 Task: Find connections with filter location Hövelhof with filter topic #Affiliationwith filter profile language Spanish with filter current company SUGAR Cosmetics with filter school Vidya Mandir Senior Secondary School with filter industry Nursing Homes and Residential Care Facilities with filter service category Team Building with filter keywords title Farm Worker
Action: Mouse moved to (497, 70)
Screenshot: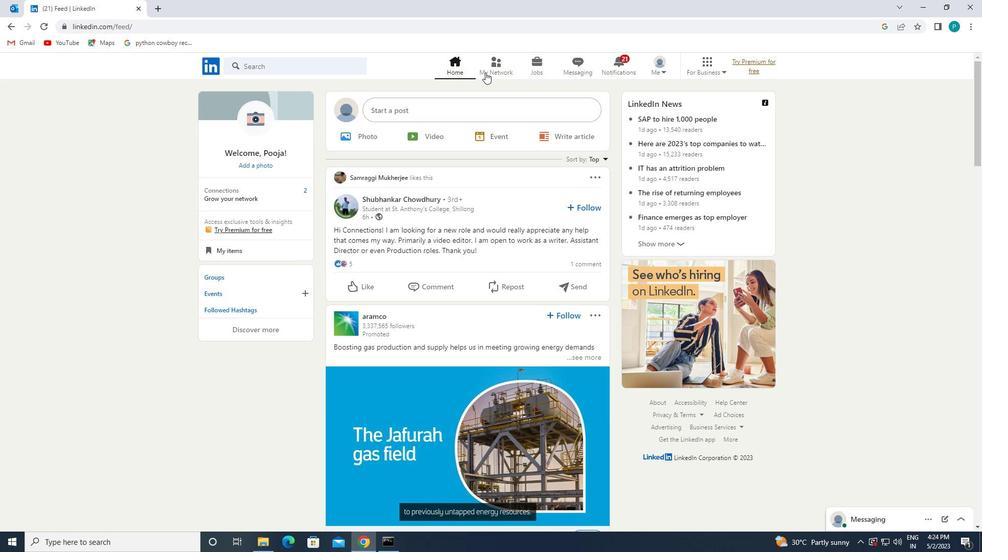 
Action: Mouse pressed left at (497, 70)
Screenshot: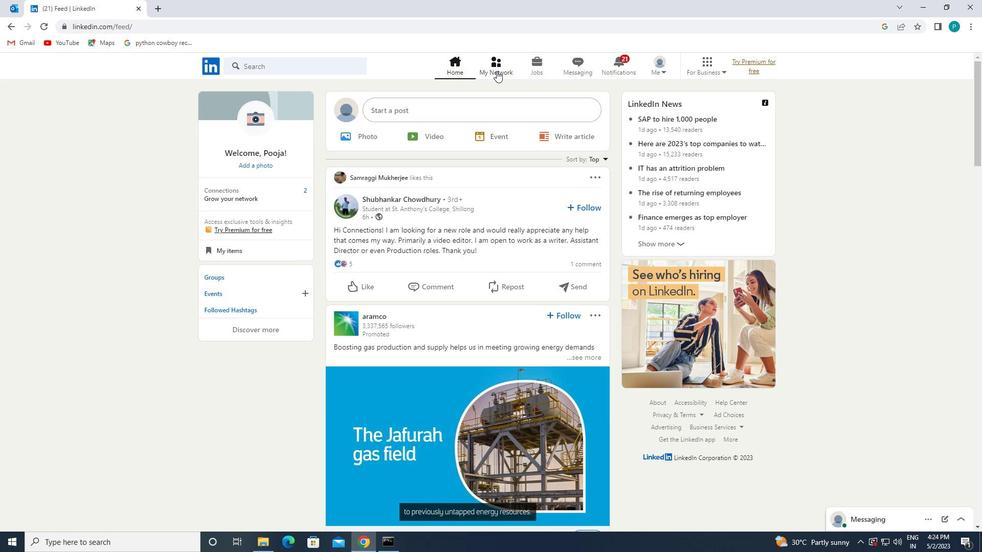 
Action: Mouse moved to (347, 113)
Screenshot: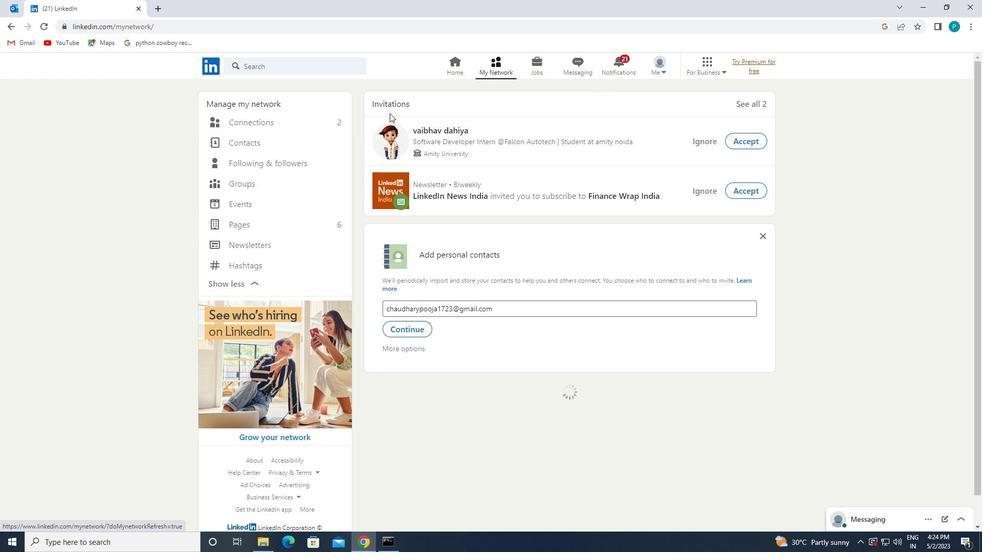 
Action: Mouse pressed left at (347, 113)
Screenshot: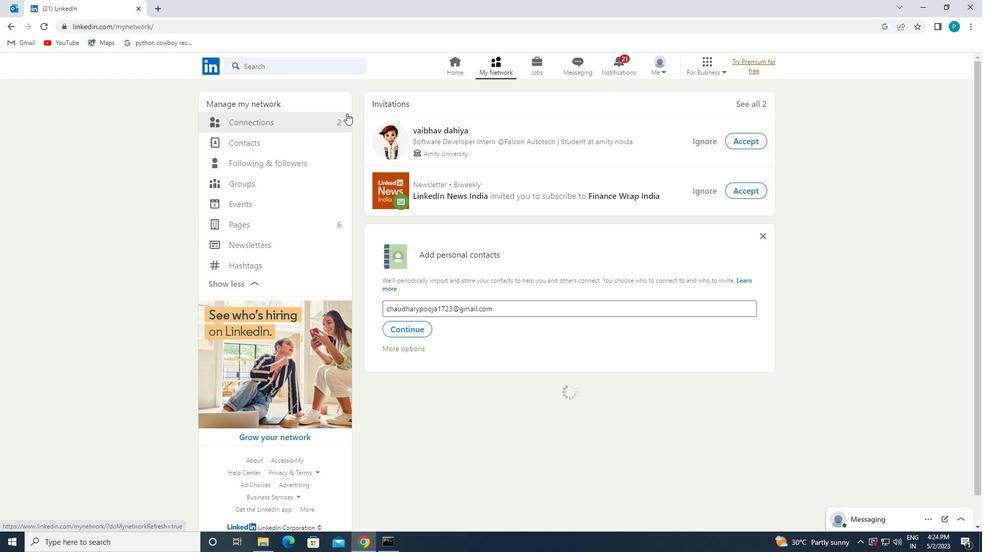 
Action: Mouse moved to (303, 120)
Screenshot: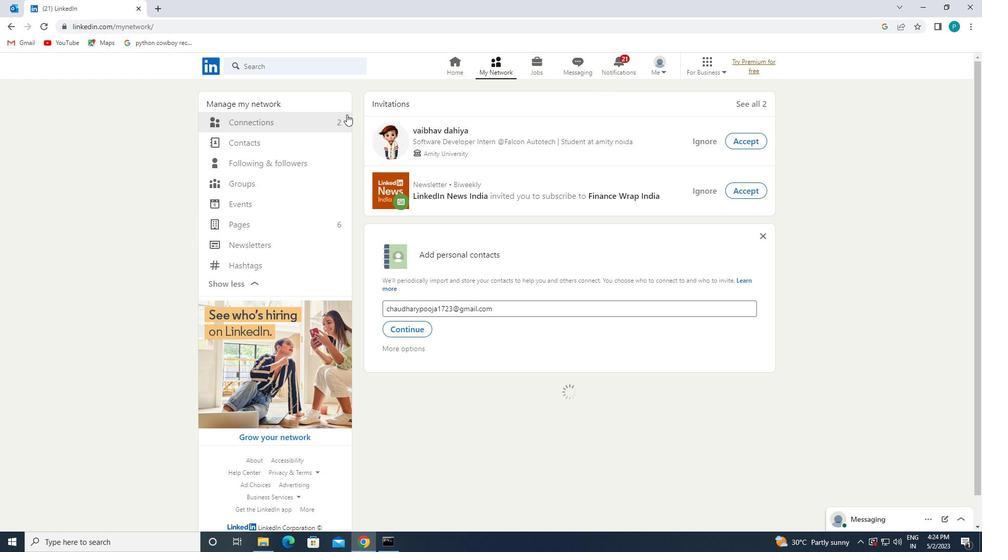 
Action: Mouse pressed left at (303, 120)
Screenshot: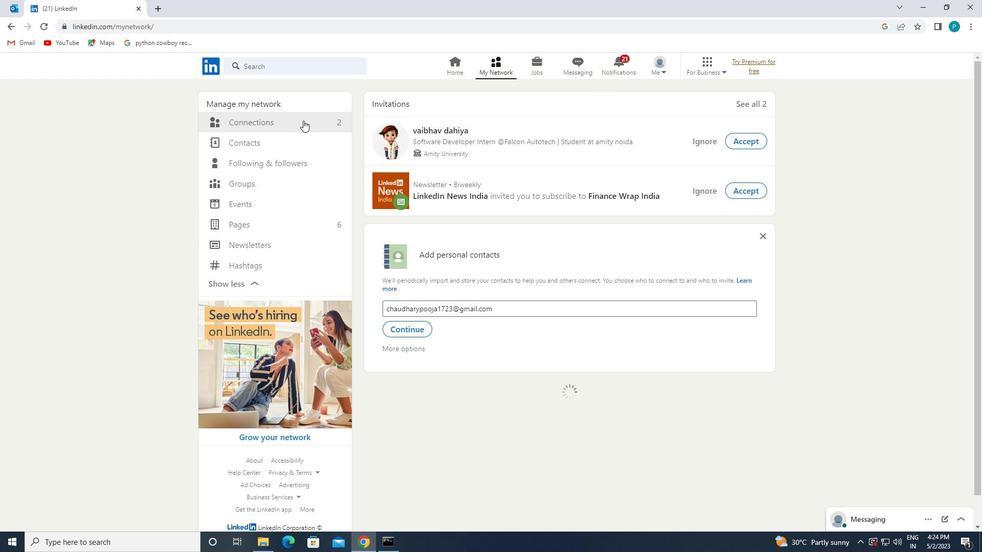 
Action: Mouse pressed left at (303, 120)
Screenshot: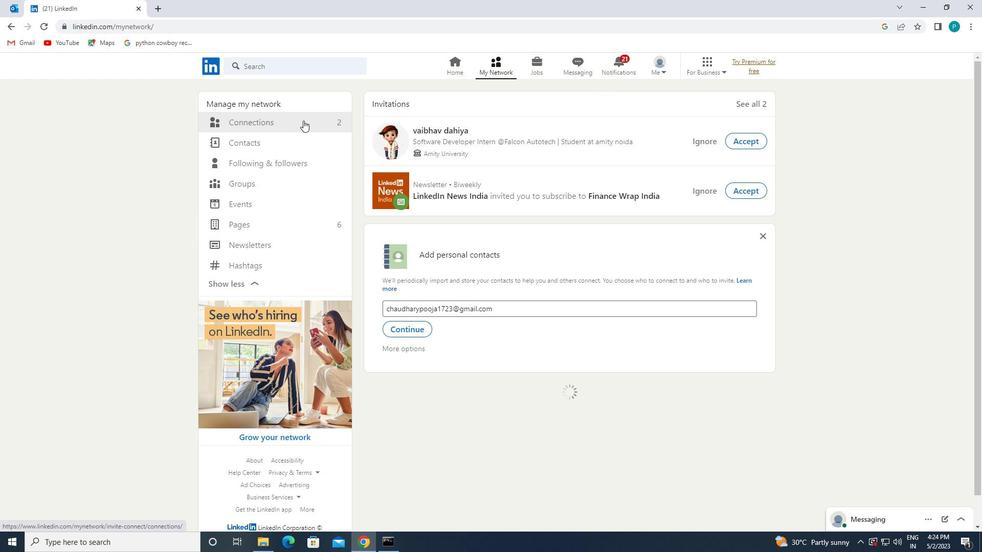 
Action: Mouse moved to (304, 121)
Screenshot: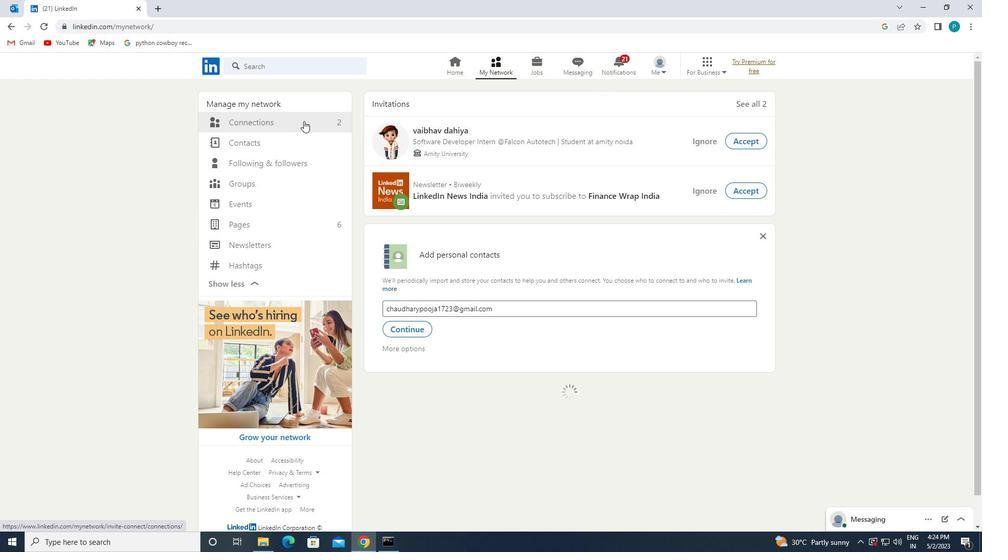 
Action: Mouse pressed left at (304, 121)
Screenshot: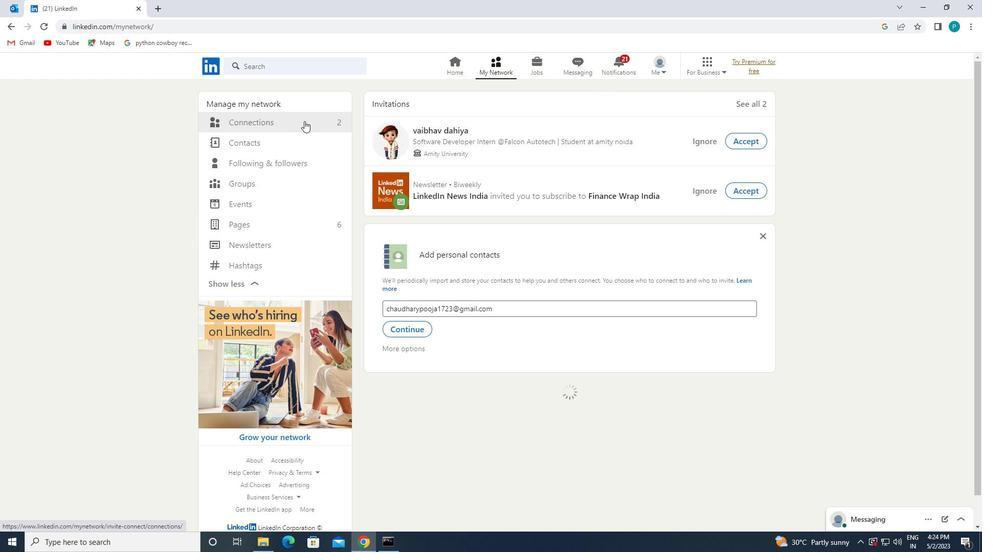 
Action: Mouse pressed left at (304, 121)
Screenshot: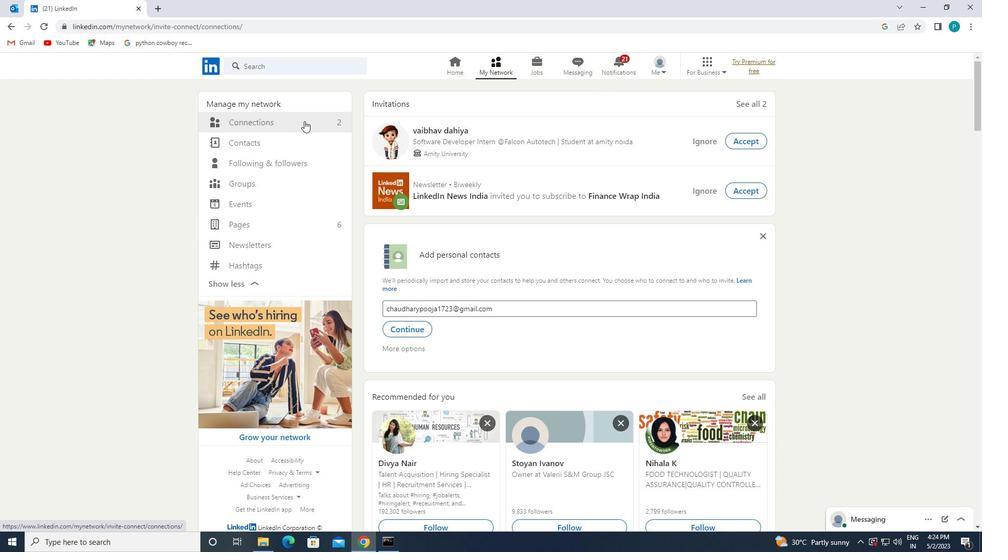 
Action: Mouse moved to (321, 126)
Screenshot: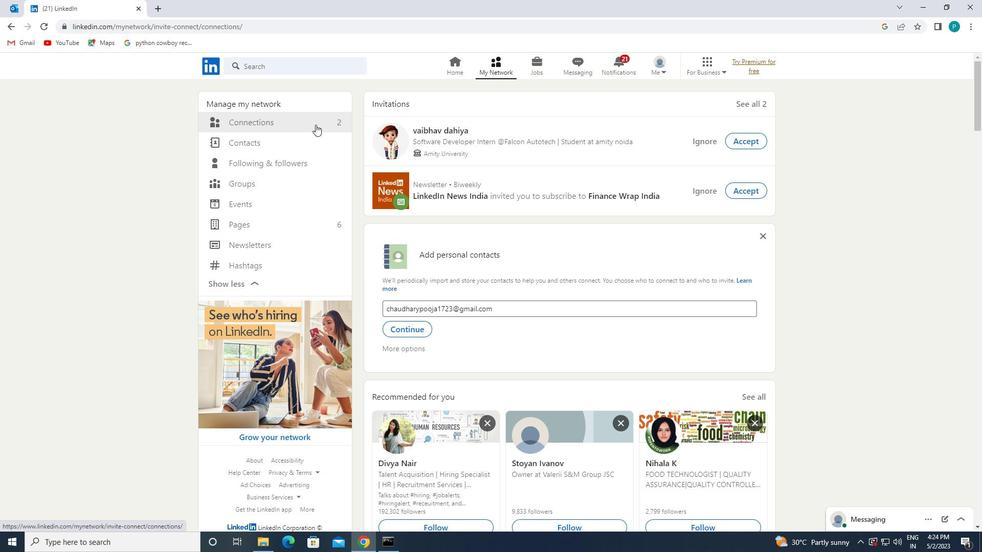 
Action: Mouse pressed left at (321, 126)
Screenshot: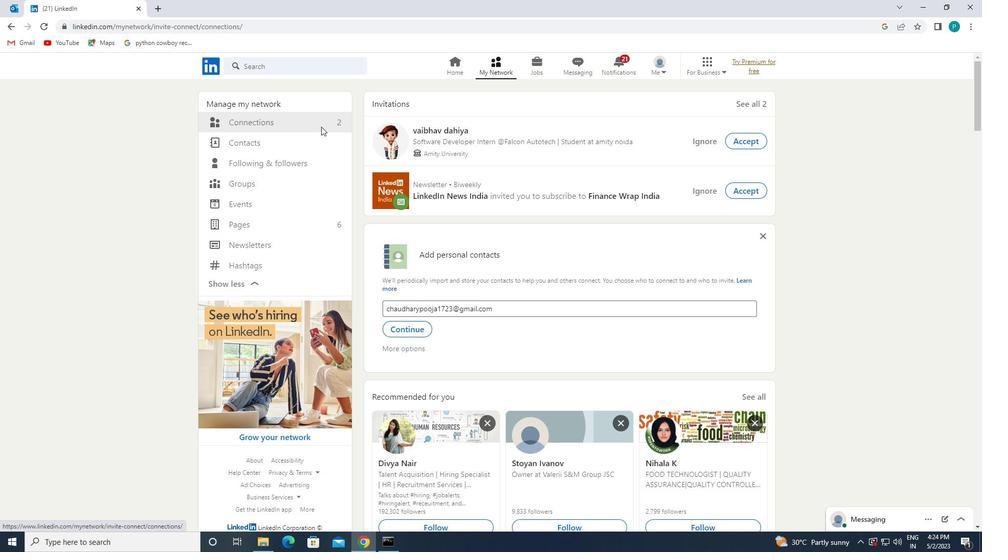 
Action: Mouse moved to (561, 129)
Screenshot: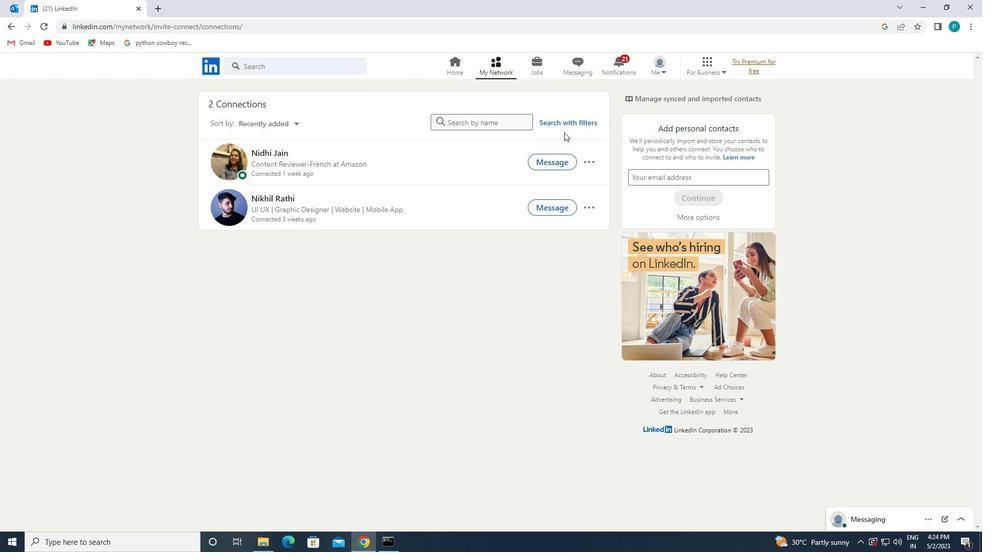 
Action: Mouse pressed left at (561, 129)
Screenshot: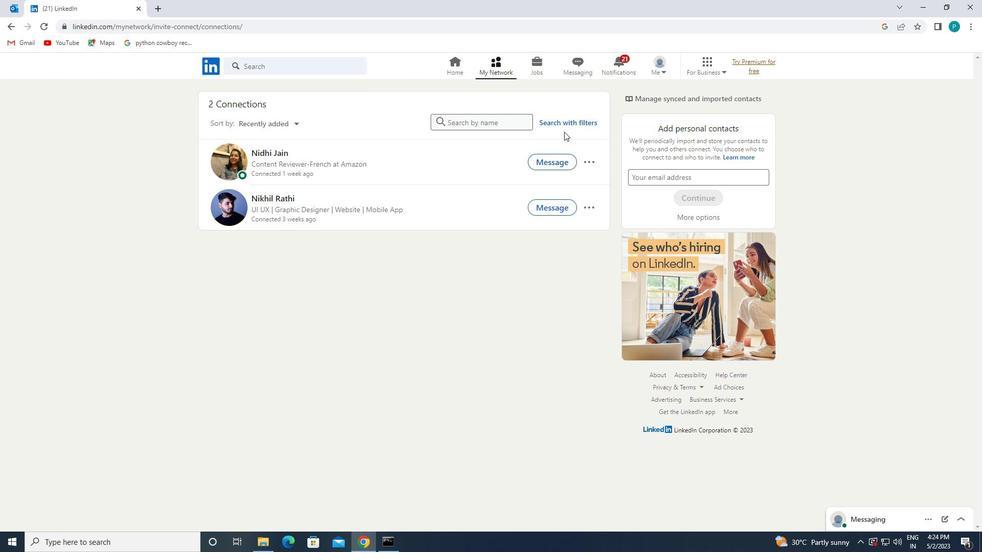 
Action: Mouse moved to (550, 121)
Screenshot: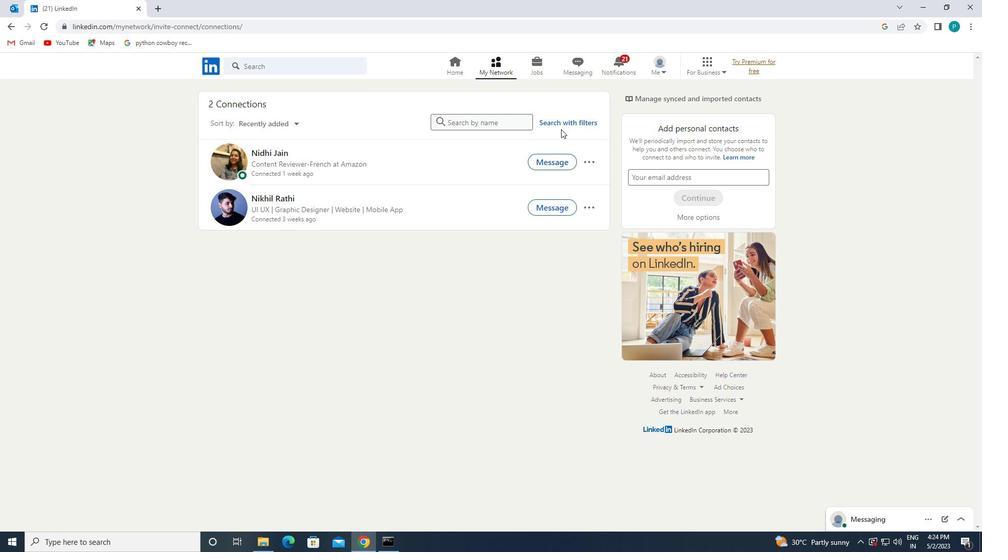 
Action: Mouse pressed left at (550, 121)
Screenshot: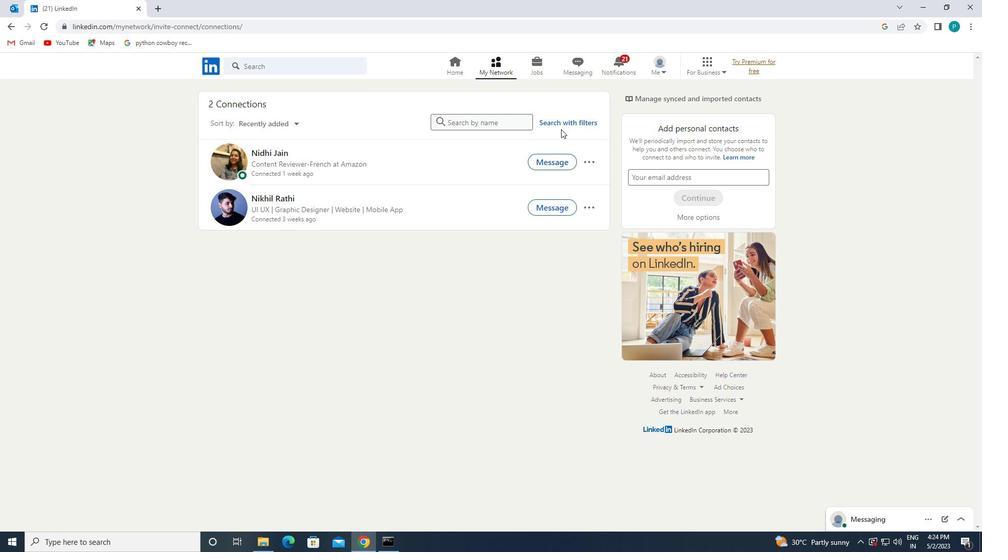 
Action: Mouse moved to (524, 96)
Screenshot: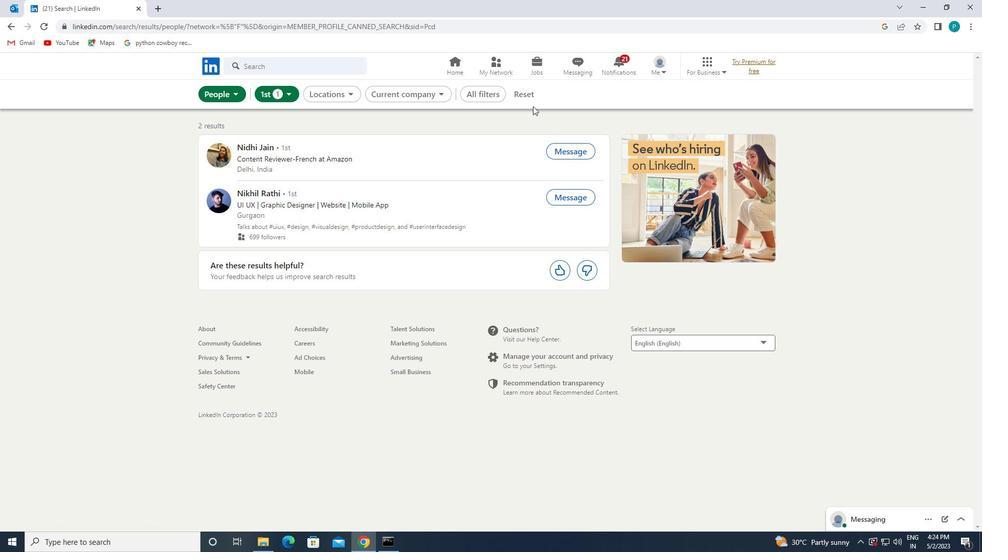 
Action: Mouse pressed left at (524, 96)
Screenshot: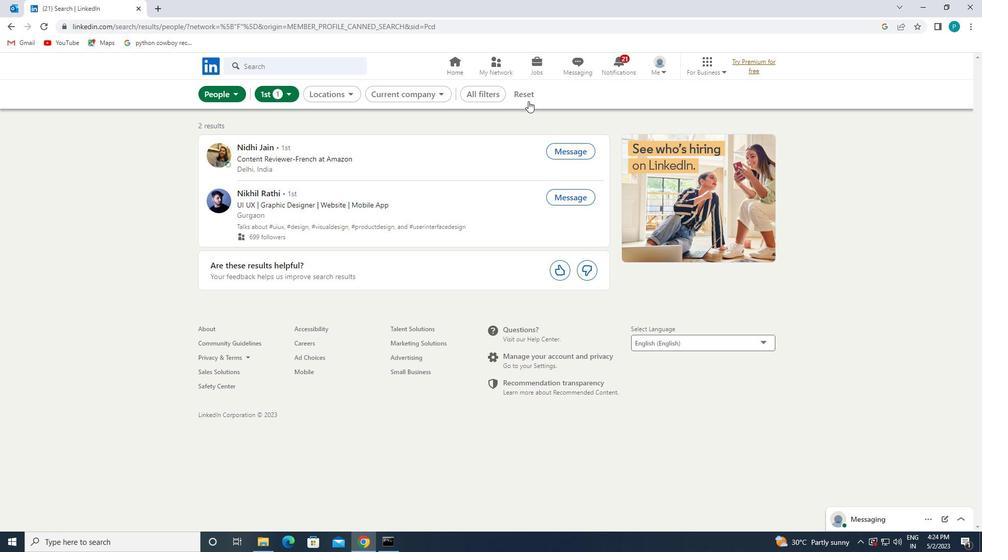 
Action: Mouse moved to (510, 90)
Screenshot: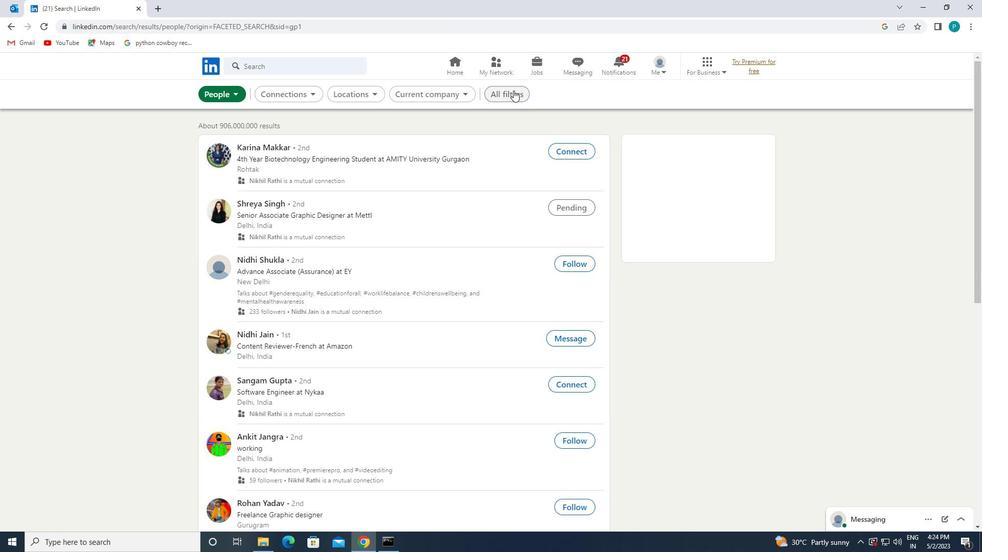 
Action: Mouse pressed left at (510, 90)
Screenshot: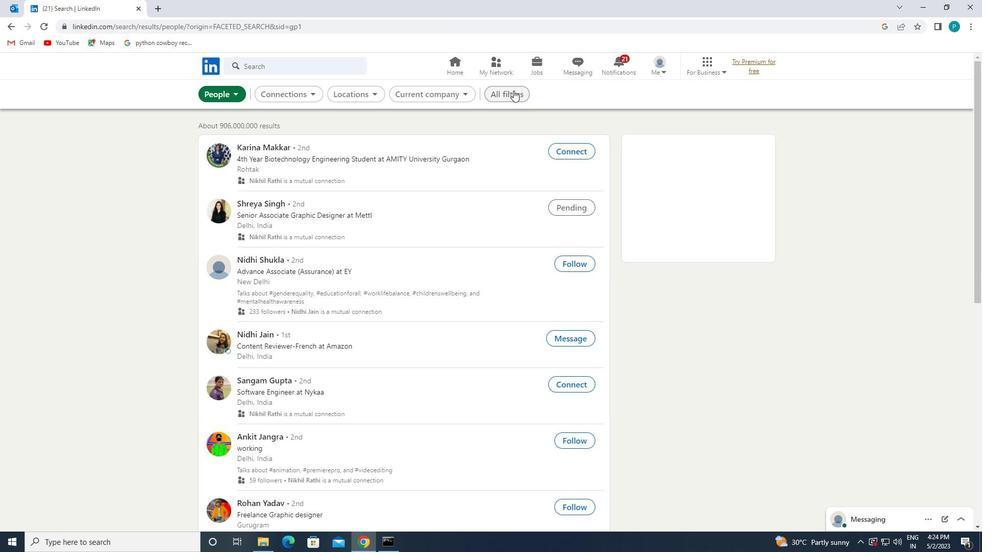 
Action: Mouse moved to (721, 211)
Screenshot: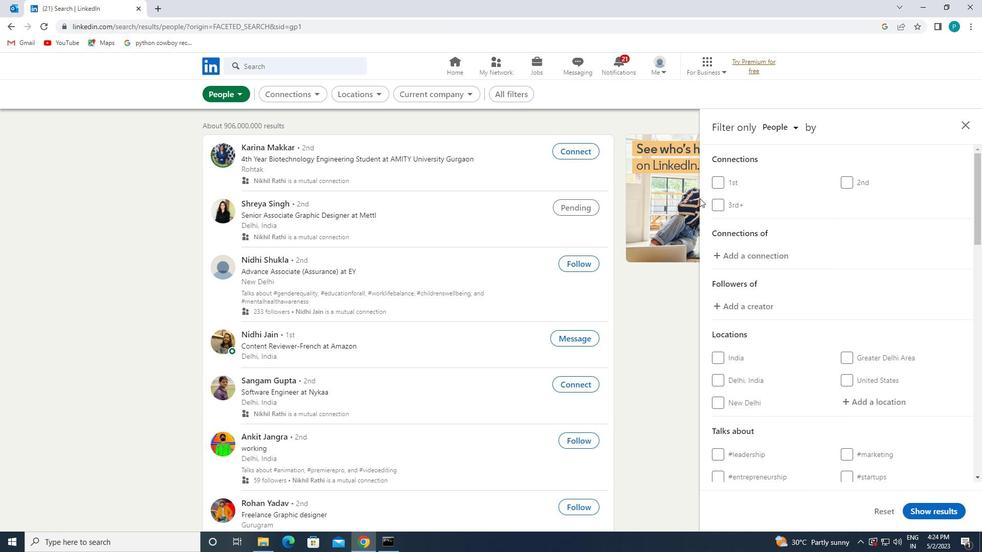 
Action: Mouse scrolled (721, 211) with delta (0, 0)
Screenshot: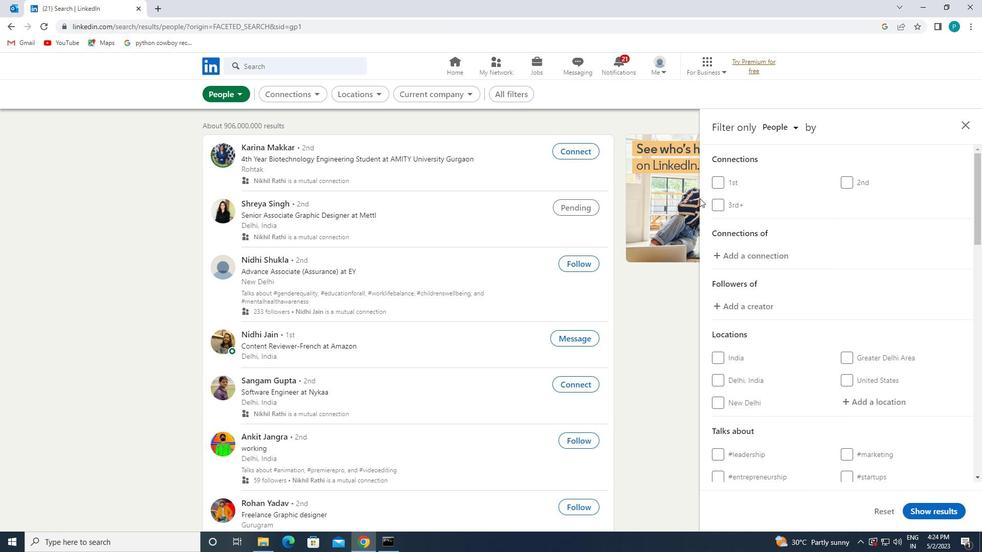 
Action: Mouse moved to (725, 214)
Screenshot: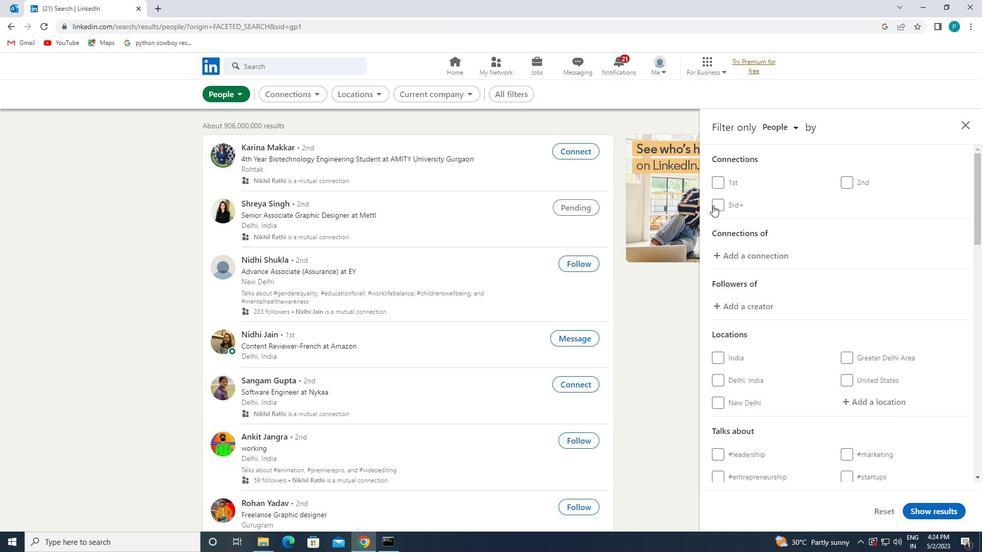 
Action: Mouse scrolled (725, 214) with delta (0, 0)
Screenshot: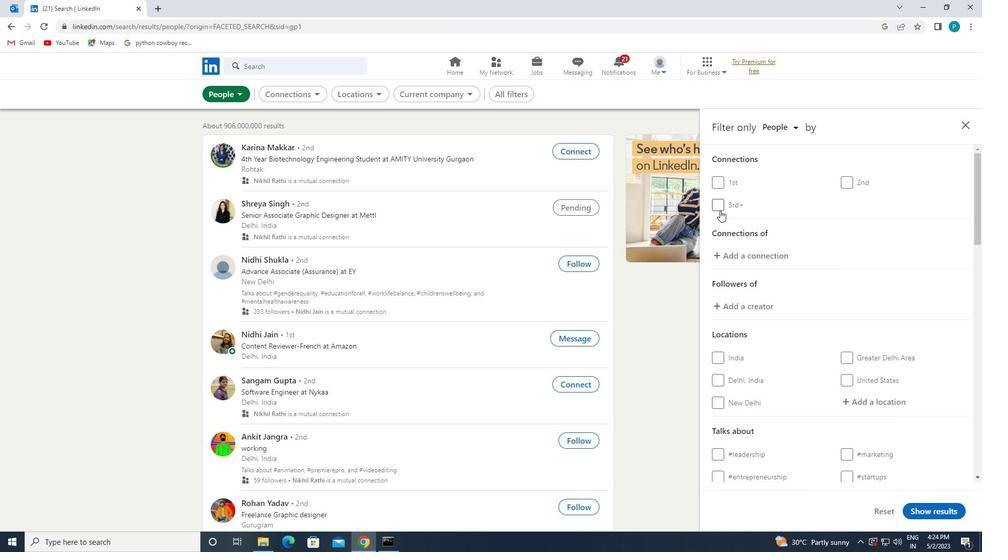 
Action: Mouse moved to (887, 300)
Screenshot: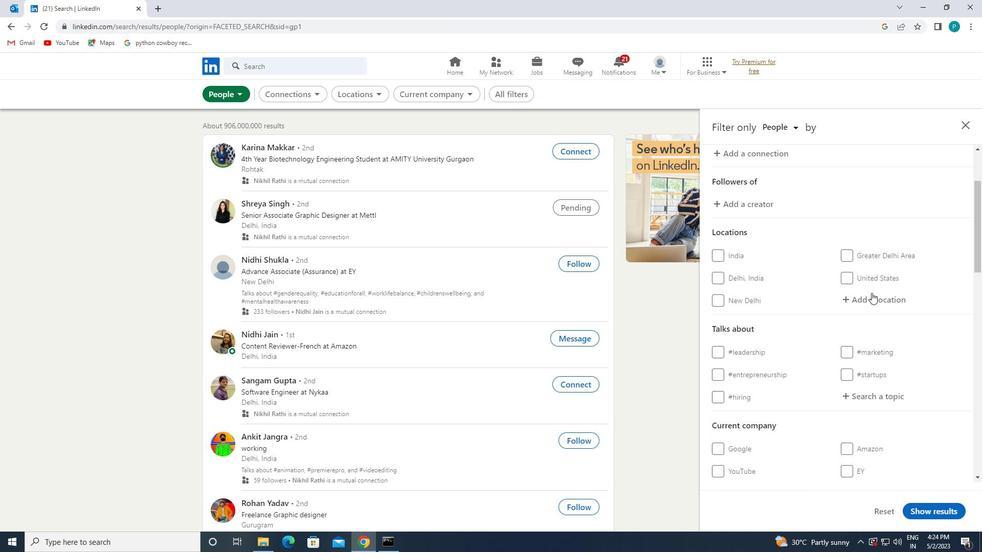 
Action: Mouse pressed left at (887, 300)
Screenshot: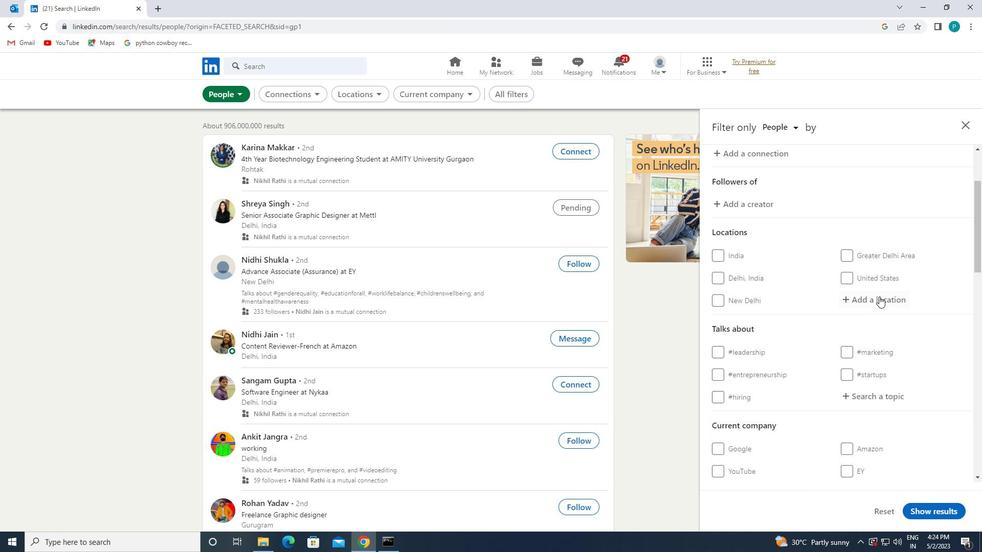 
Action: Mouse moved to (876, 293)
Screenshot: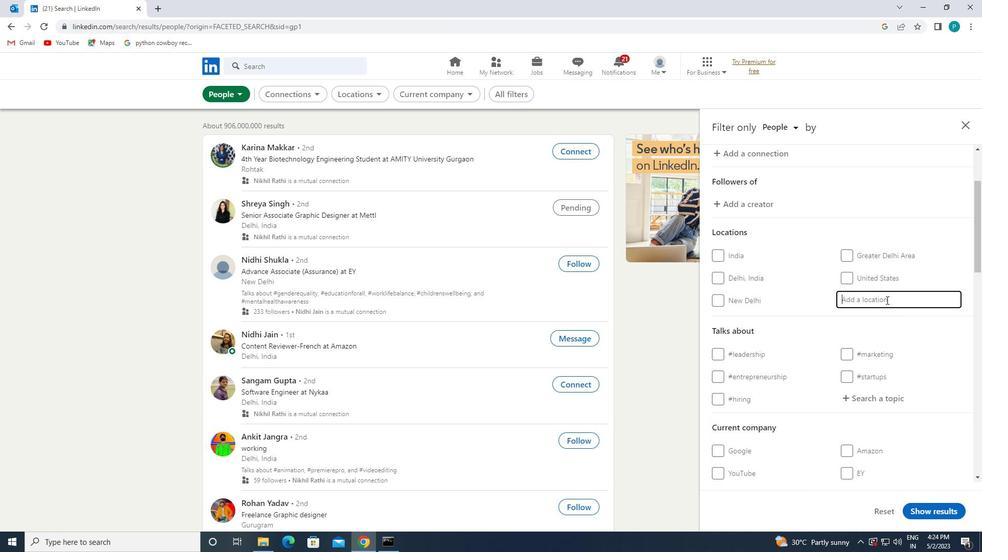 
Action: Key pressed <Key.caps_lock>h<Key.caps_lock>ovelhof
Screenshot: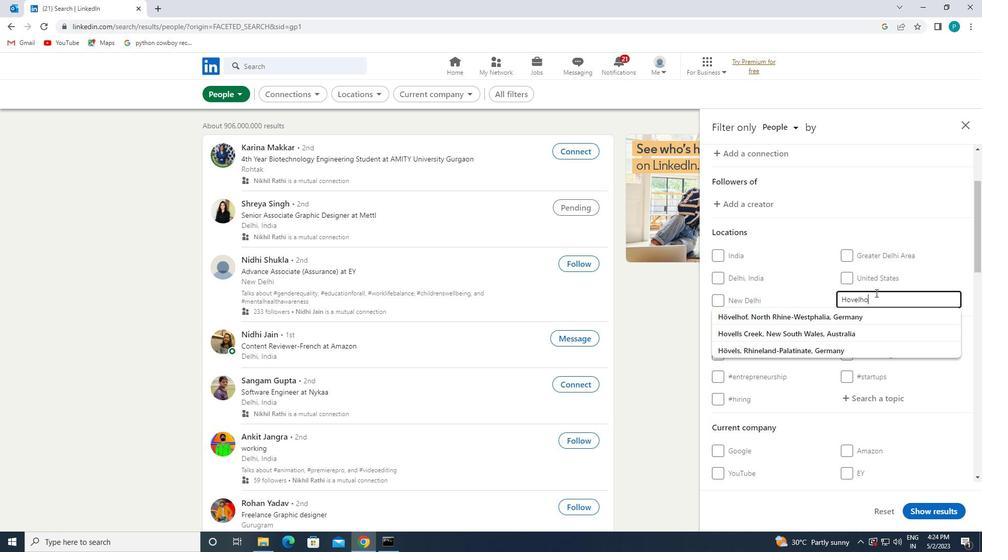 
Action: Mouse moved to (861, 315)
Screenshot: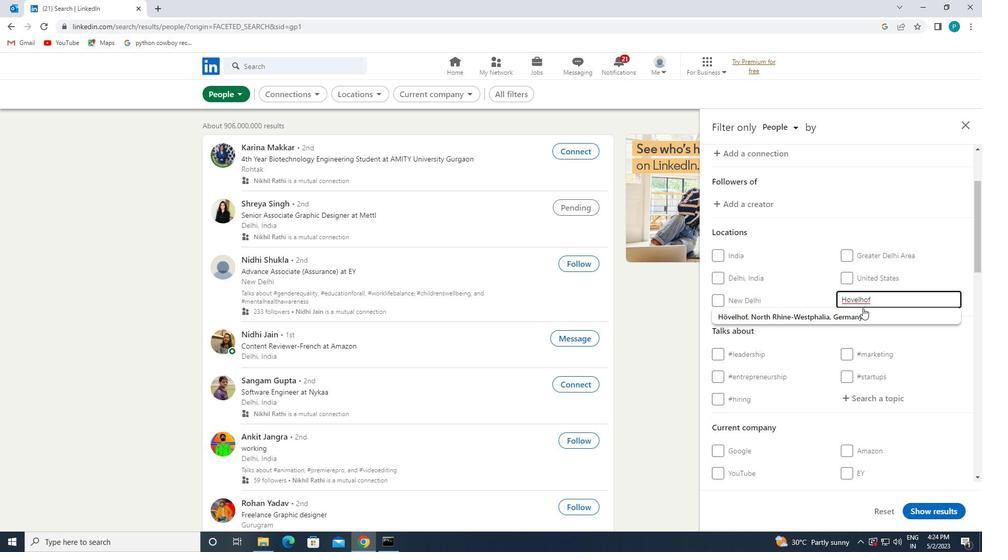 
Action: Mouse pressed left at (861, 315)
Screenshot: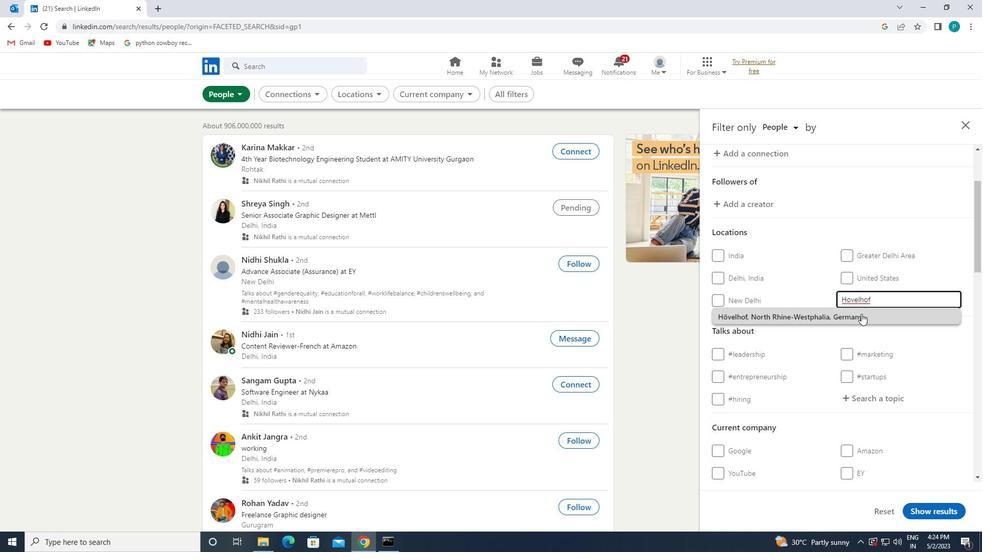 
Action: Mouse moved to (861, 315)
Screenshot: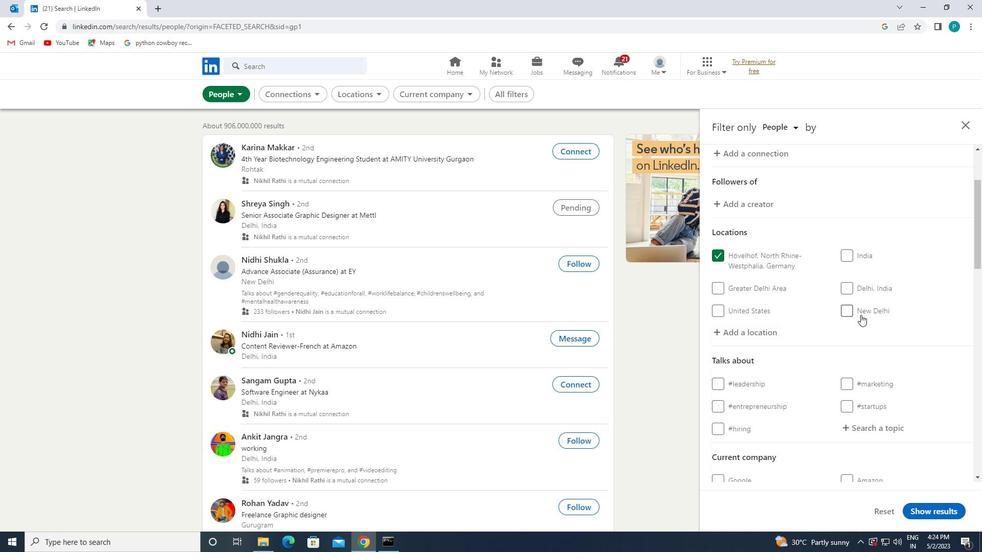 
Action: Mouse scrolled (861, 314) with delta (0, 0)
Screenshot: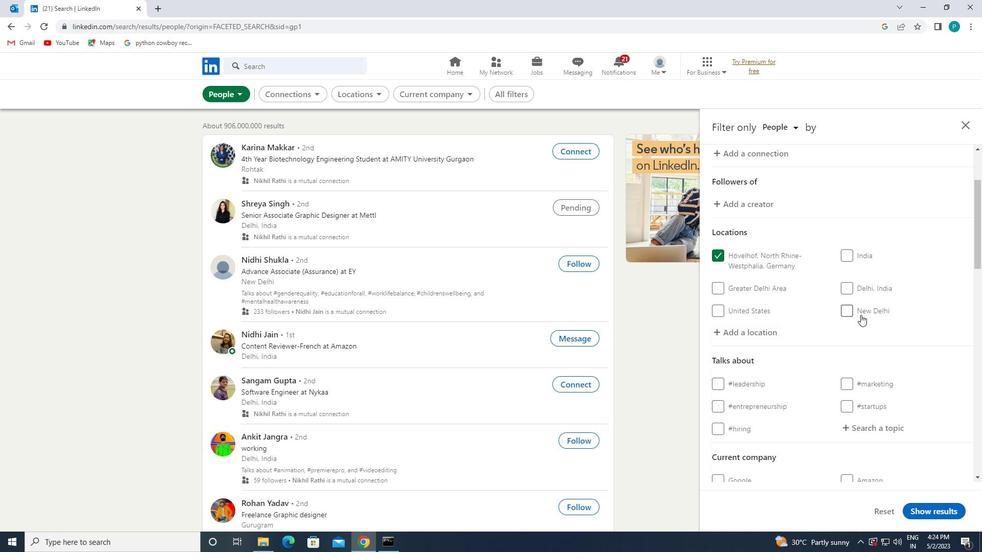 
Action: Mouse moved to (861, 316)
Screenshot: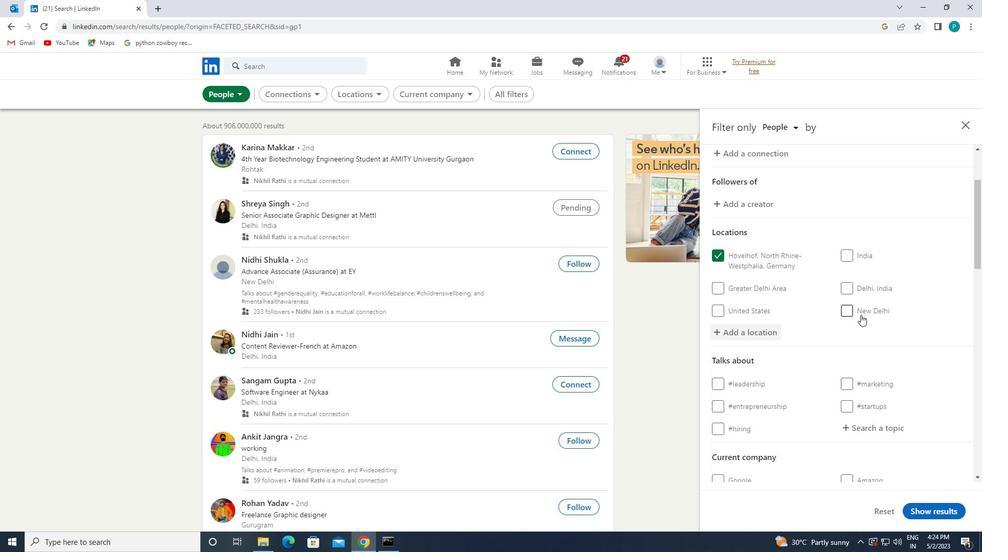 
Action: Mouse scrolled (861, 316) with delta (0, 0)
Screenshot: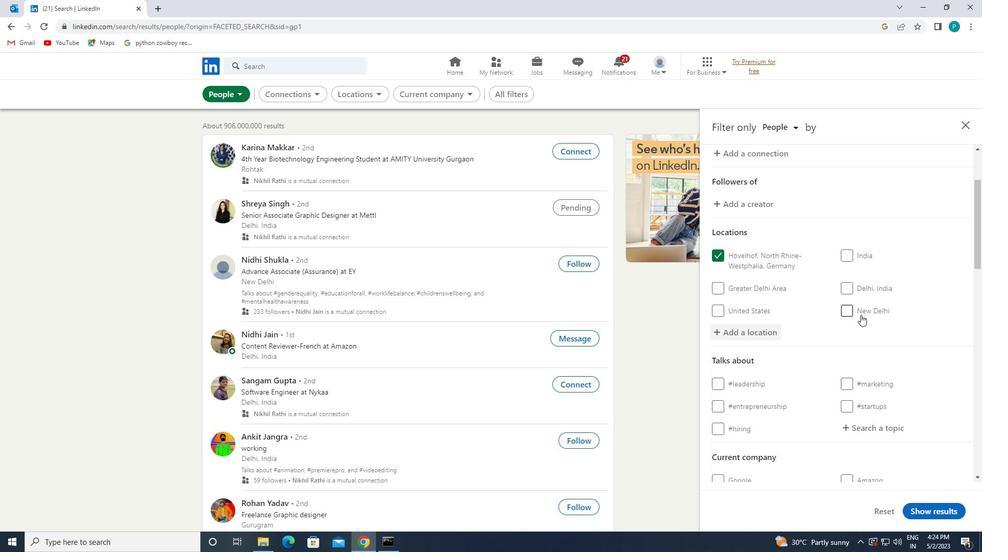 
Action: Mouse moved to (861, 318)
Screenshot: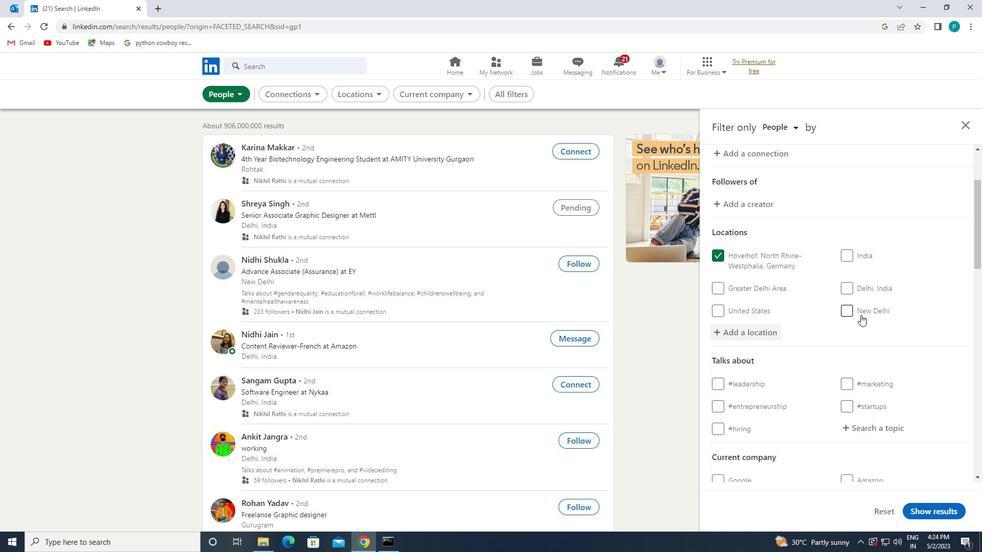 
Action: Mouse scrolled (861, 318) with delta (0, 0)
Screenshot: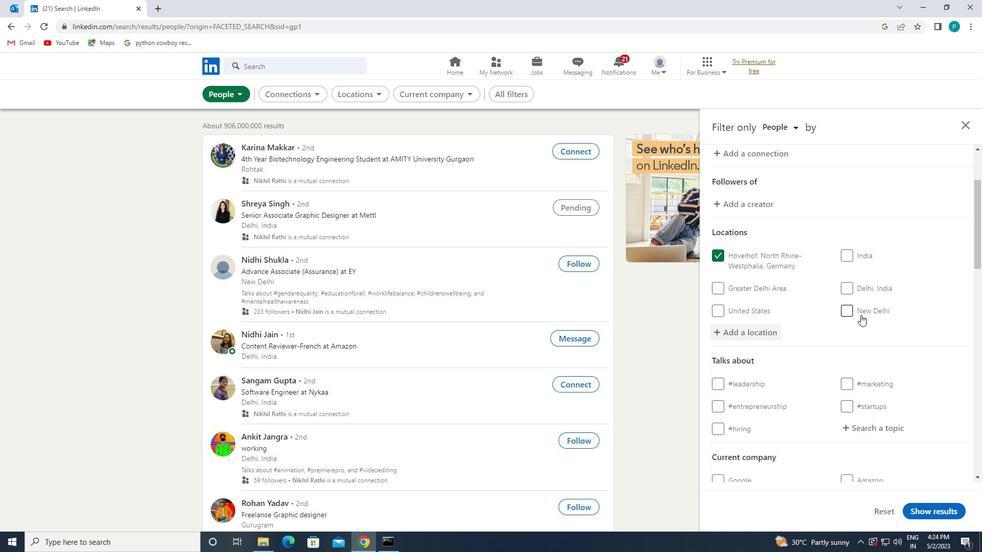 
Action: Mouse moved to (860, 278)
Screenshot: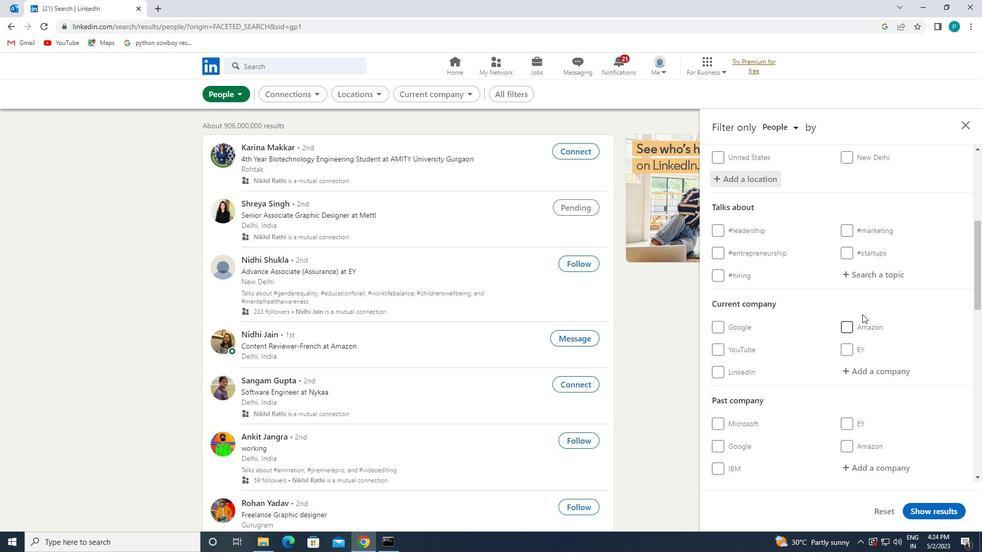 
Action: Mouse pressed left at (860, 278)
Screenshot: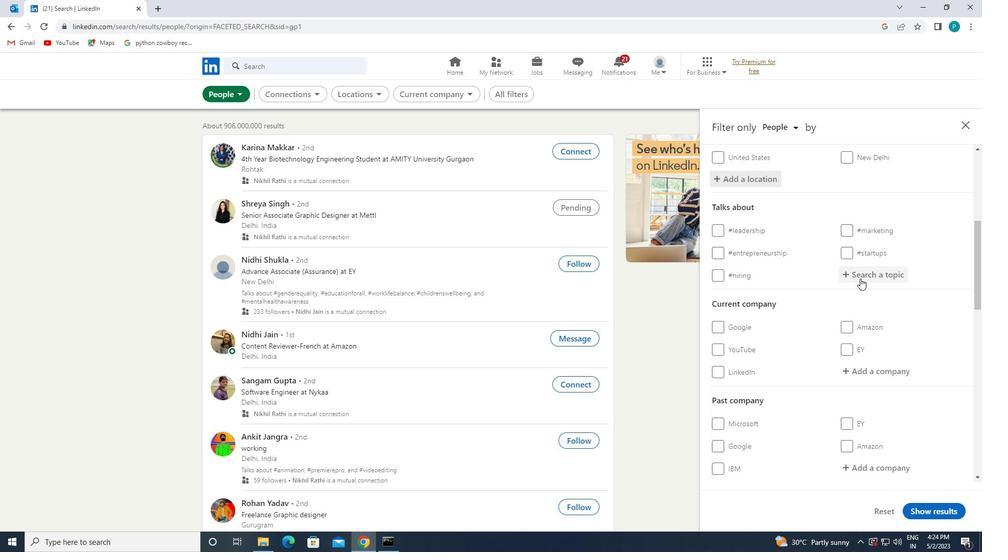 
Action: Key pressed <Key.shift><Key.shift>#<Key.caps_lock>A<Key.caps_lock>L<Key.backspace>FFILIATION
Screenshot: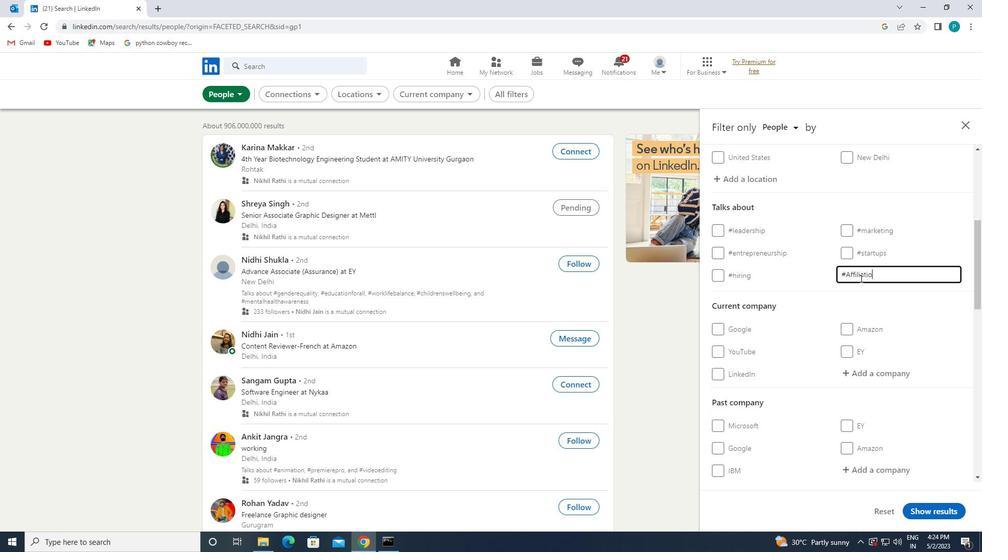 
Action: Mouse moved to (848, 327)
Screenshot: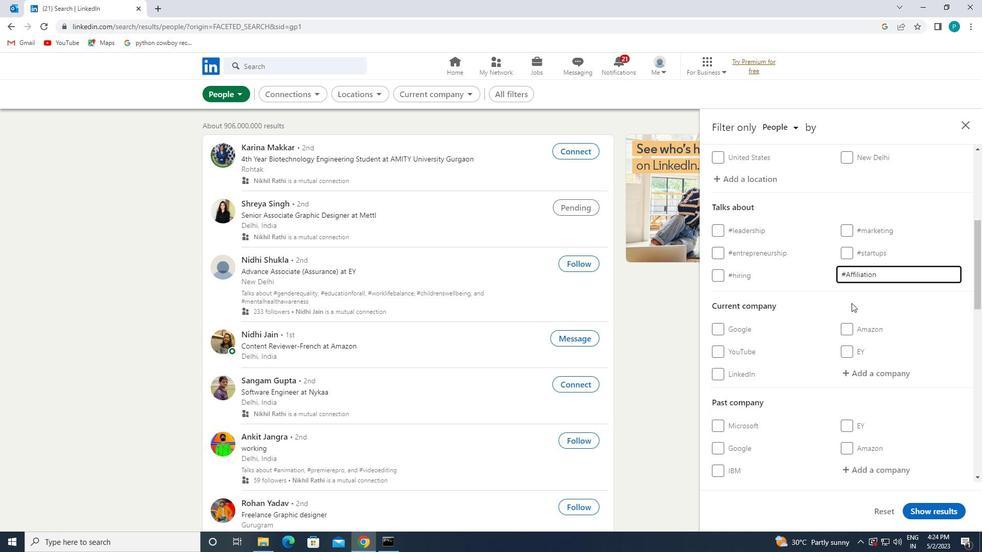 
Action: Mouse scrolled (848, 326) with delta (0, 0)
Screenshot: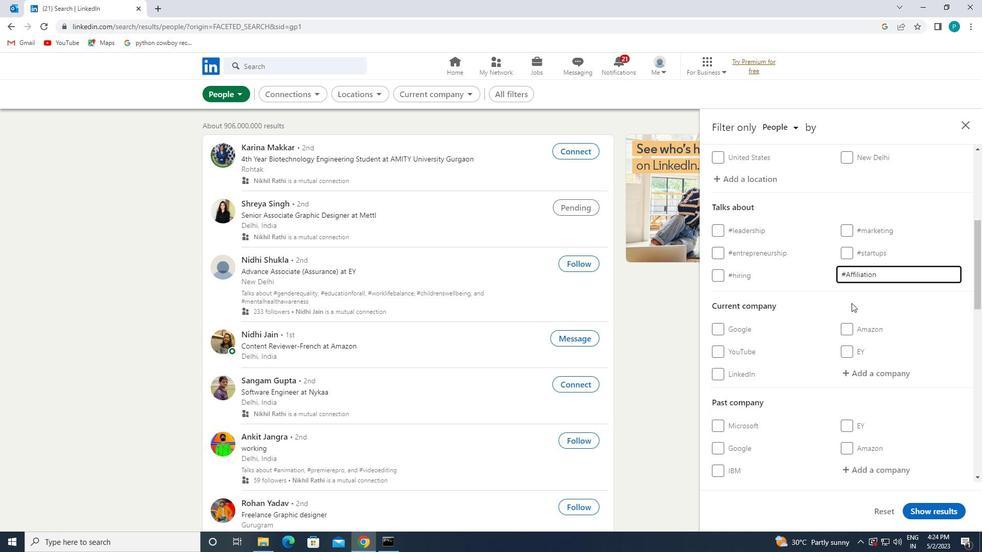 
Action: Mouse moved to (848, 328)
Screenshot: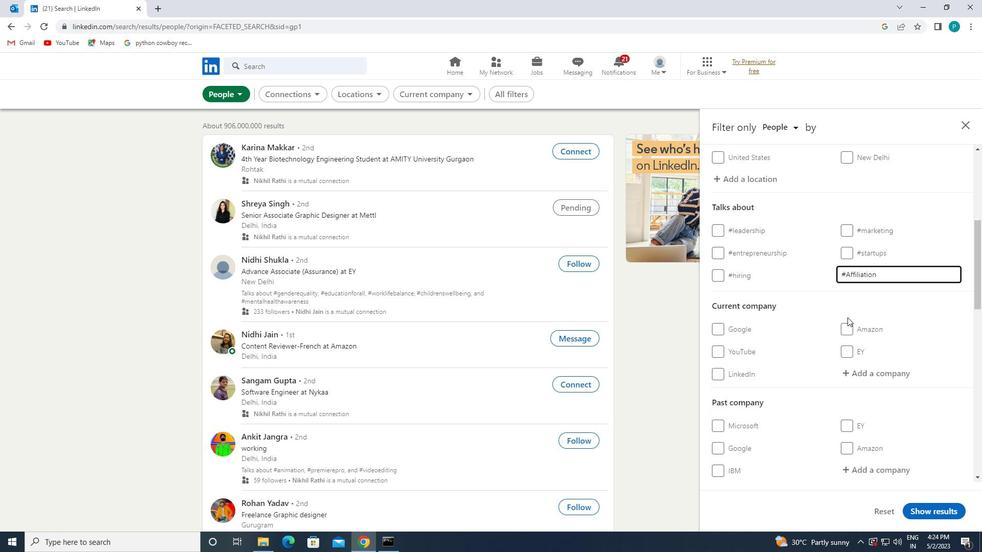 
Action: Mouse pressed left at (848, 328)
Screenshot: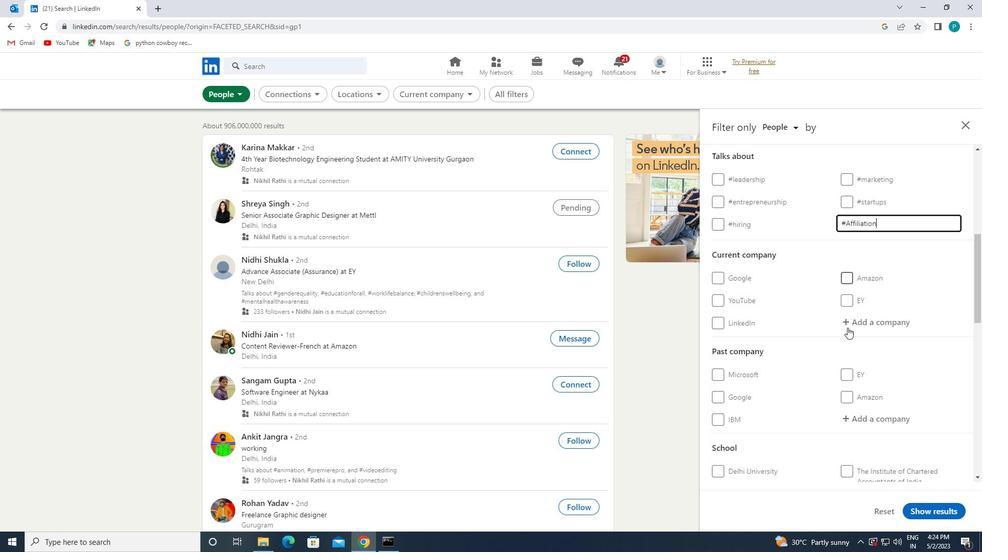 
Action: Mouse moved to (845, 327)
Screenshot: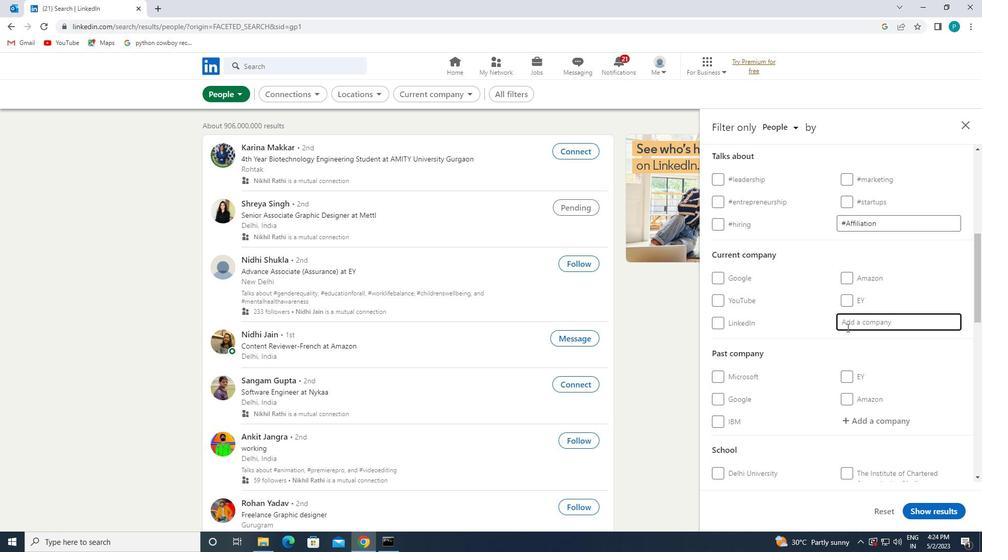
Action: Mouse scrolled (845, 327) with delta (0, 0)
Screenshot: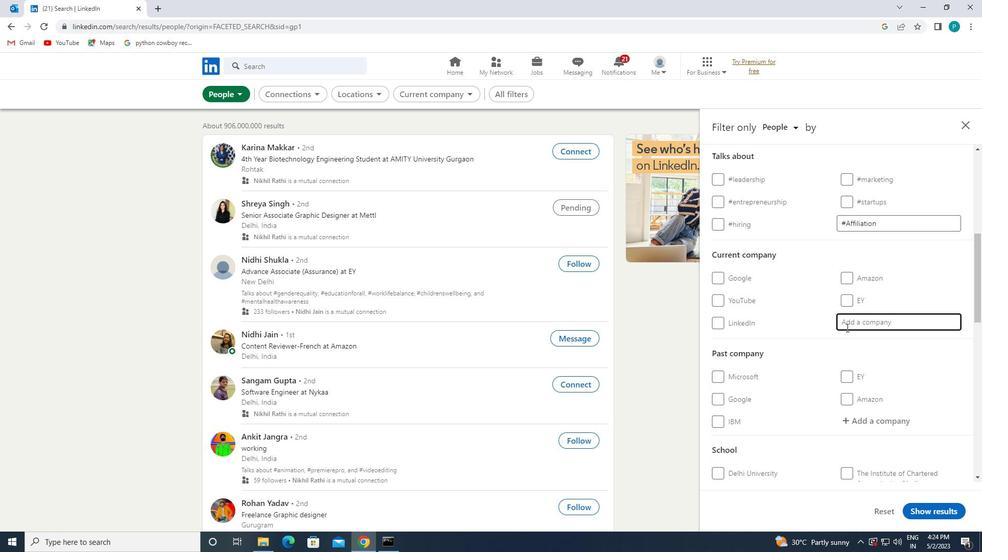
Action: Mouse scrolled (845, 327) with delta (0, 0)
Screenshot: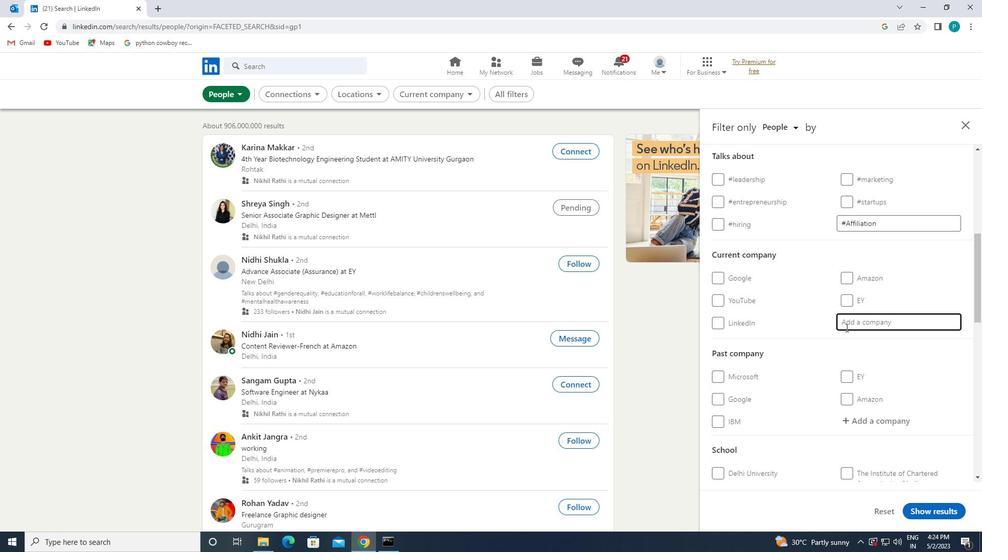
Action: Mouse scrolled (845, 327) with delta (0, 0)
Screenshot: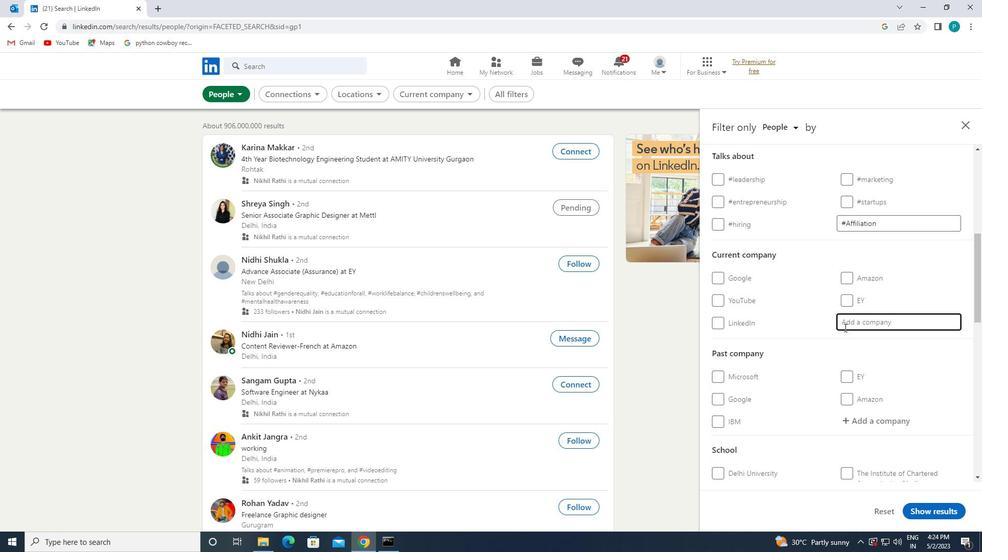 
Action: Mouse moved to (805, 367)
Screenshot: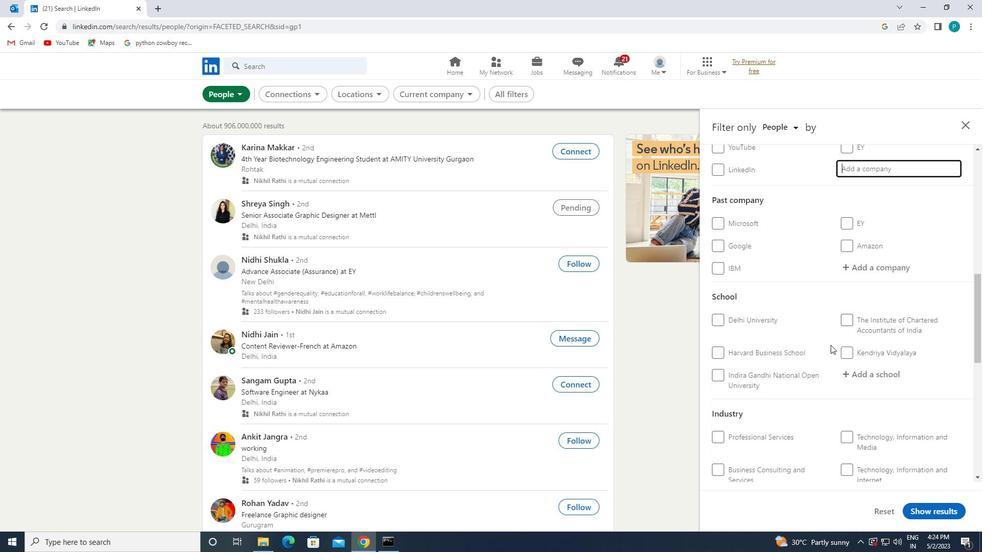 
Action: Mouse scrolled (805, 366) with delta (0, 0)
Screenshot: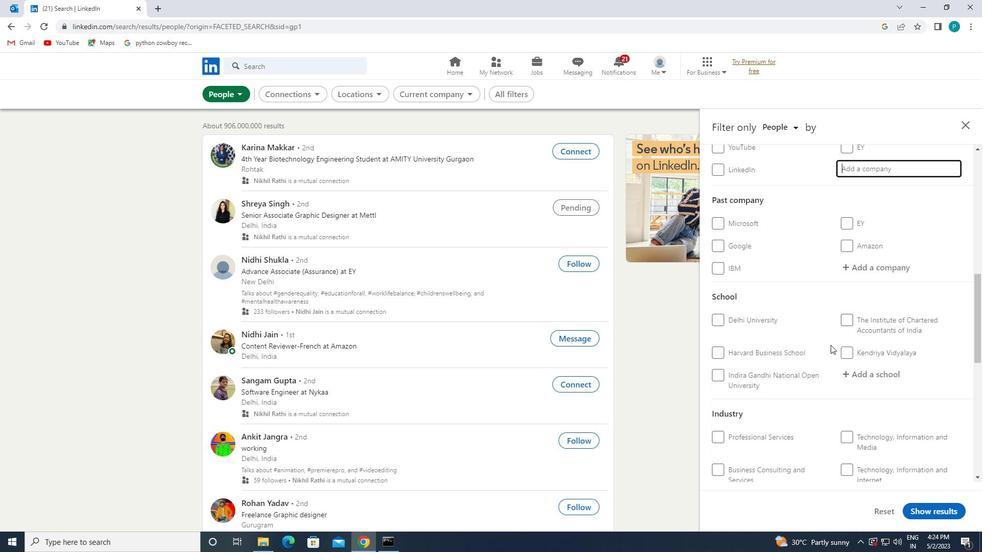 
Action: Mouse scrolled (805, 366) with delta (0, 0)
Screenshot: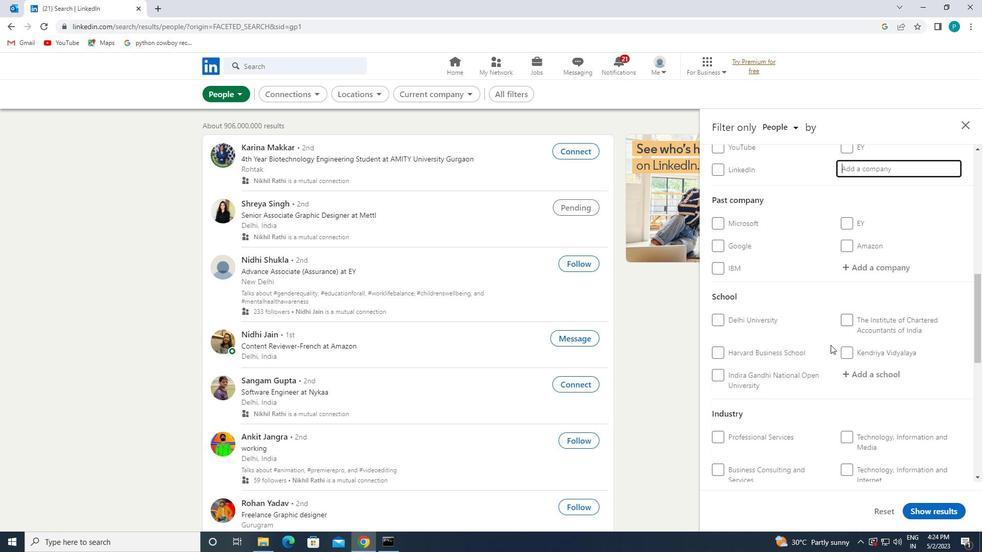 
Action: Mouse moved to (765, 385)
Screenshot: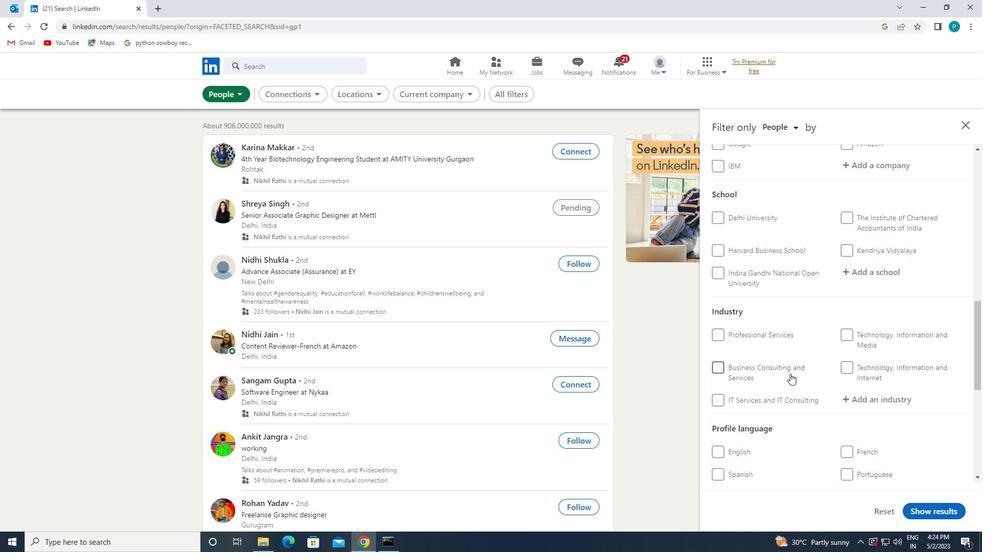 
Action: Mouse scrolled (765, 384) with delta (0, 0)
Screenshot: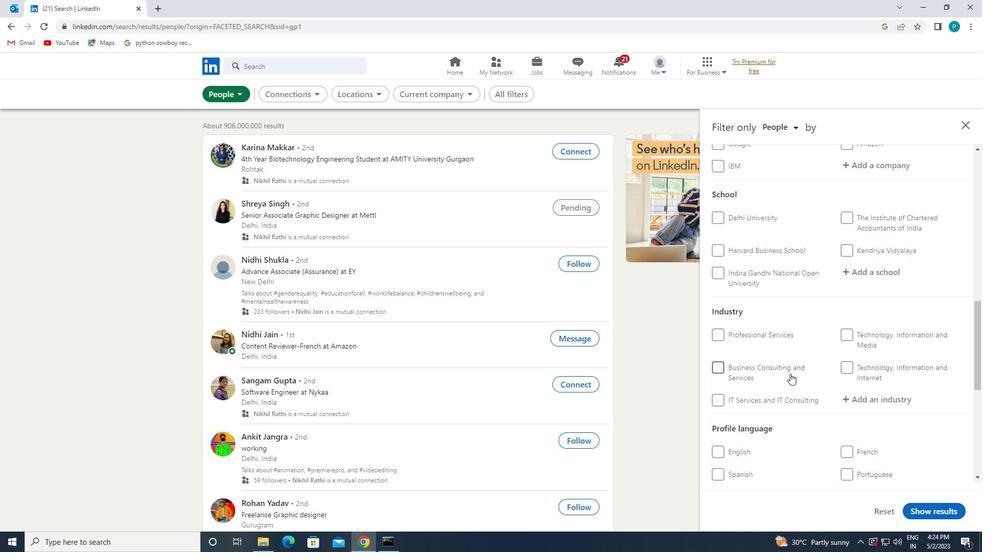 
Action: Mouse scrolled (765, 384) with delta (0, 0)
Screenshot: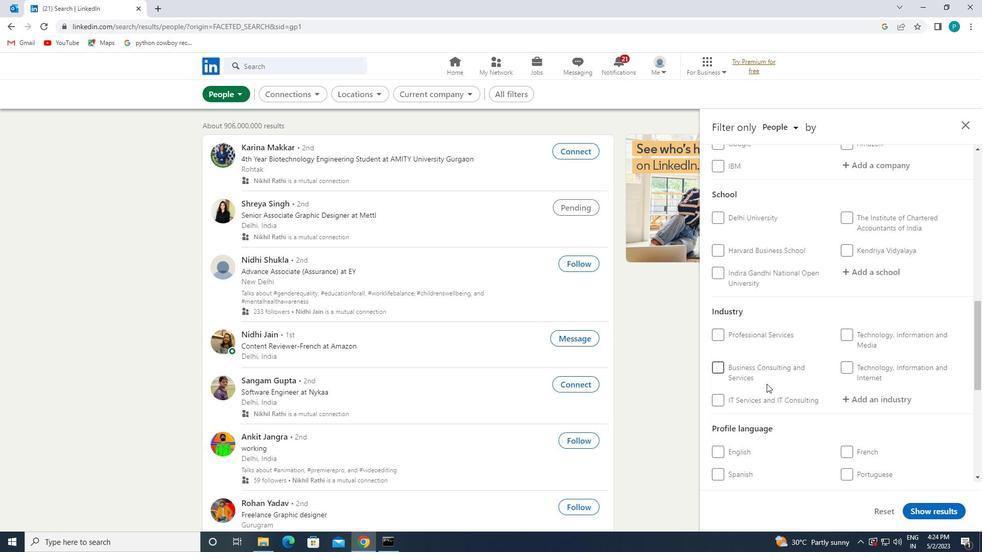 
Action: Mouse moved to (748, 374)
Screenshot: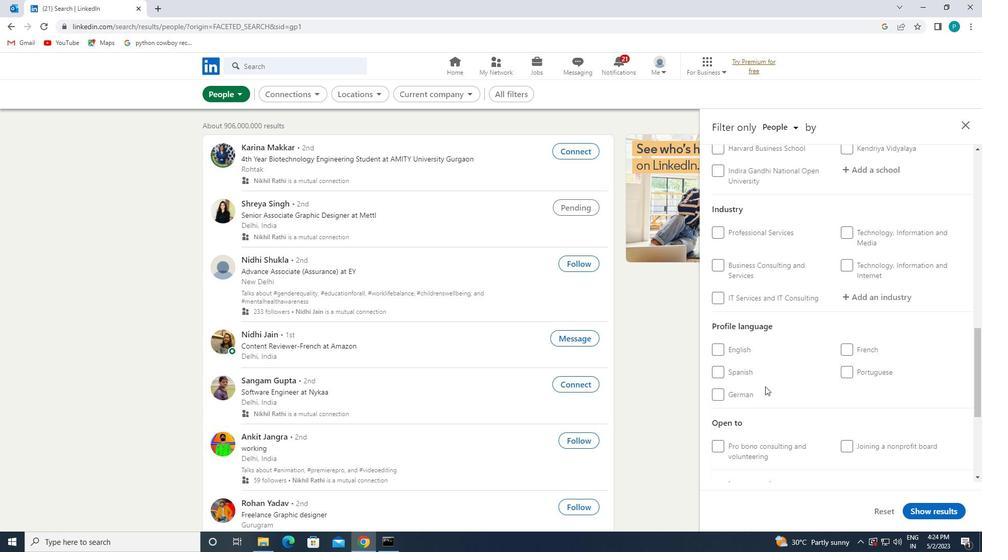 
Action: Mouse pressed left at (748, 374)
Screenshot: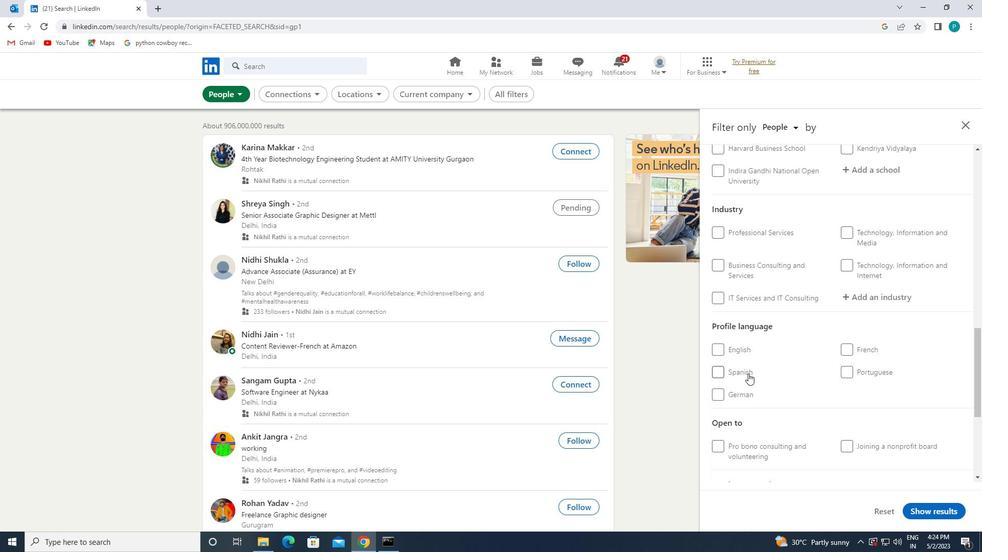 
Action: Mouse moved to (845, 369)
Screenshot: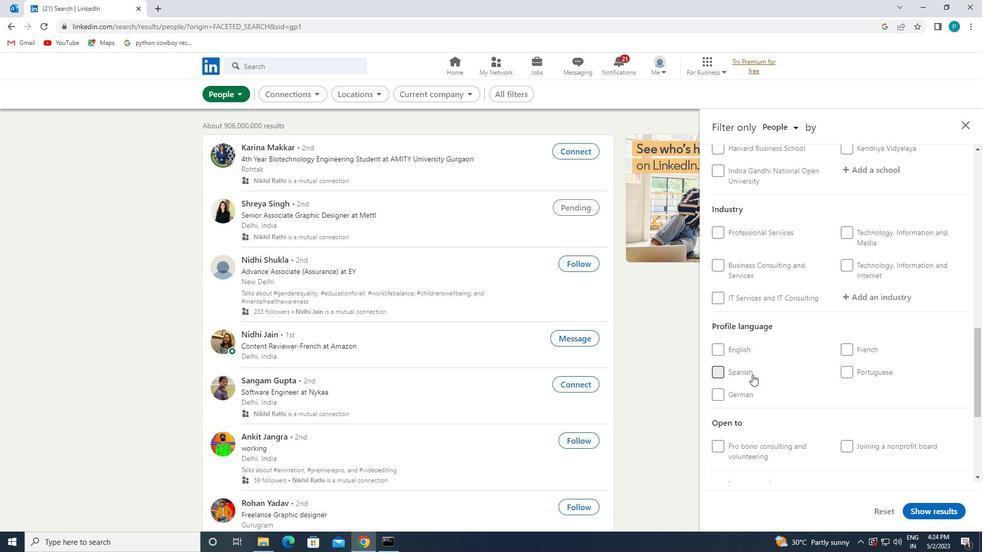 
Action: Mouse scrolled (845, 369) with delta (0, 0)
Screenshot: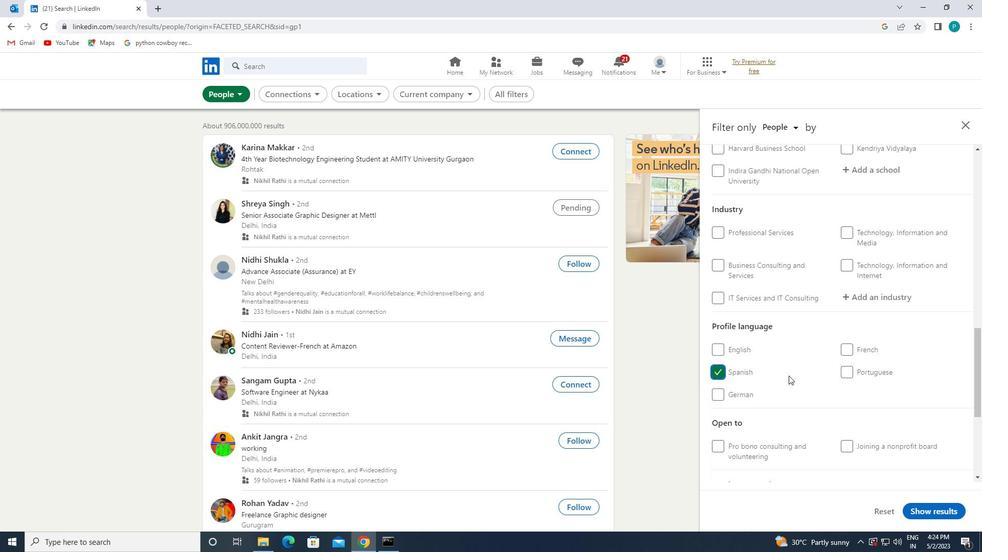 
Action: Mouse moved to (845, 369)
Screenshot: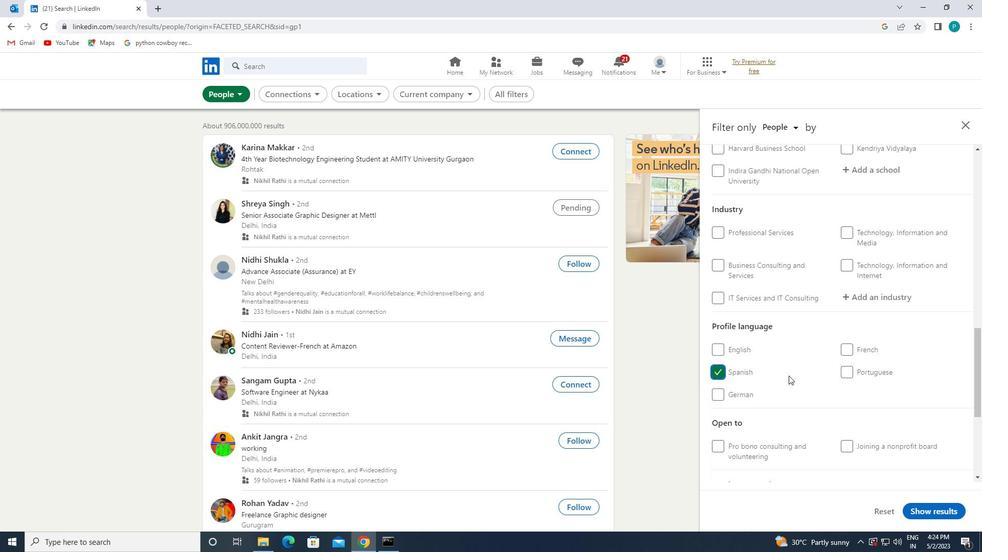 
Action: Mouse scrolled (845, 369) with delta (0, 0)
Screenshot: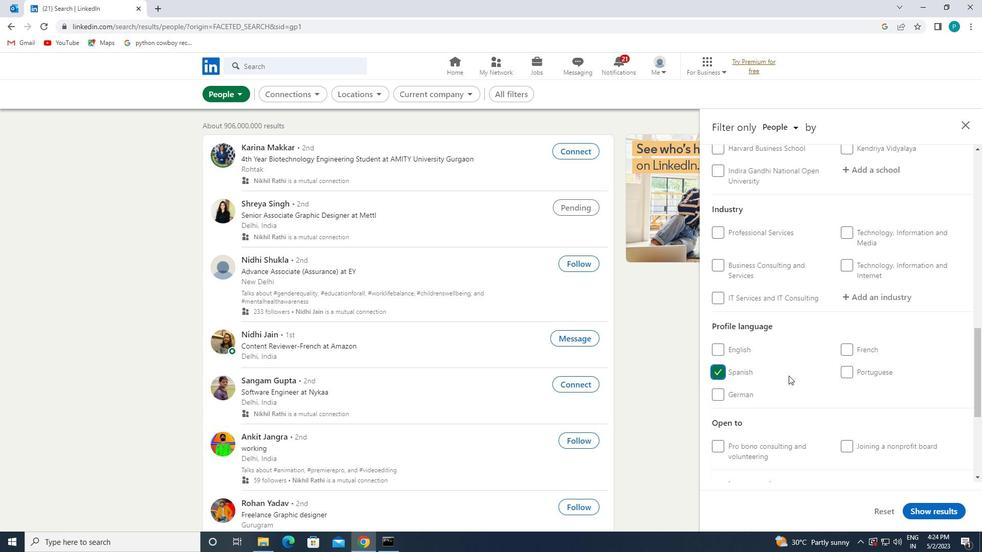 
Action: Mouse scrolled (845, 369) with delta (0, 0)
Screenshot: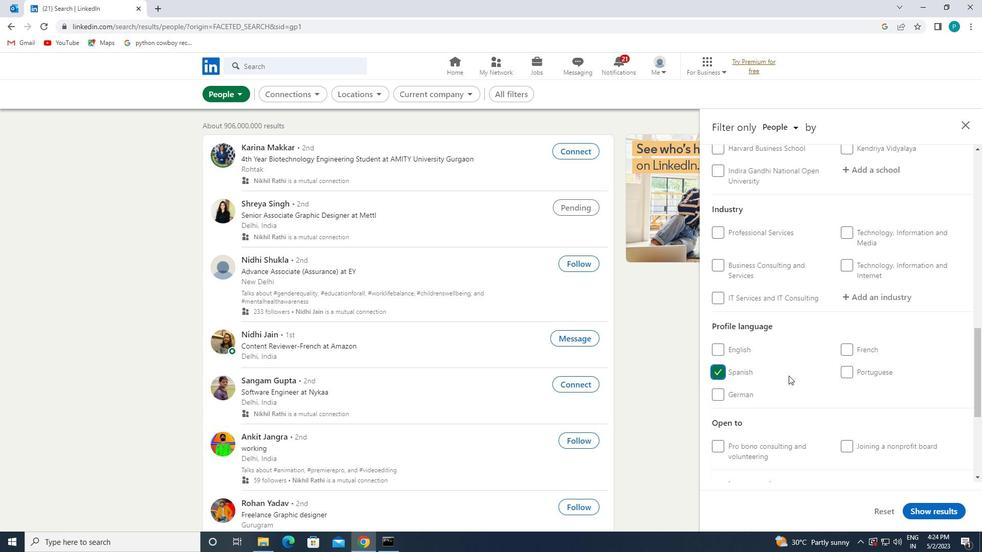 
Action: Mouse scrolled (845, 369) with delta (0, 0)
Screenshot: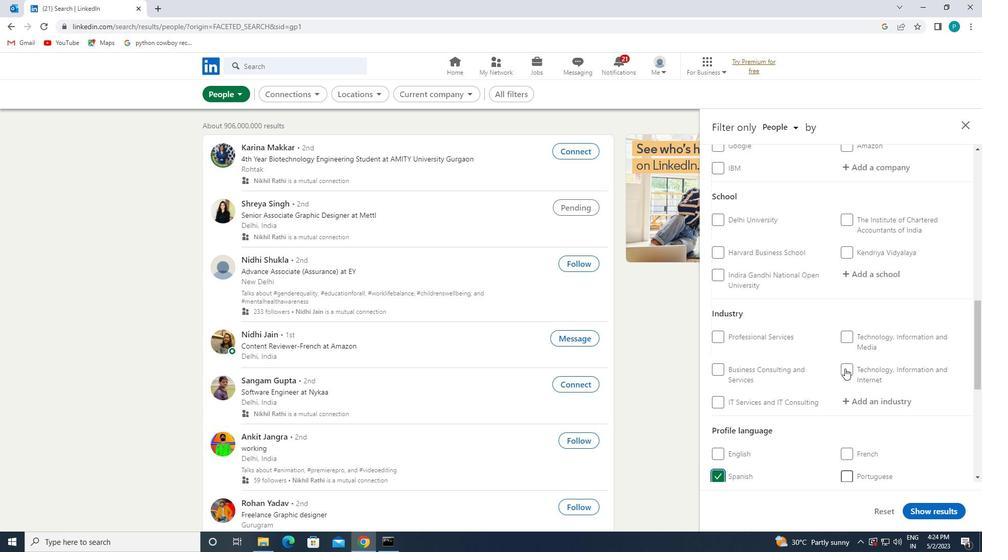 
Action: Mouse scrolled (845, 369) with delta (0, 0)
Screenshot: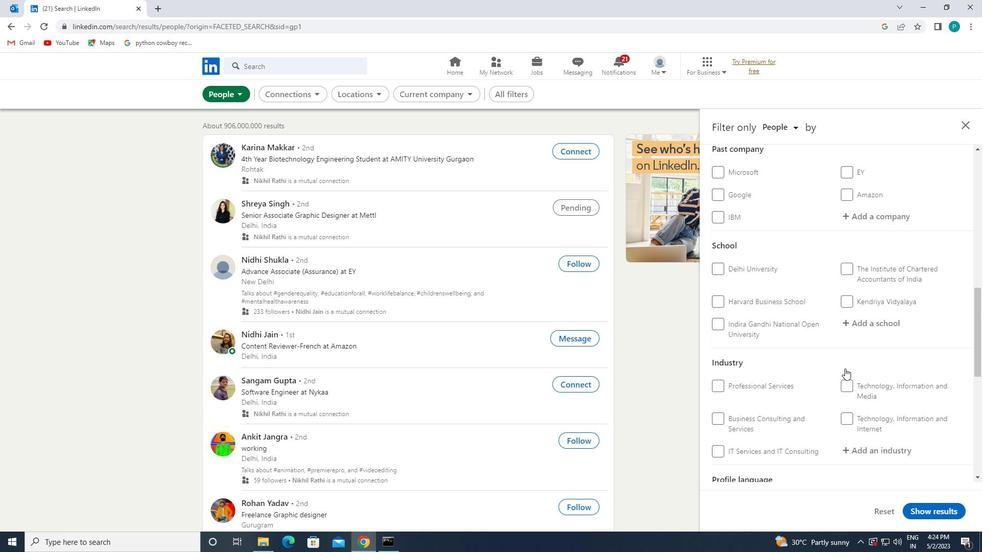 
Action: Mouse moved to (888, 211)
Screenshot: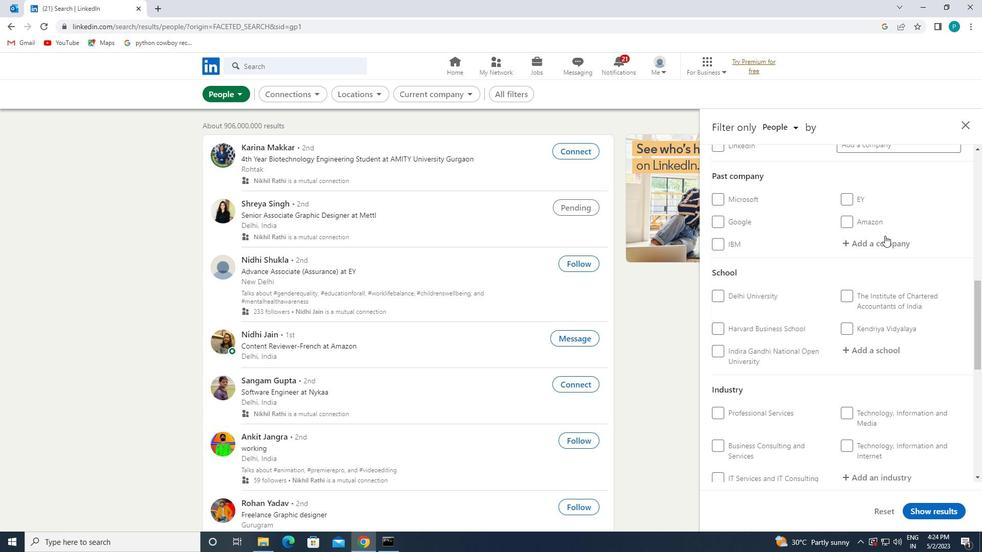 
Action: Mouse scrolled (888, 212) with delta (0, 0)
Screenshot: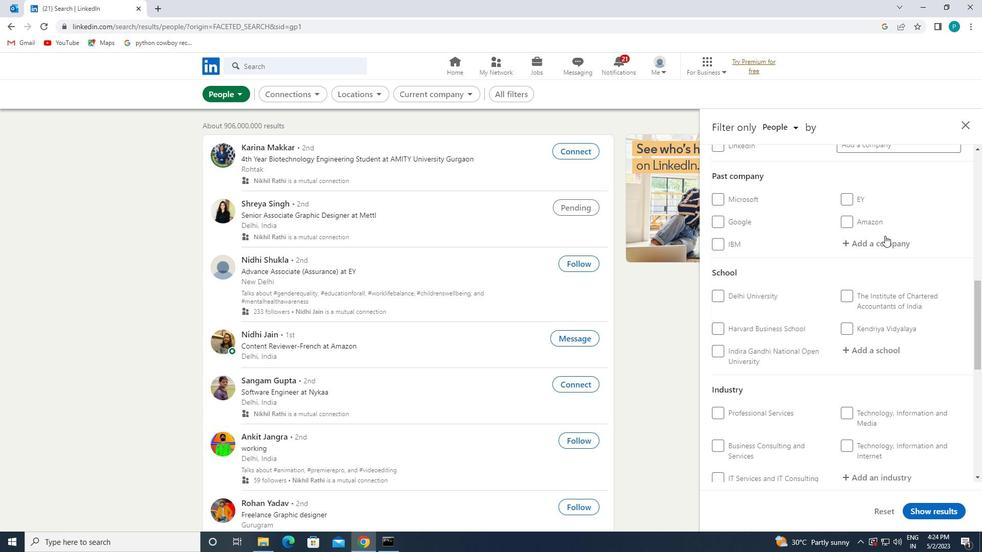 
Action: Mouse scrolled (888, 212) with delta (0, 0)
Screenshot: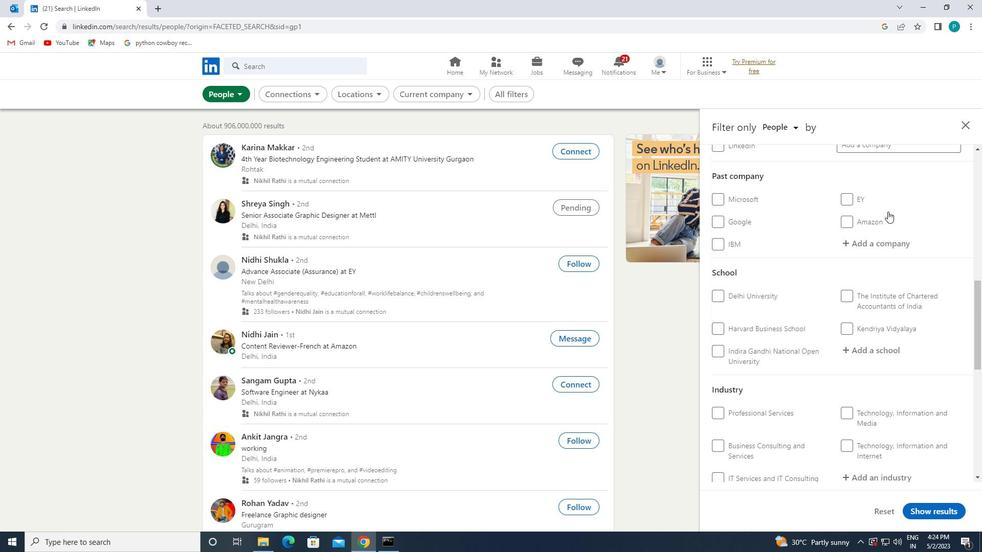 
Action: Mouse moved to (860, 323)
Screenshot: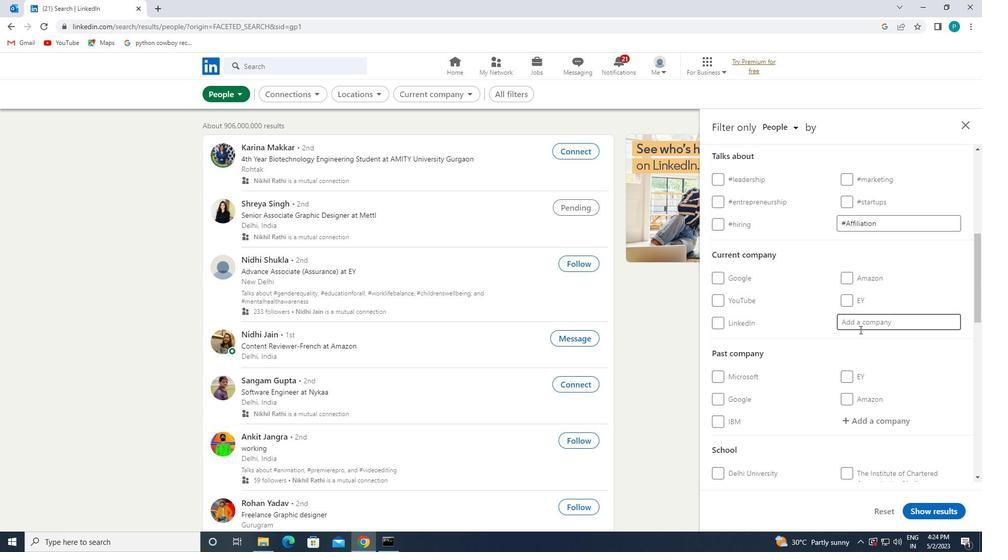 
Action: Mouse pressed left at (860, 323)
Screenshot: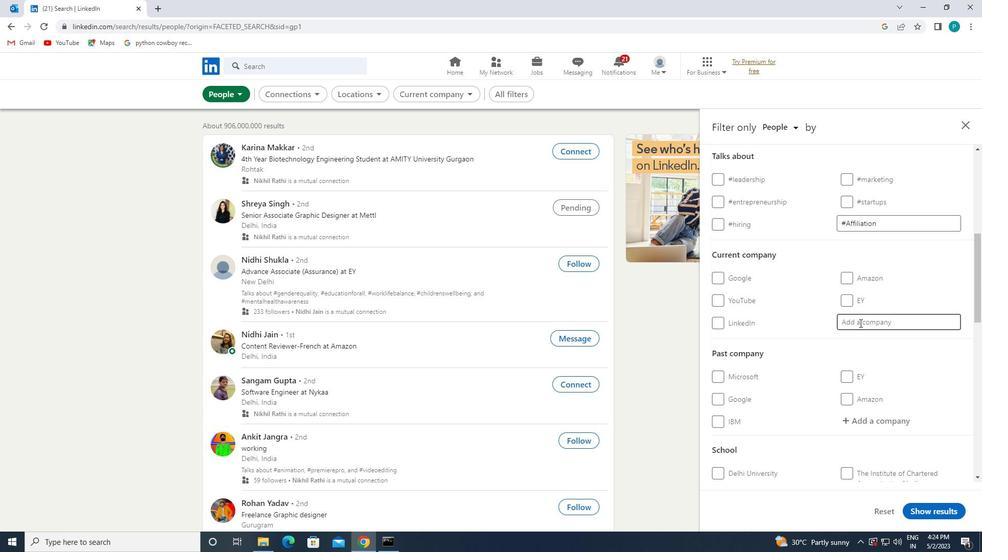 
Action: Key pressed <Key.caps_lock>SUGAR
Screenshot: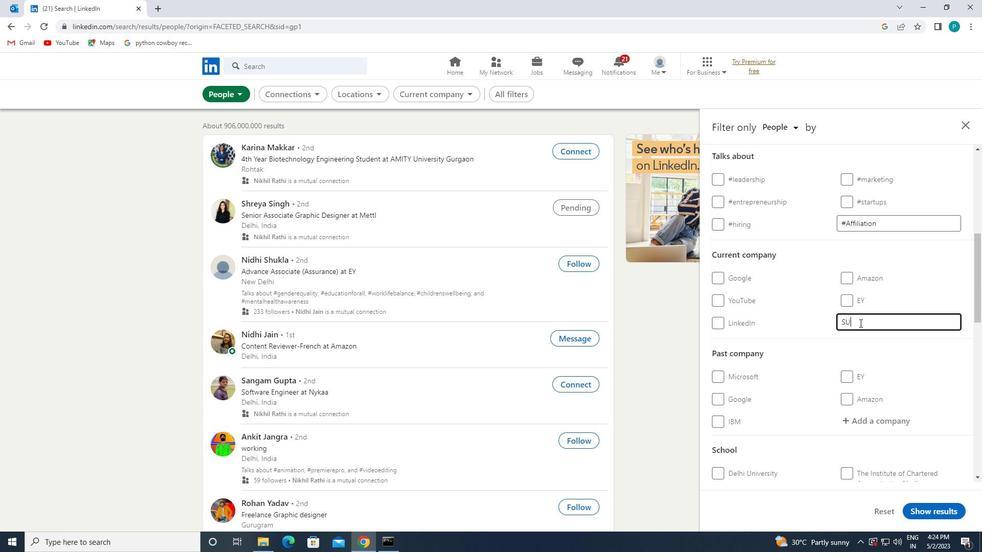
Action: Mouse moved to (846, 357)
Screenshot: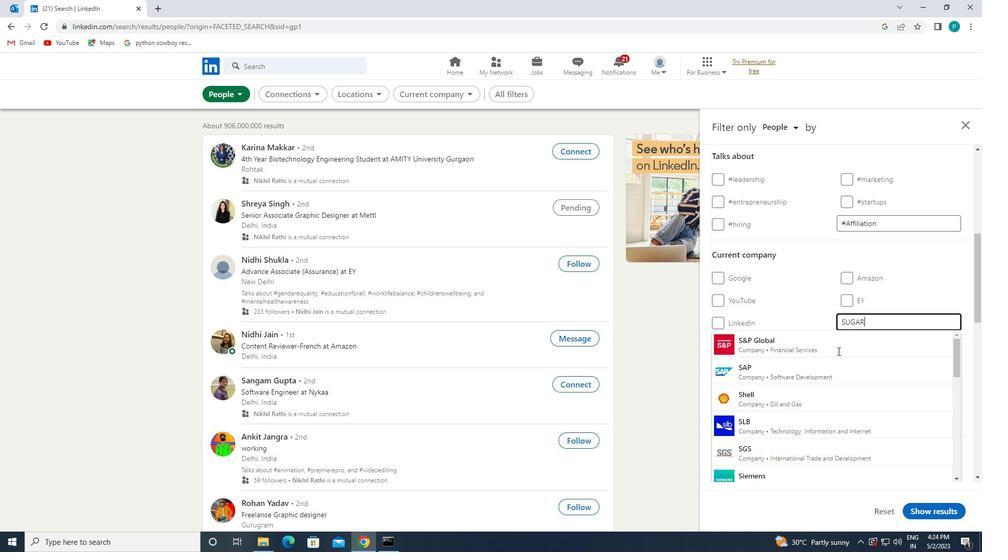 
Action: Mouse scrolled (846, 358) with delta (0, 0)
Screenshot: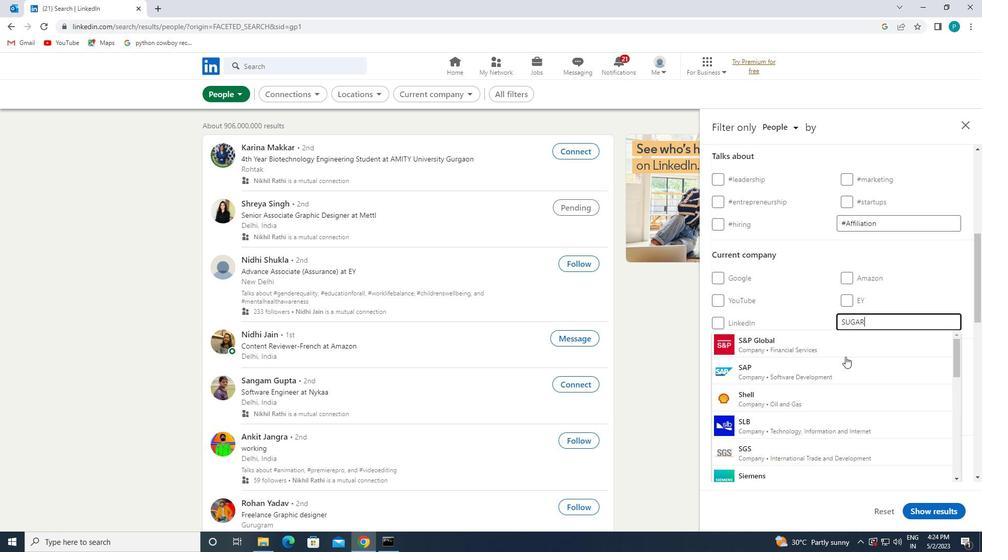 
Action: Mouse moved to (835, 401)
Screenshot: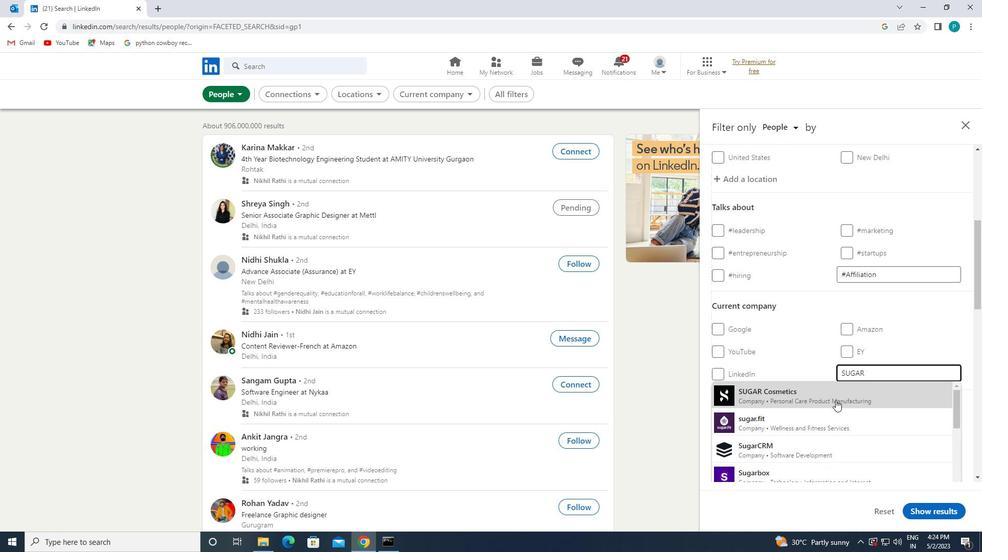 
Action: Mouse pressed left at (835, 401)
Screenshot: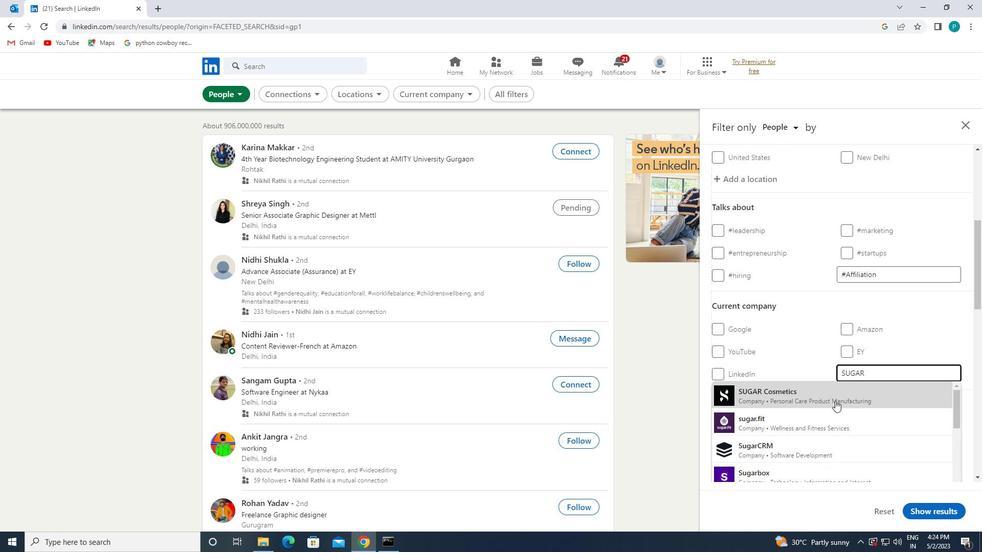 
Action: Mouse scrolled (835, 400) with delta (0, 0)
Screenshot: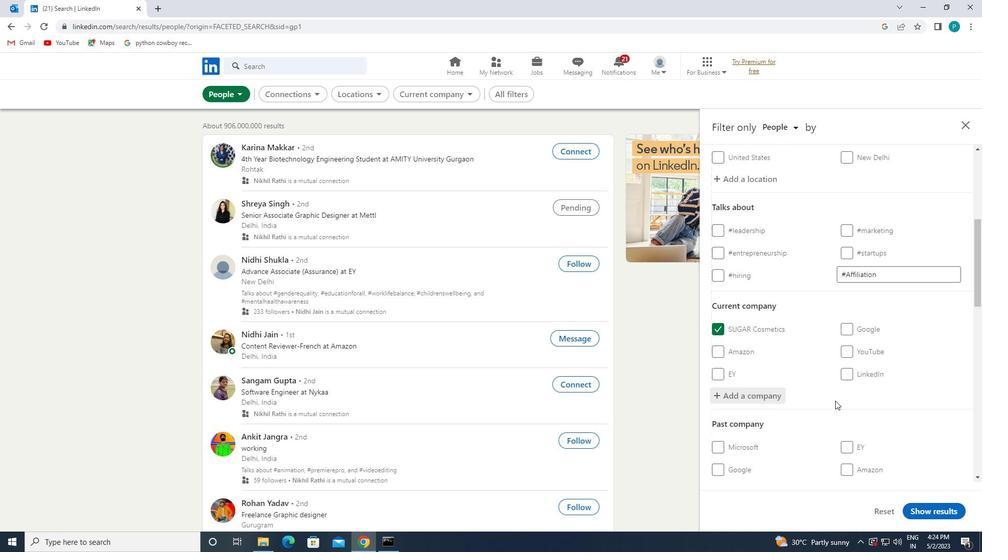 
Action: Mouse scrolled (835, 400) with delta (0, 0)
Screenshot: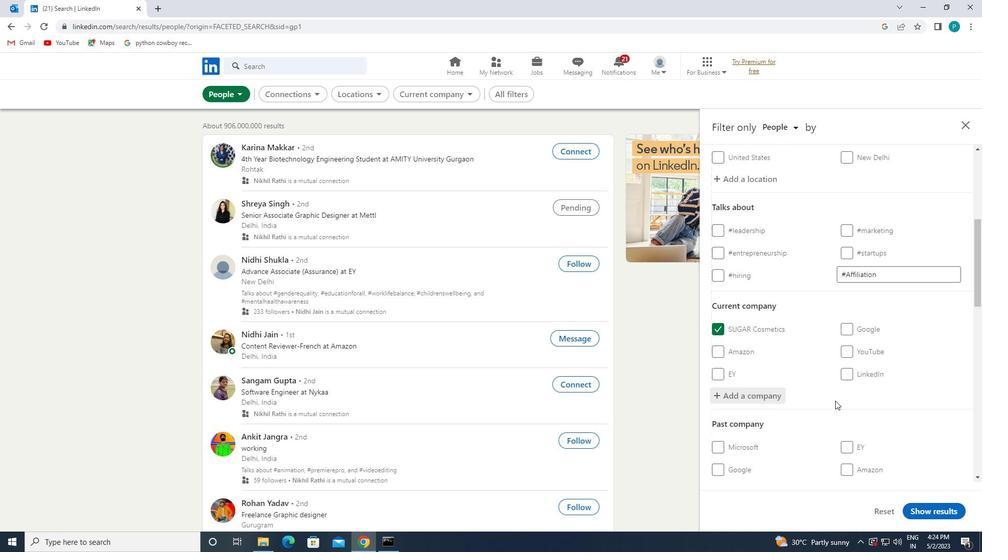 
Action: Mouse scrolled (835, 400) with delta (0, 0)
Screenshot: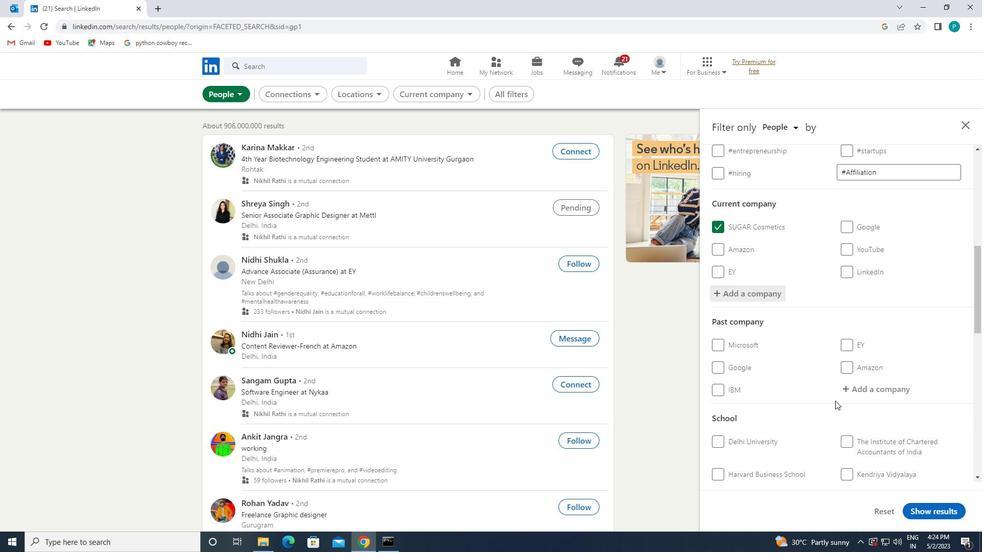 
Action: Mouse moved to (840, 404)
Screenshot: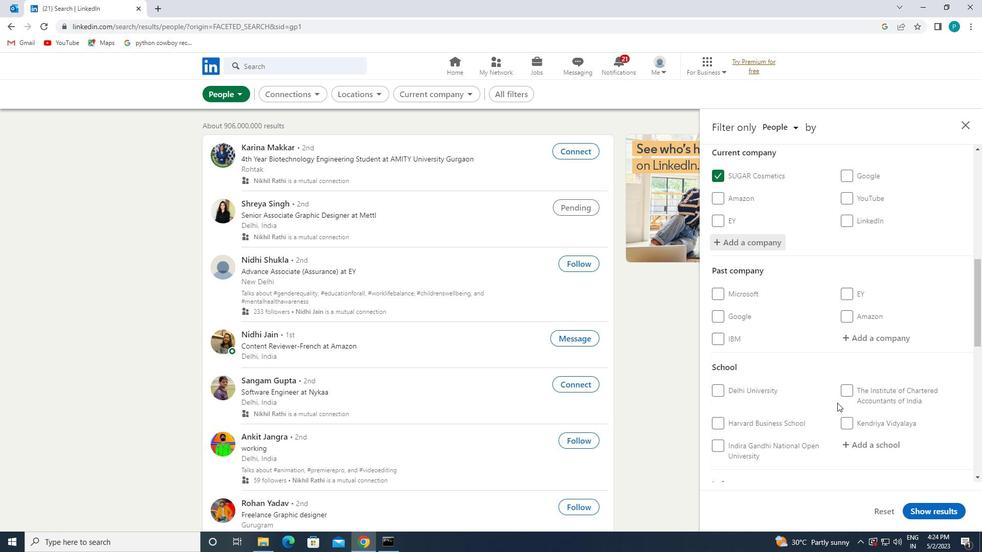 
Action: Mouse scrolled (840, 404) with delta (0, 0)
Screenshot: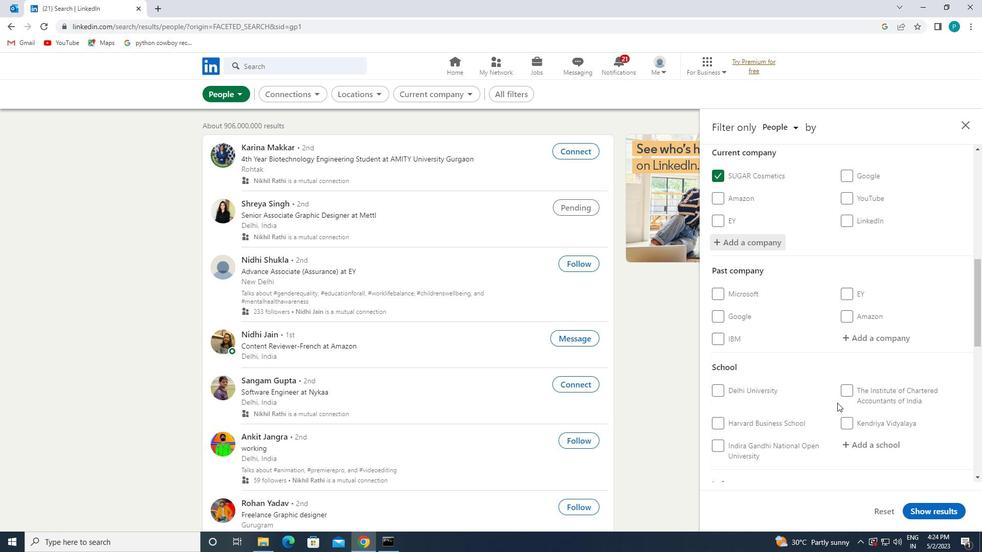 
Action: Mouse moved to (866, 388)
Screenshot: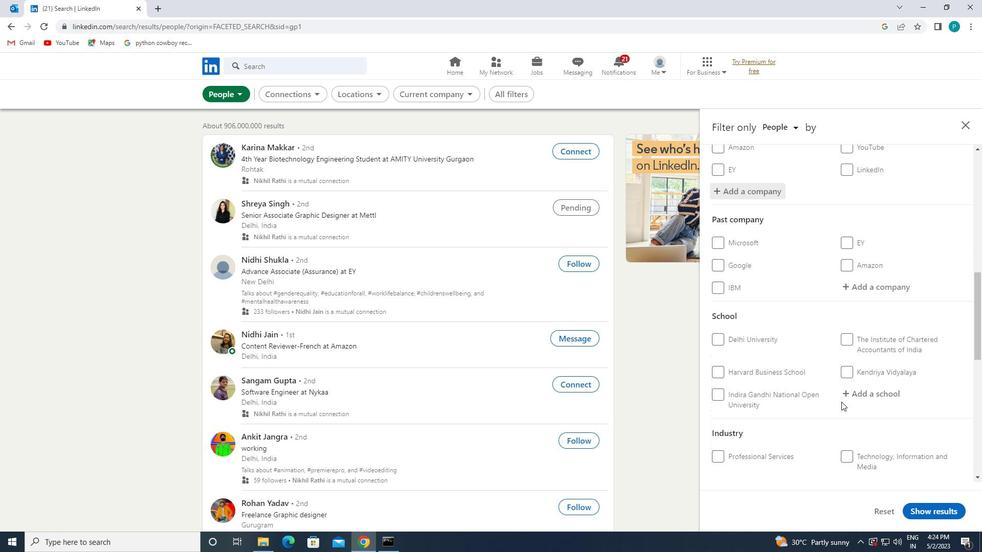 
Action: Mouse pressed left at (866, 388)
Screenshot: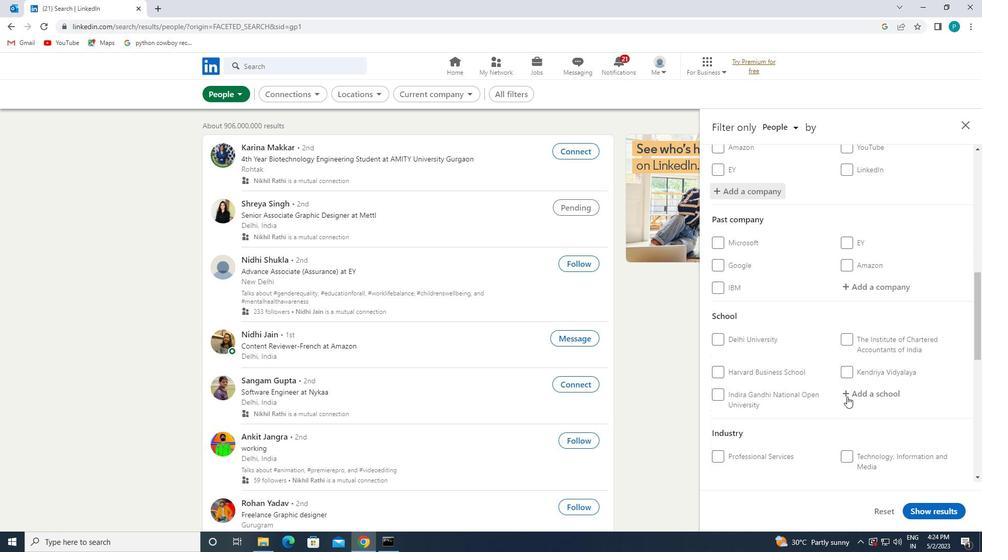 
Action: Key pressed V<Key.caps_lock>IDYA<Key.space><Key.caps_lock>M<Key.caps_lock>ANDIR
Screenshot: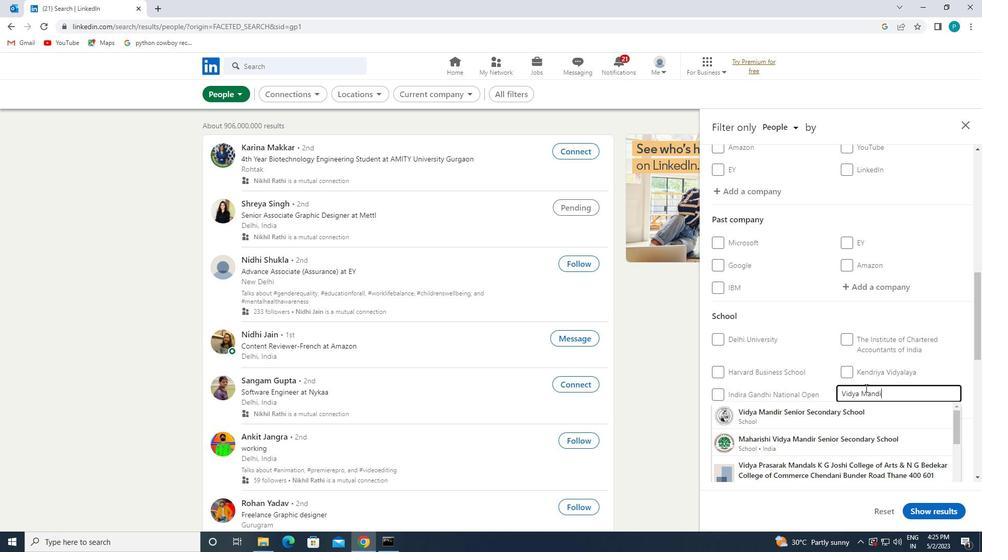 
Action: Mouse moved to (847, 426)
Screenshot: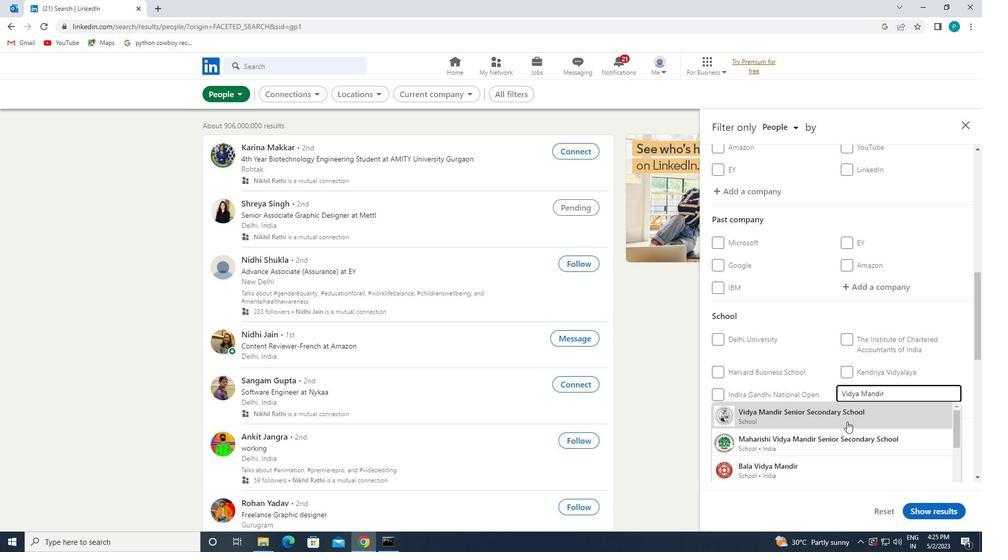 
Action: Mouse pressed left at (847, 426)
Screenshot: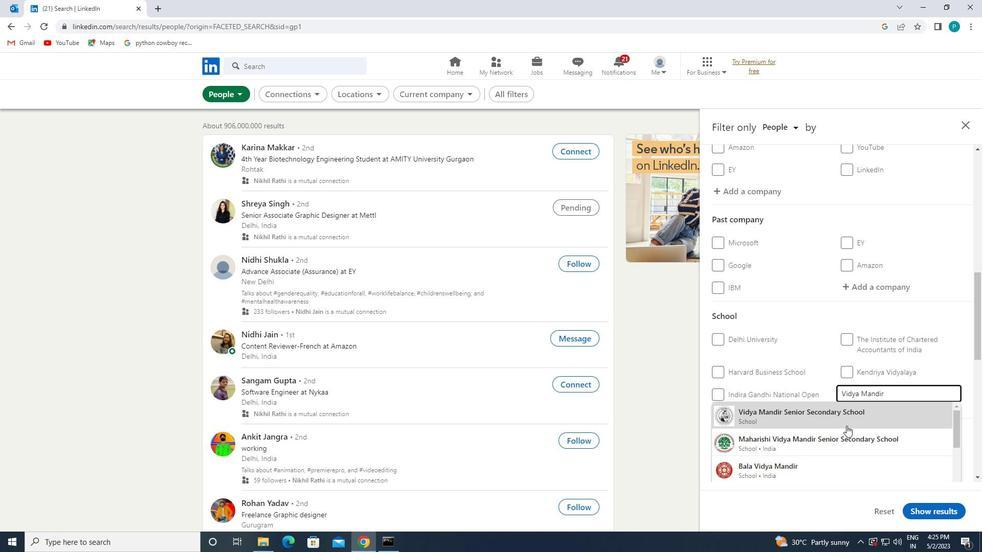 
Action: Mouse scrolled (847, 425) with delta (0, 0)
Screenshot: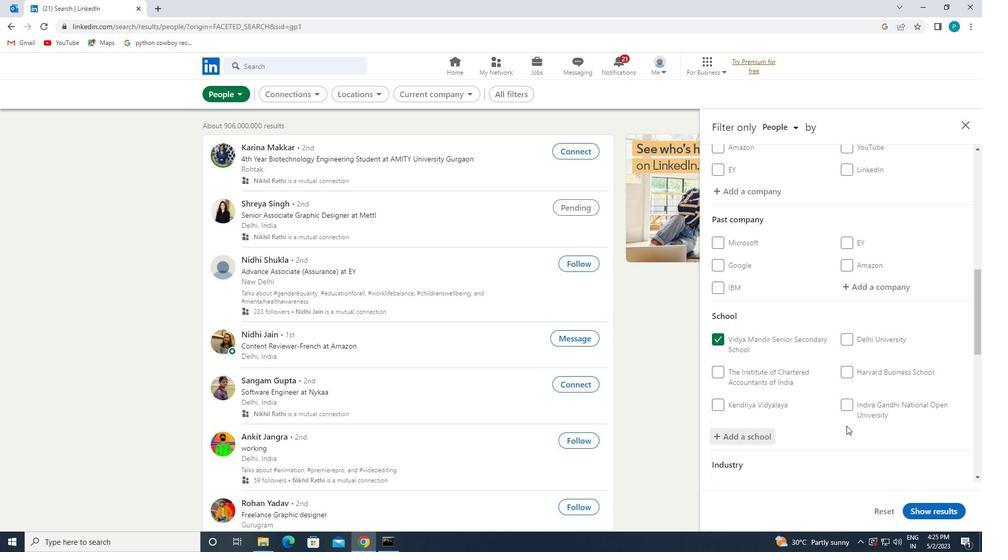 
Action: Mouse scrolled (847, 425) with delta (0, 0)
Screenshot: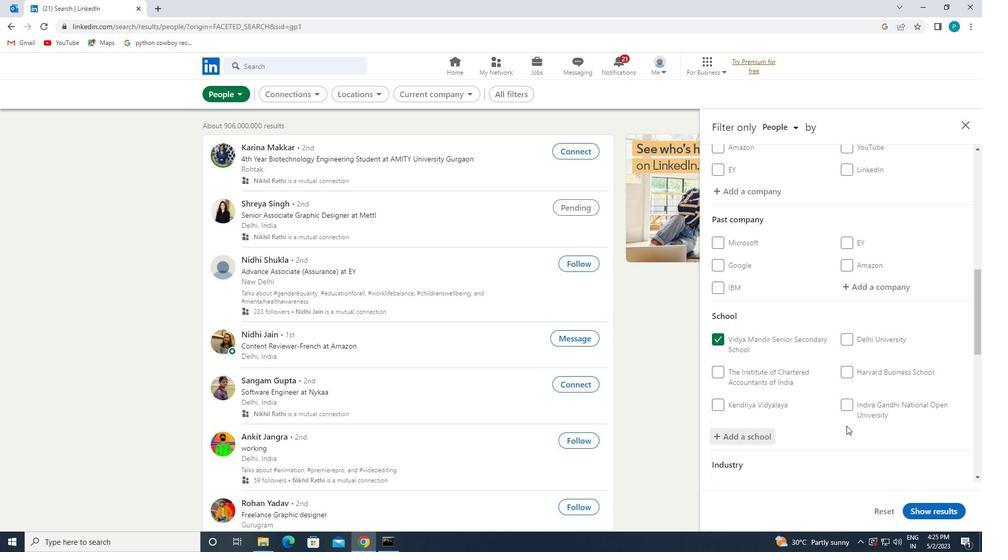 
Action: Mouse scrolled (847, 425) with delta (0, 0)
Screenshot: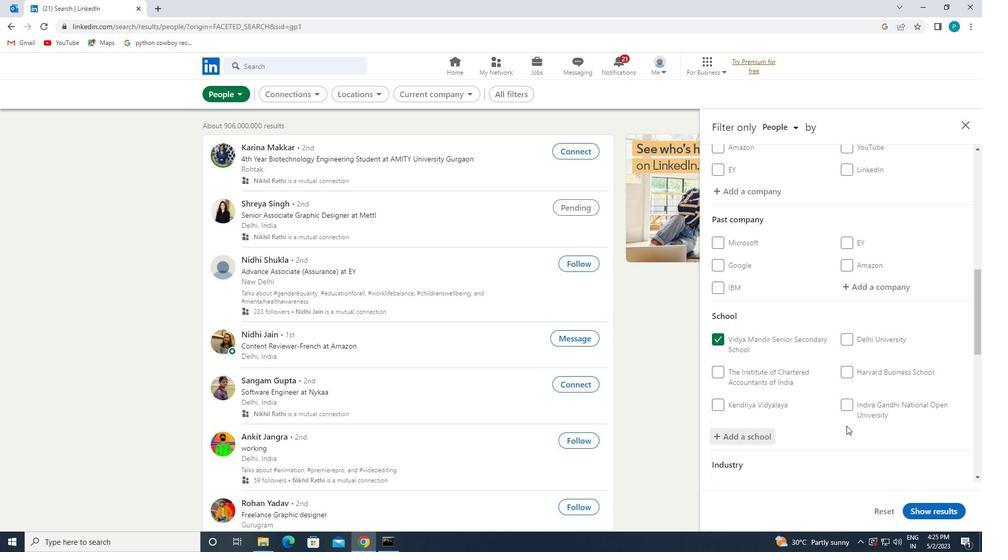 
Action: Mouse moved to (866, 395)
Screenshot: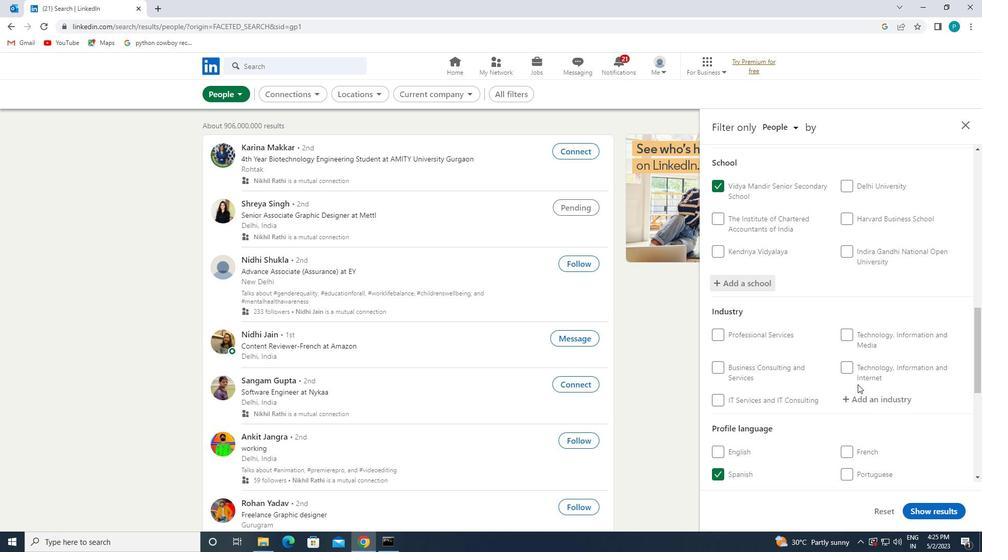 
Action: Mouse pressed left at (866, 395)
Screenshot: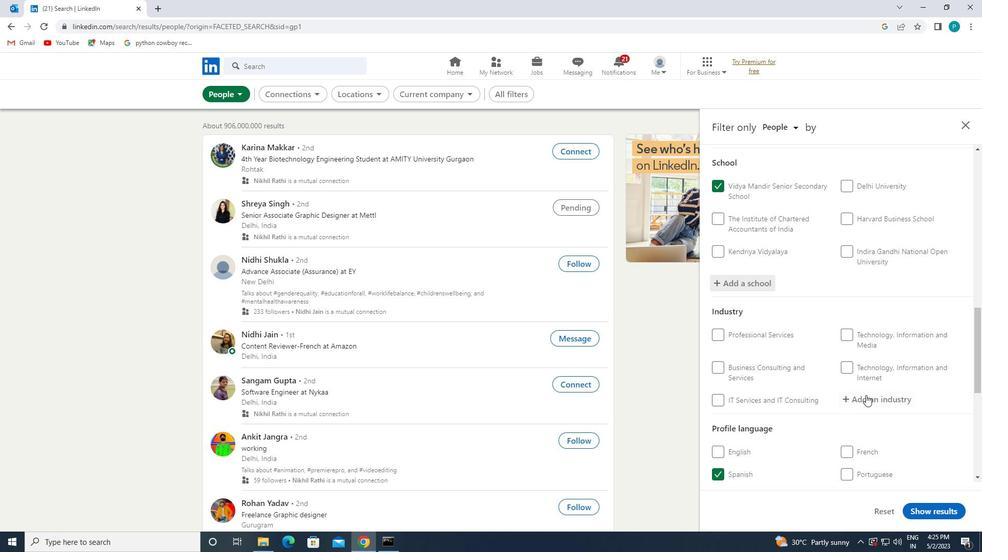 
Action: Mouse moved to (923, 433)
Screenshot: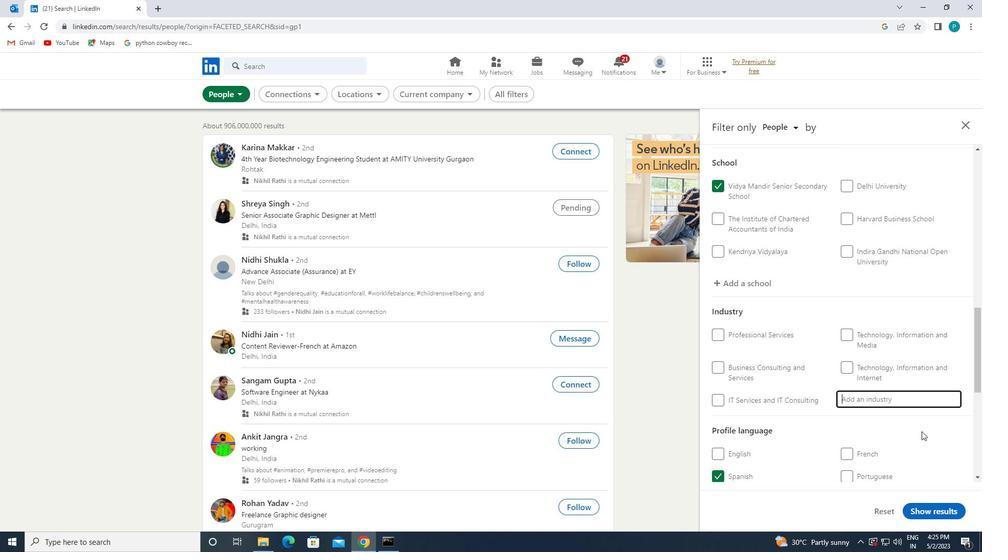 
Action: Key pressed <Key.caps_lock>N<Key.caps_lock>URSING
Screenshot: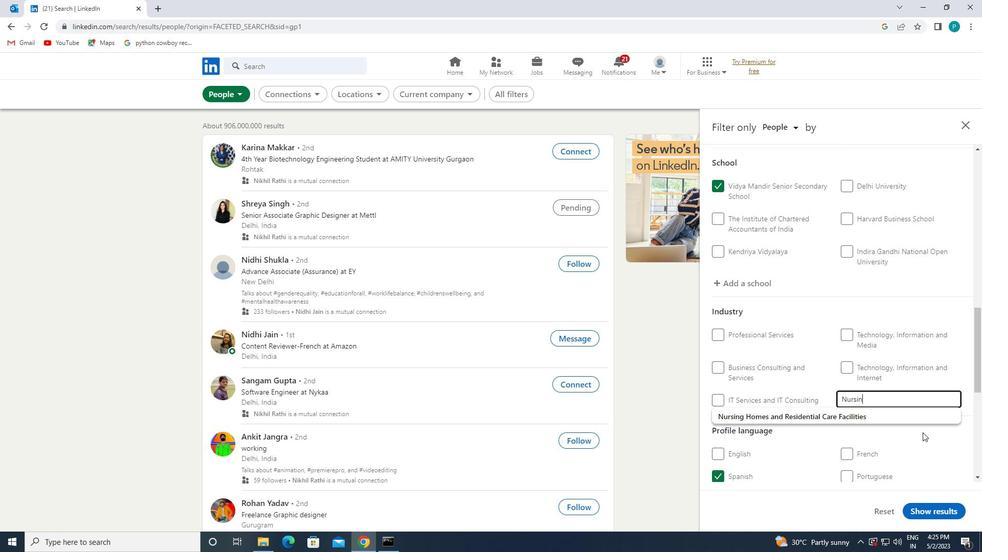 
Action: Mouse moved to (885, 417)
Screenshot: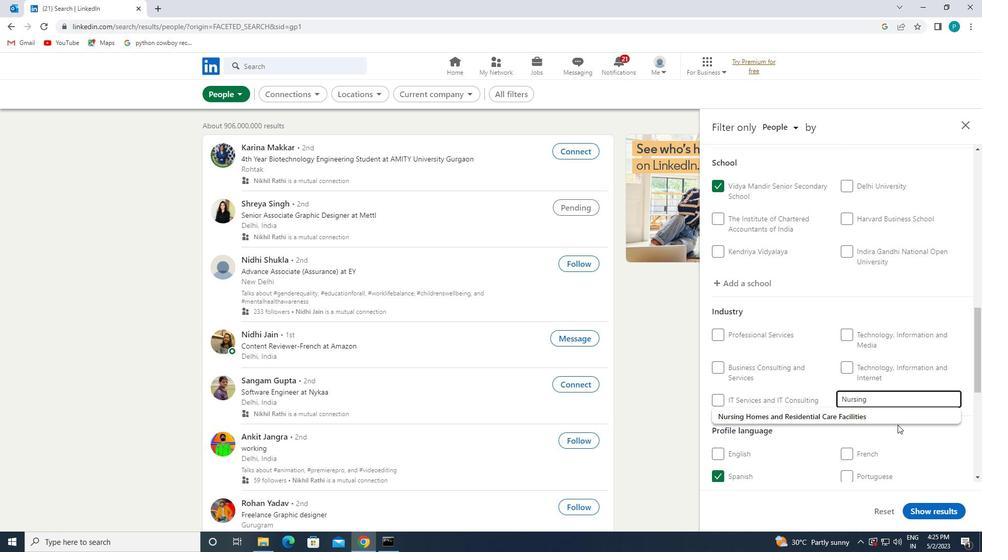 
Action: Mouse pressed left at (885, 417)
Screenshot: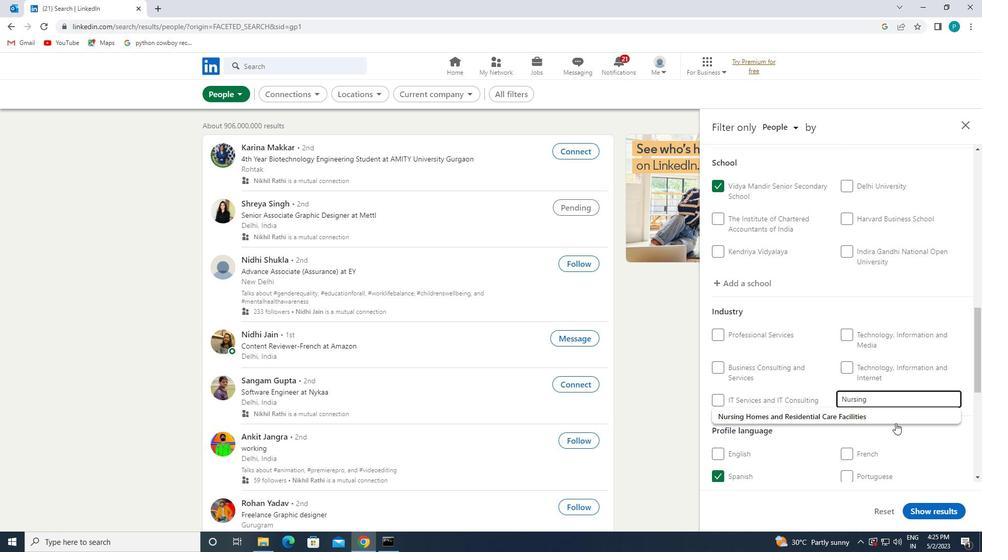 
Action: Mouse moved to (871, 422)
Screenshot: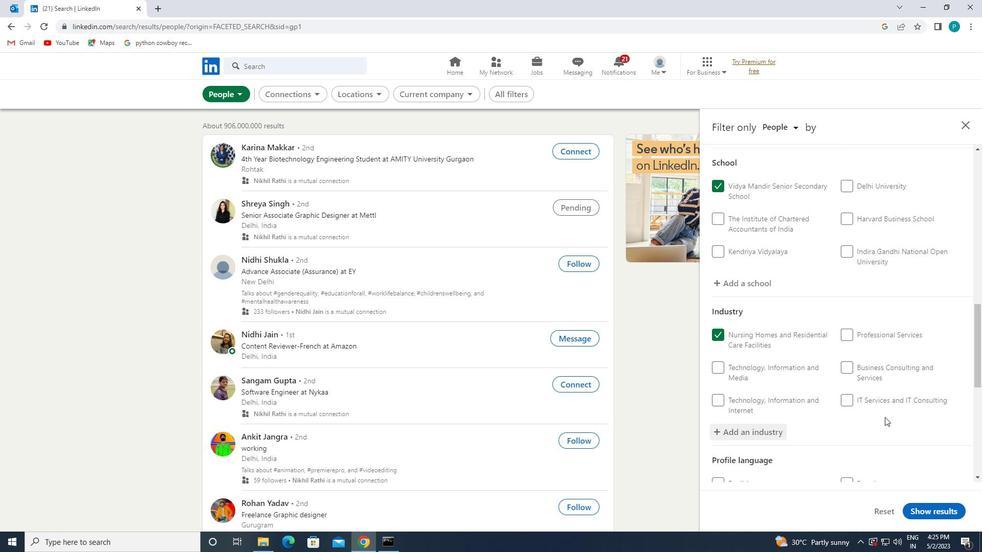 
Action: Mouse scrolled (871, 421) with delta (0, 0)
Screenshot: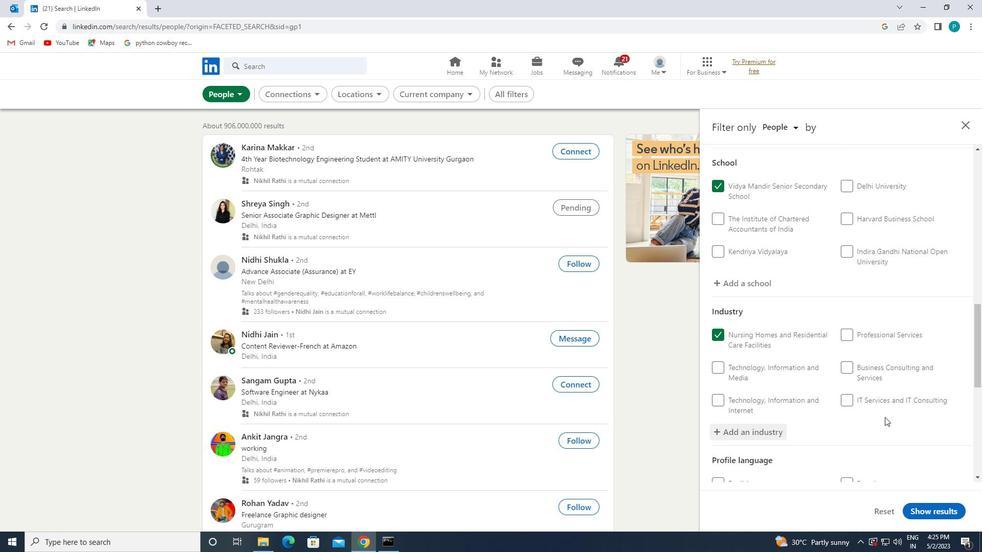 
Action: Mouse moved to (869, 422)
Screenshot: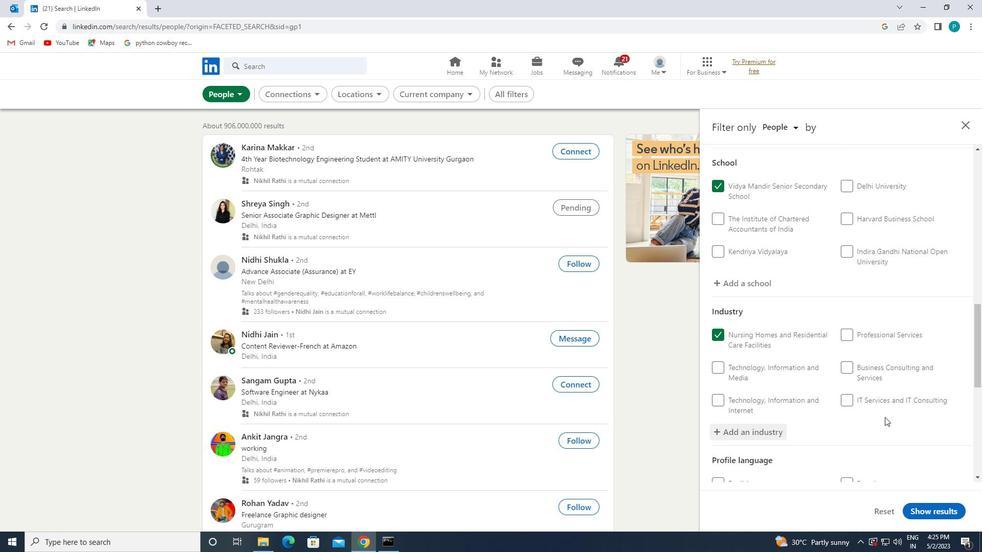 
Action: Mouse scrolled (869, 421) with delta (0, 0)
Screenshot: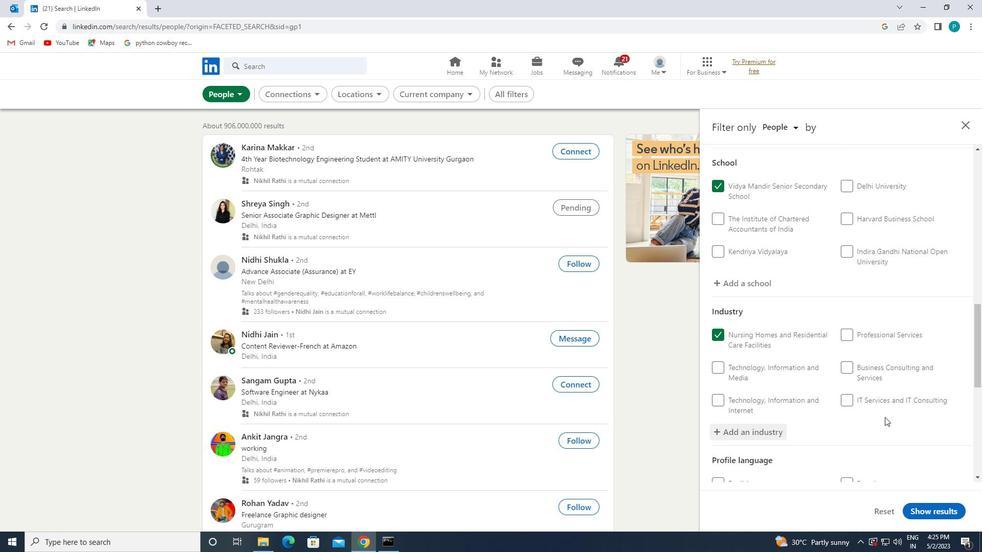 
Action: Mouse moved to (868, 422)
Screenshot: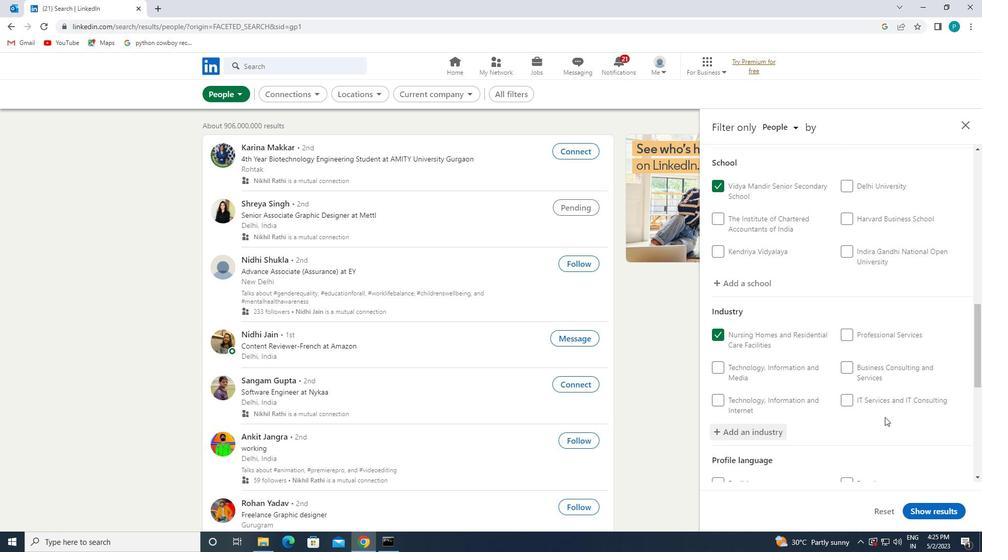 
Action: Mouse scrolled (868, 422) with delta (0, 0)
Screenshot: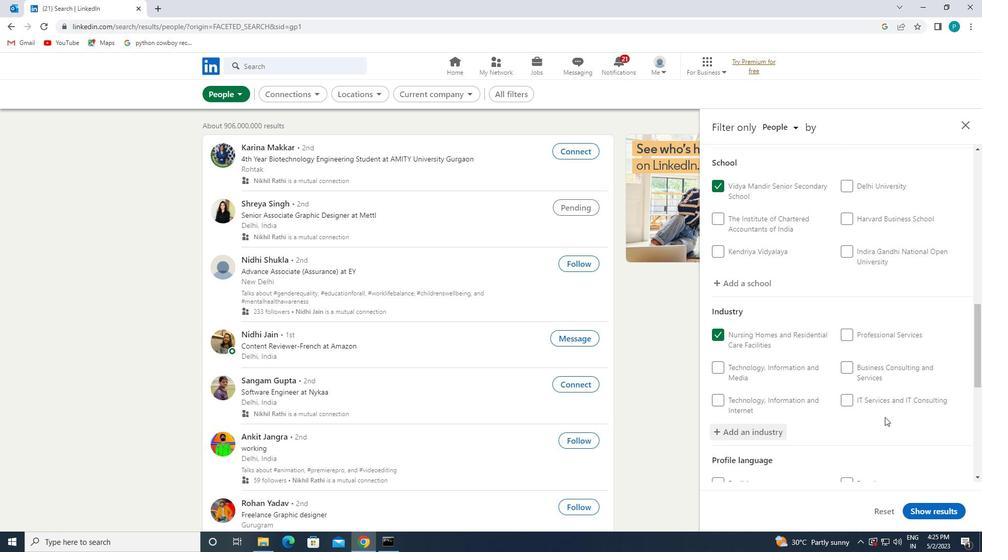 
Action: Mouse moved to (861, 432)
Screenshot: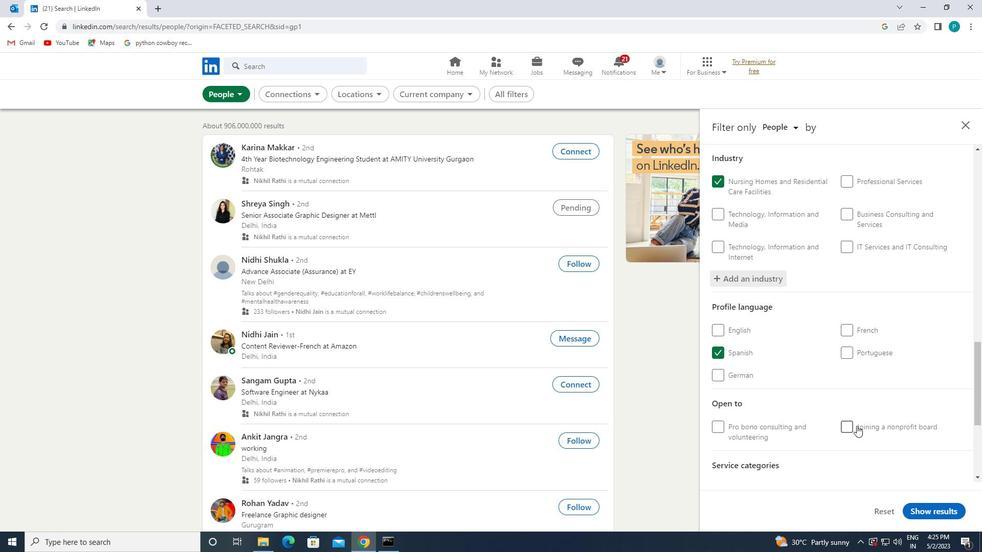 
Action: Mouse scrolled (861, 432) with delta (0, 0)
Screenshot: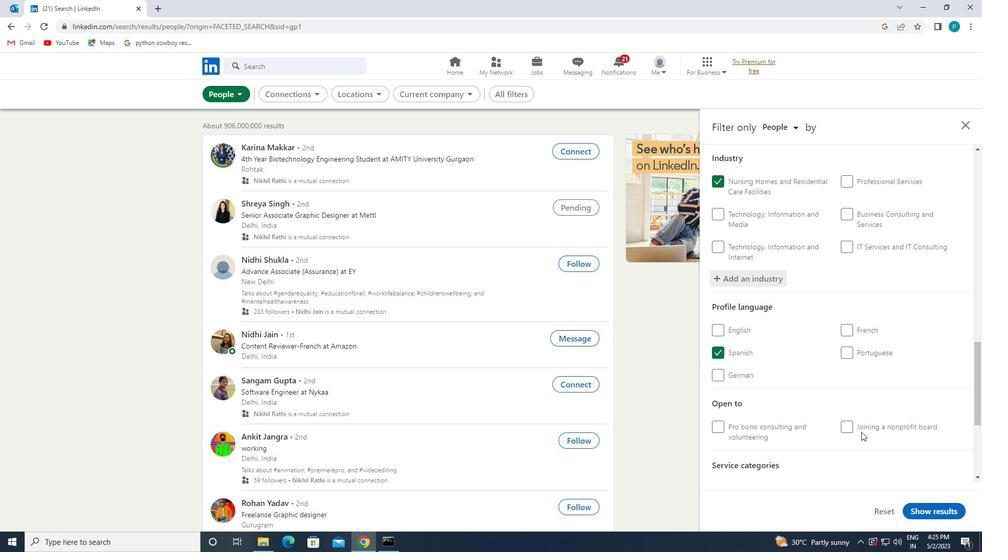 
Action: Mouse scrolled (861, 432) with delta (0, 0)
Screenshot: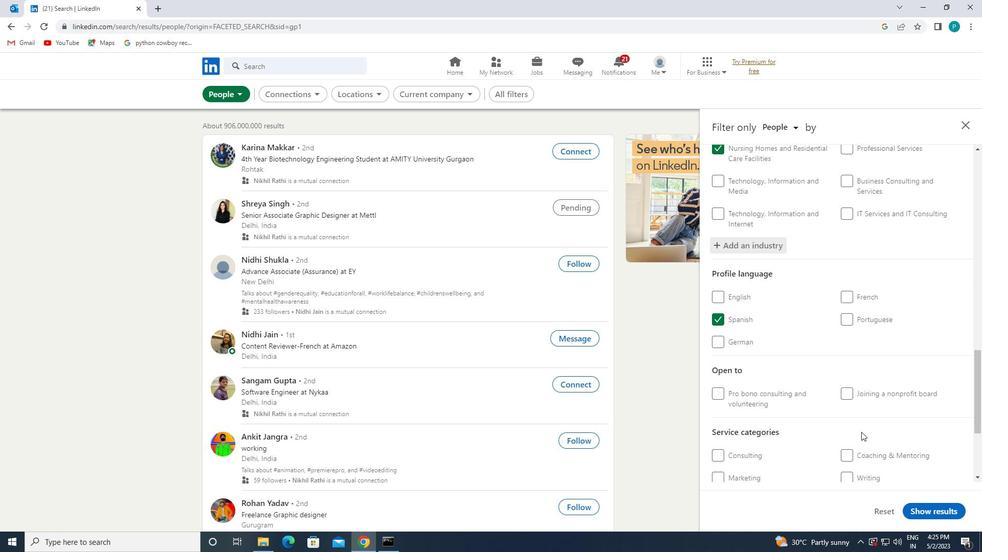 
Action: Mouse pressed left at (861, 432)
Screenshot: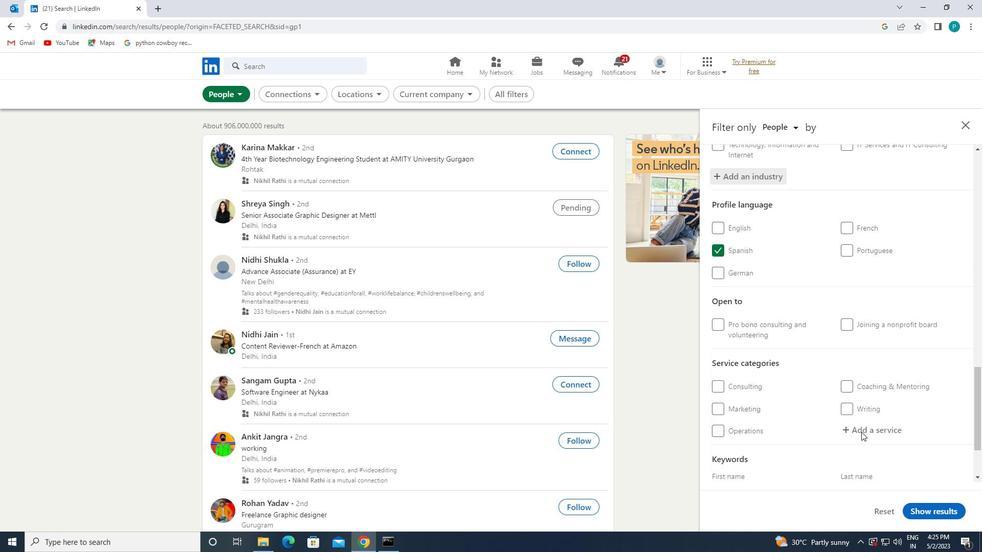 
Action: Mouse scrolled (861, 433) with delta (0, 0)
Screenshot: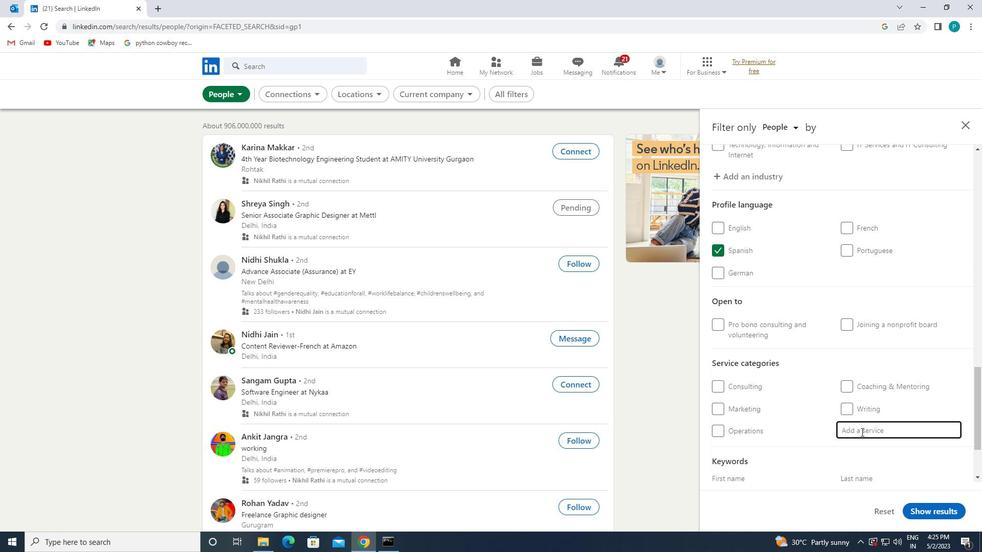 
Action: Mouse scrolled (861, 433) with delta (0, 0)
Screenshot: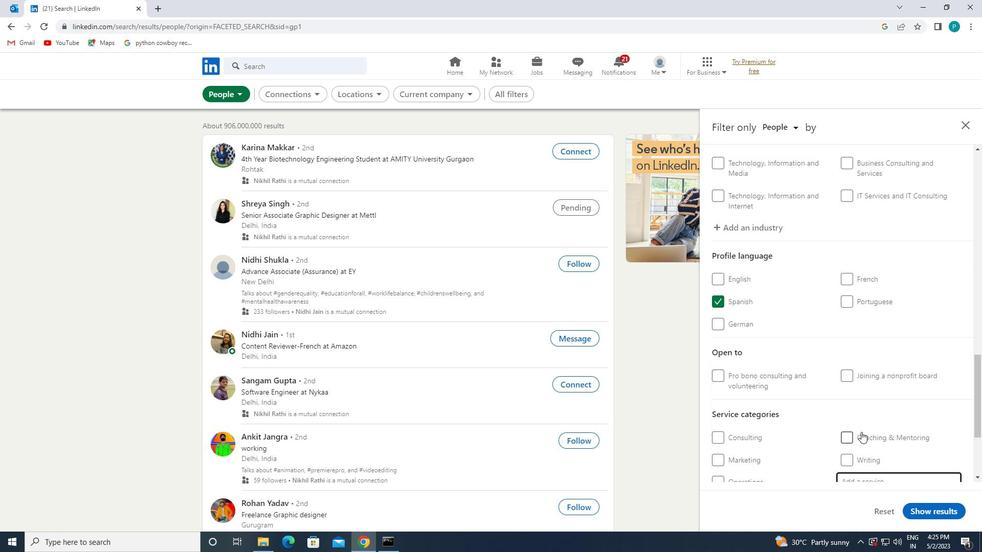 
Action: Mouse scrolled (861, 433) with delta (0, 0)
Screenshot: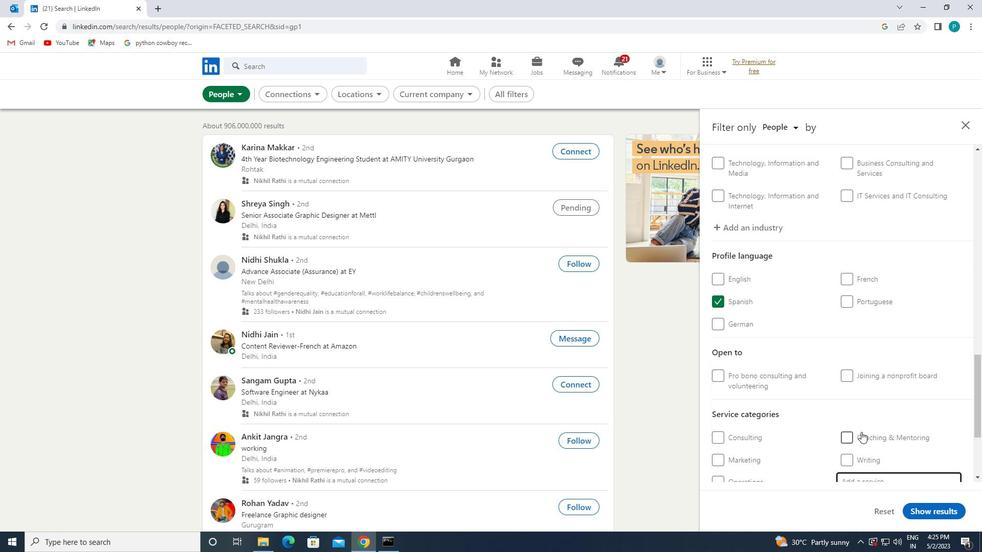 
Action: Mouse scrolled (861, 432) with delta (0, 0)
Screenshot: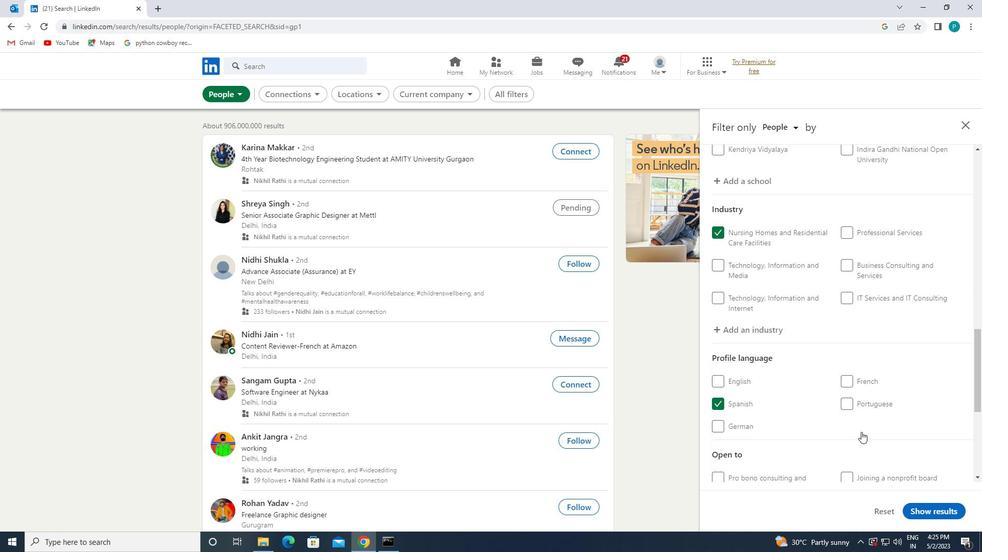 
Action: Mouse scrolled (861, 432) with delta (0, 0)
Screenshot: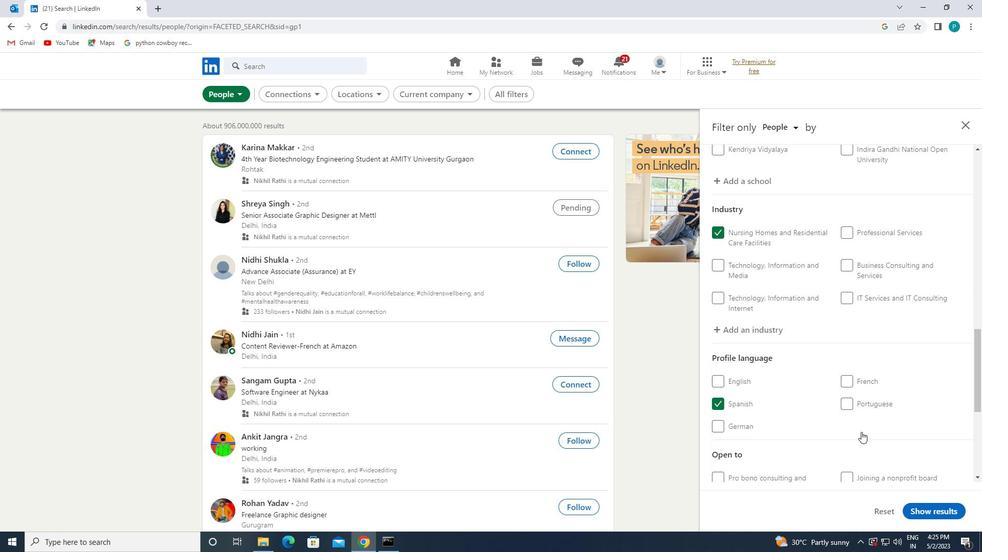 
Action: Mouse scrolled (861, 432) with delta (0, 0)
Screenshot: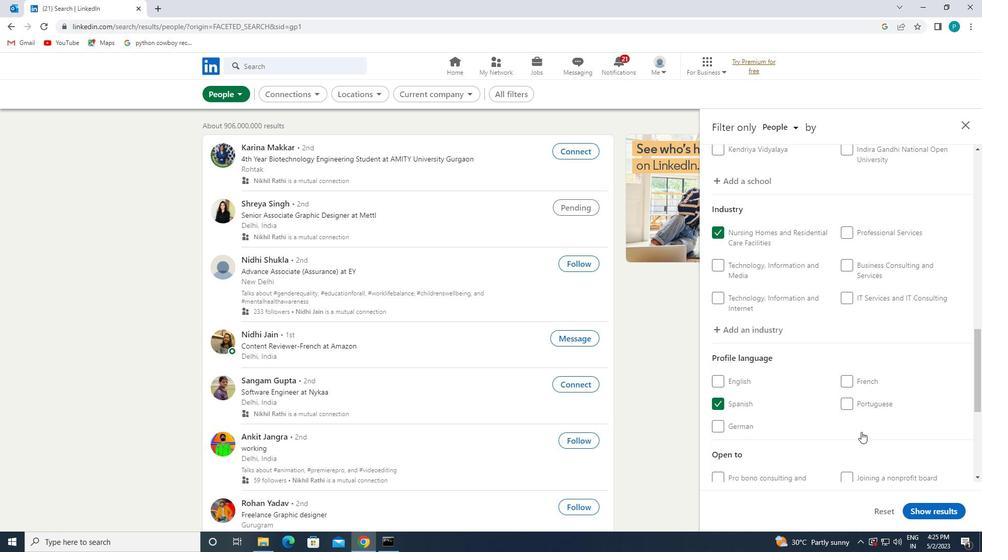 
Action: Key pressed <Key.caps_lock>T<Key.caps_lock>EAM
Screenshot: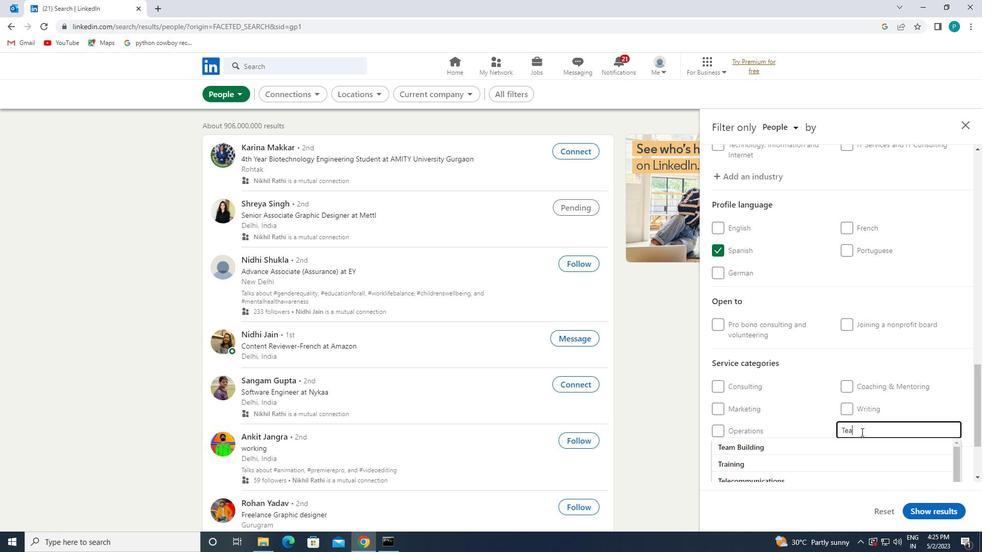 
Action: Mouse moved to (807, 443)
Screenshot: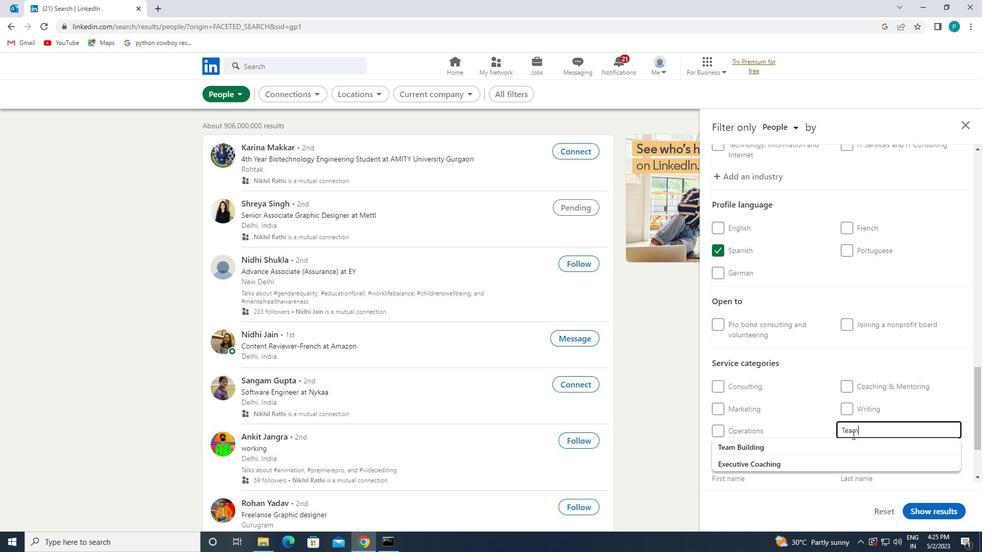 
Action: Mouse pressed left at (807, 443)
Screenshot: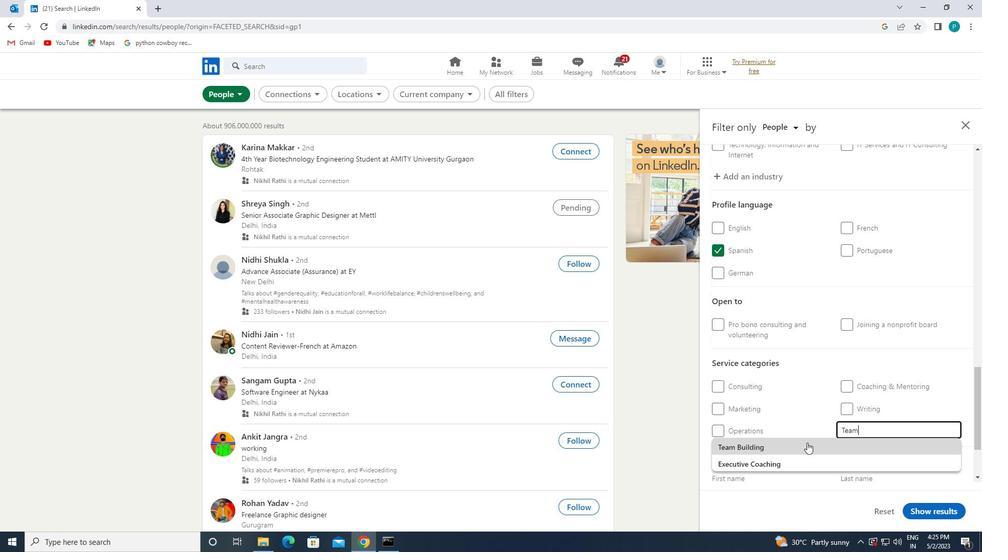 
Action: Mouse moved to (802, 440)
Screenshot: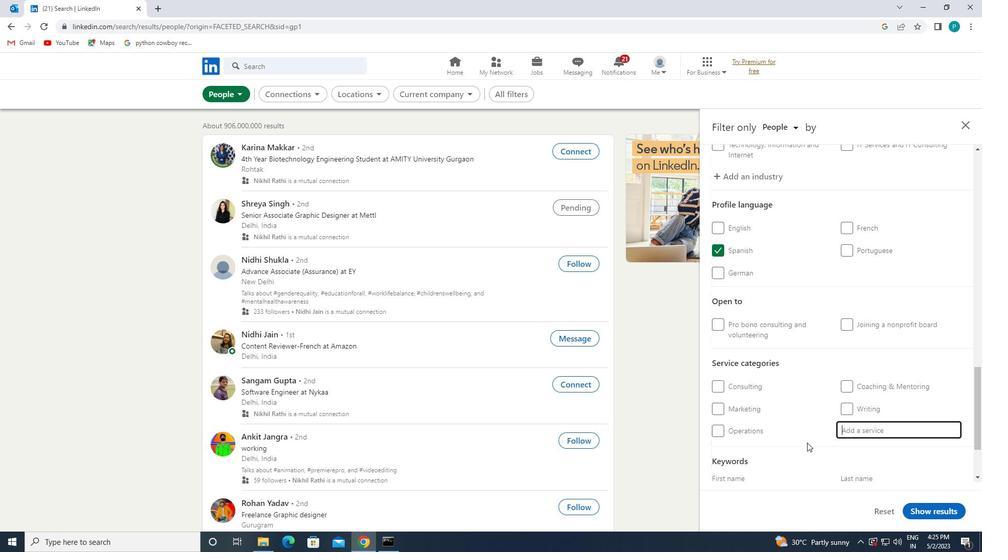 
Action: Mouse scrolled (802, 439) with delta (0, 0)
Screenshot: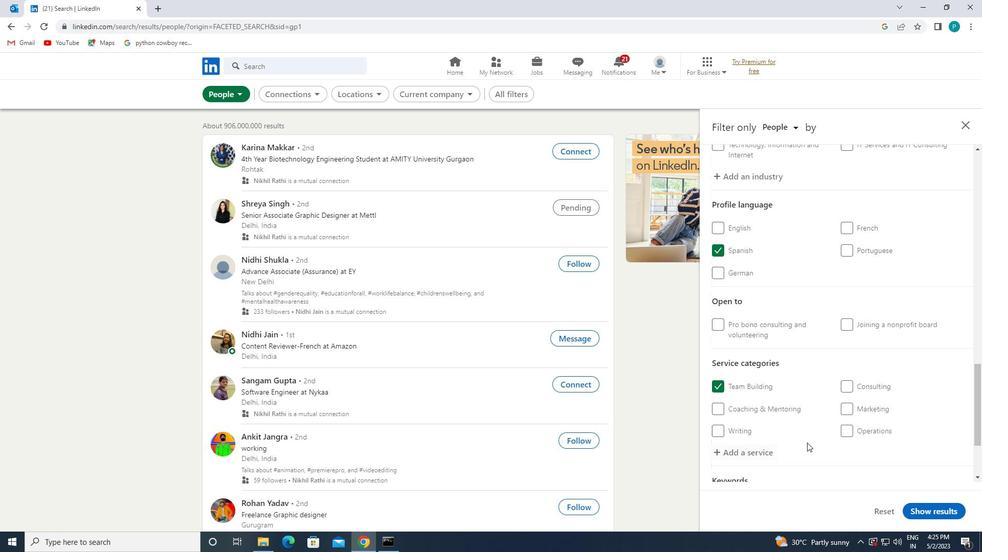 
Action: Mouse moved to (801, 439)
Screenshot: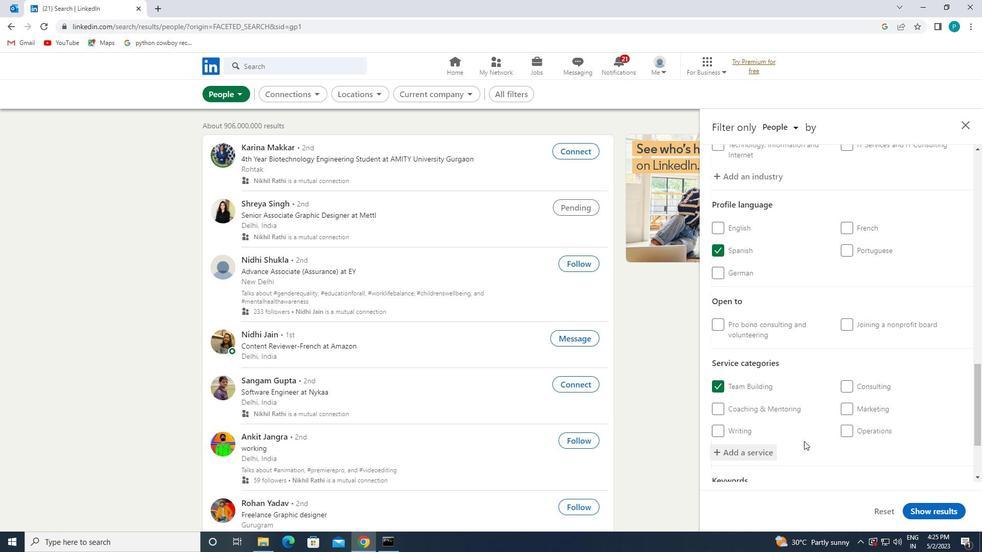 
Action: Mouse scrolled (801, 439) with delta (0, 0)
Screenshot: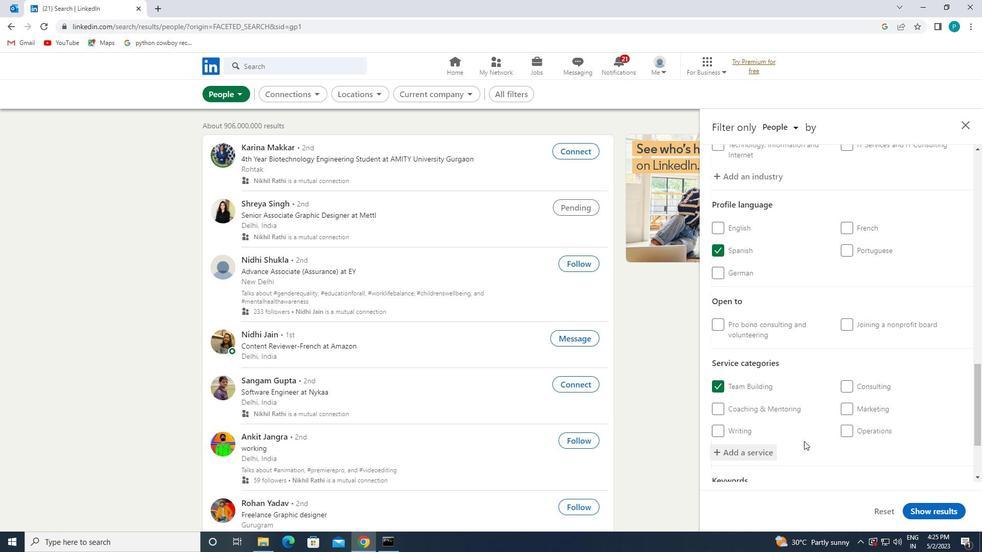 
Action: Mouse moved to (800, 438)
Screenshot: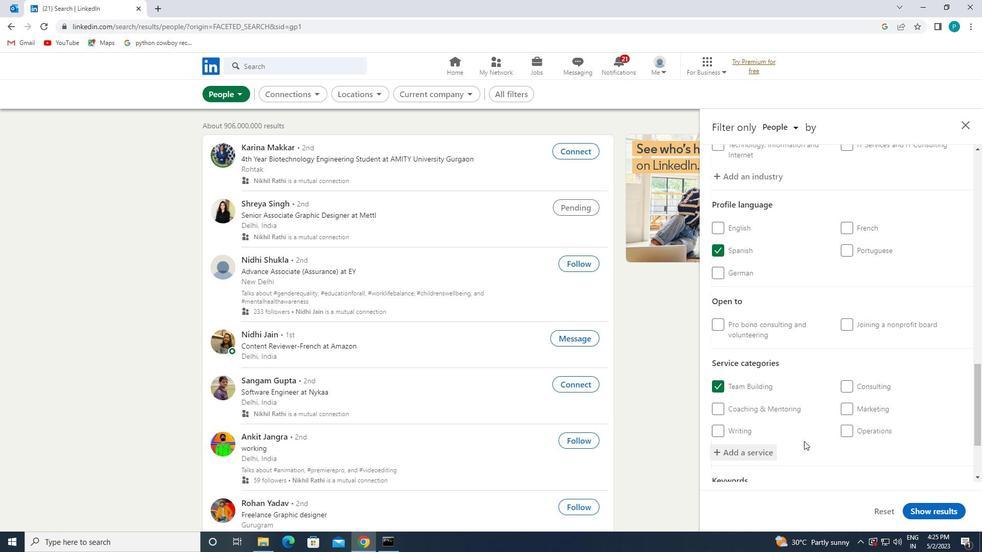 
Action: Mouse scrolled (800, 438) with delta (0, 0)
Screenshot: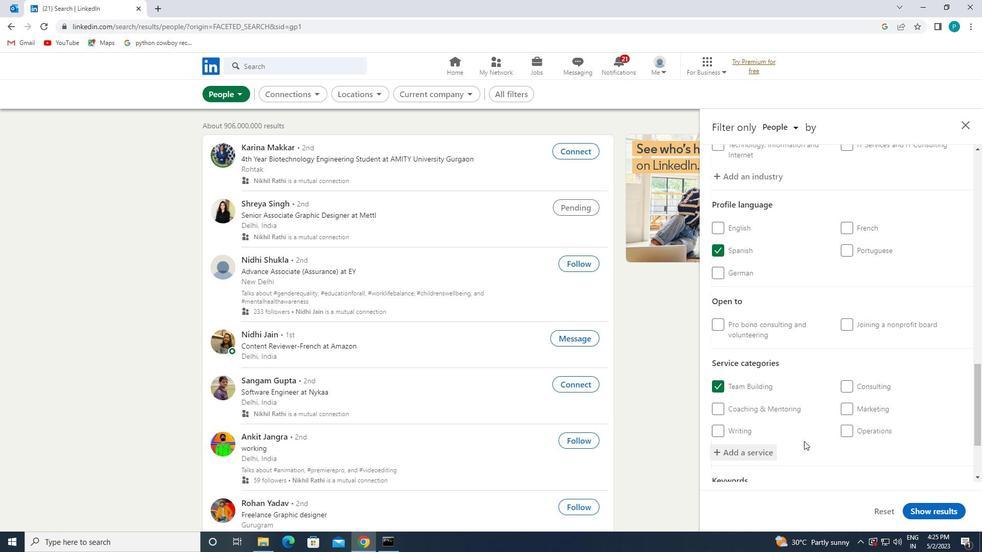 
Action: Mouse moved to (798, 437)
Screenshot: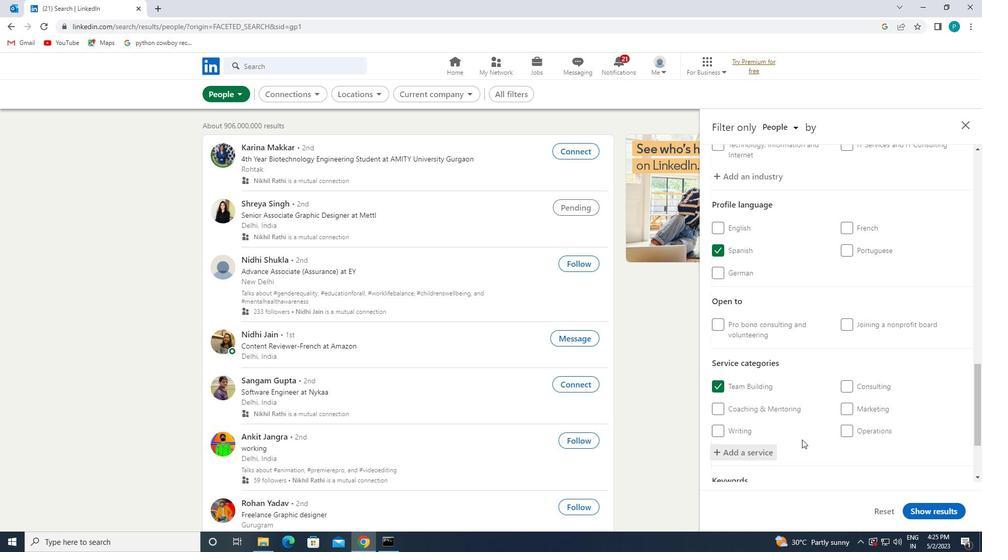 
Action: Mouse scrolled (798, 437) with delta (0, 0)
Screenshot: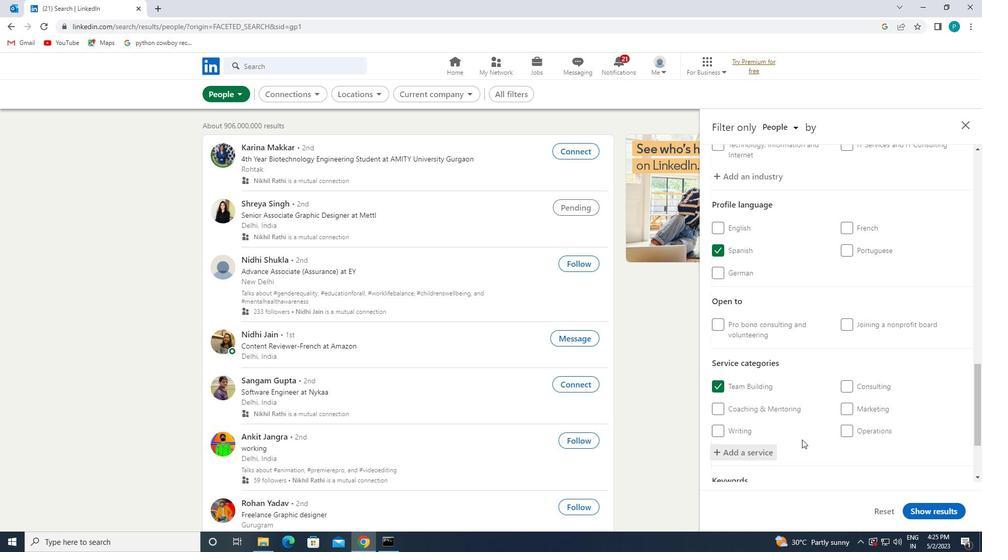 
Action: Mouse moved to (786, 432)
Screenshot: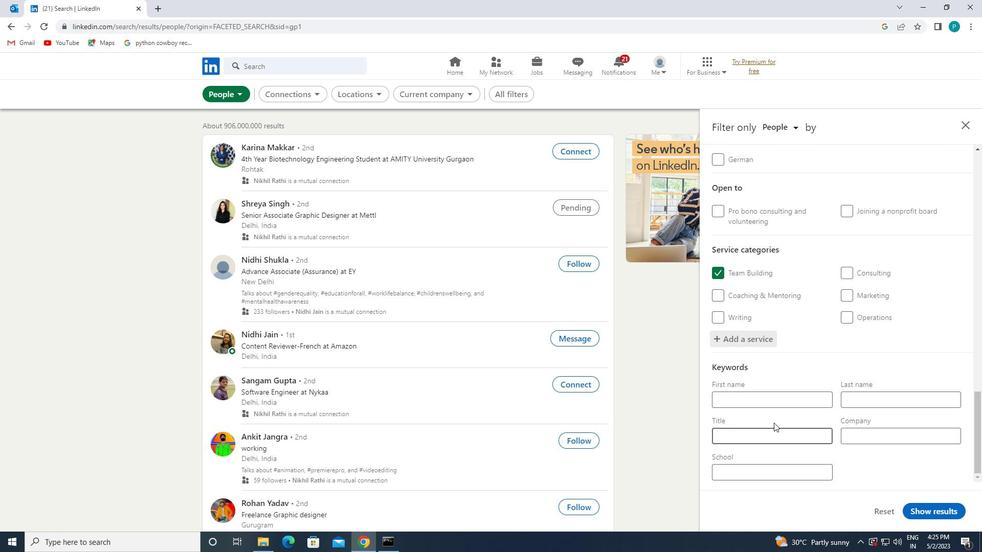 
Action: Mouse pressed left at (786, 432)
Screenshot: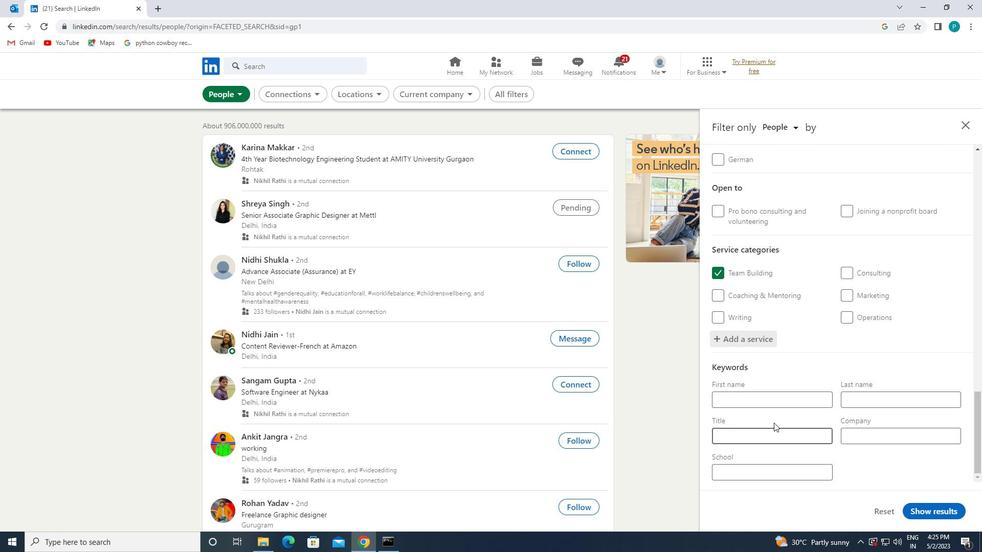 
Action: Mouse moved to (786, 432)
Screenshot: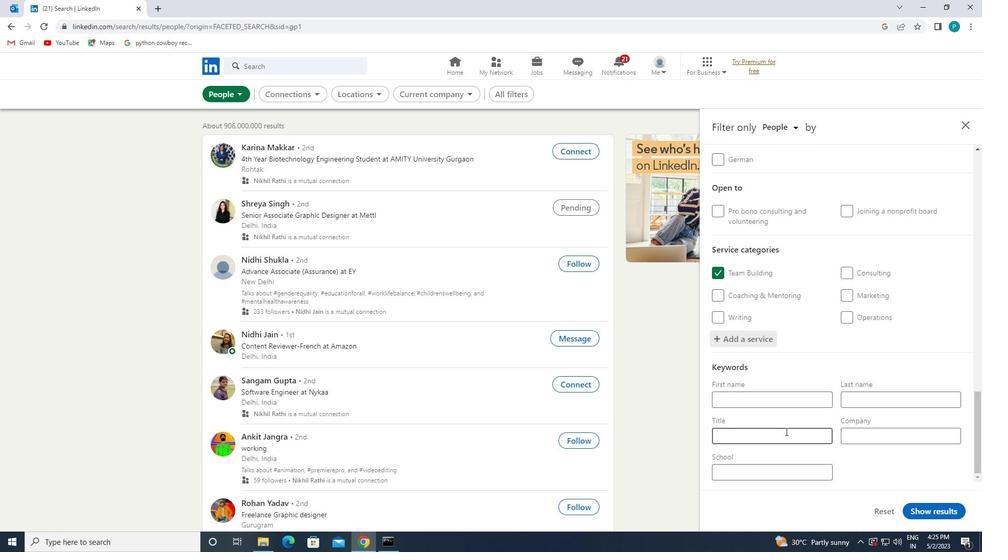 
Action: Key pressed <Key.caps_lock>F<Key.caps_lock>ARM<Key.space>W<Key.caps_lock>ORKER<Key.backspace><Key.backspace><Key.backspace><Key.backspace><Key.backspace><Key.backspace>W<Key.caps_lock>ORKER
Screenshot: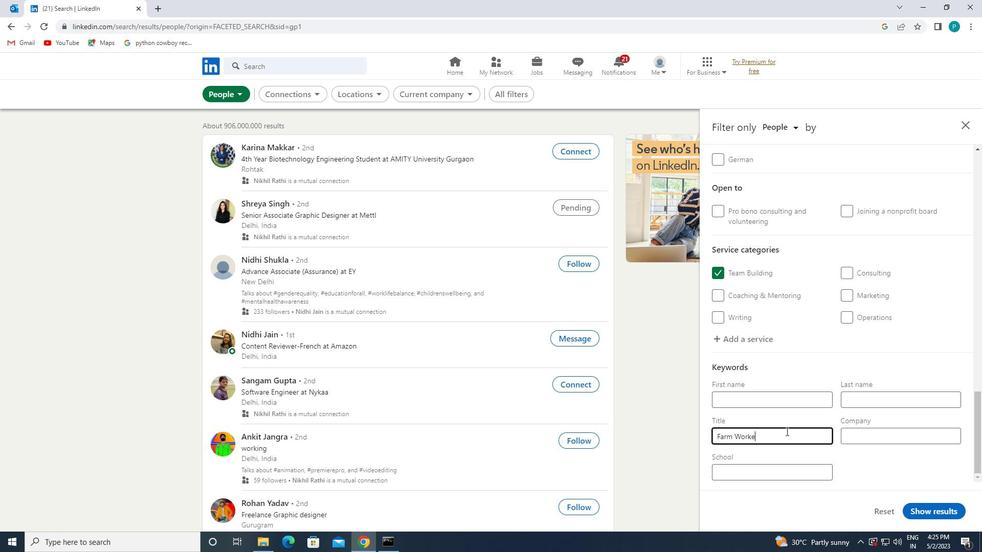 
Action: Mouse moved to (920, 508)
Screenshot: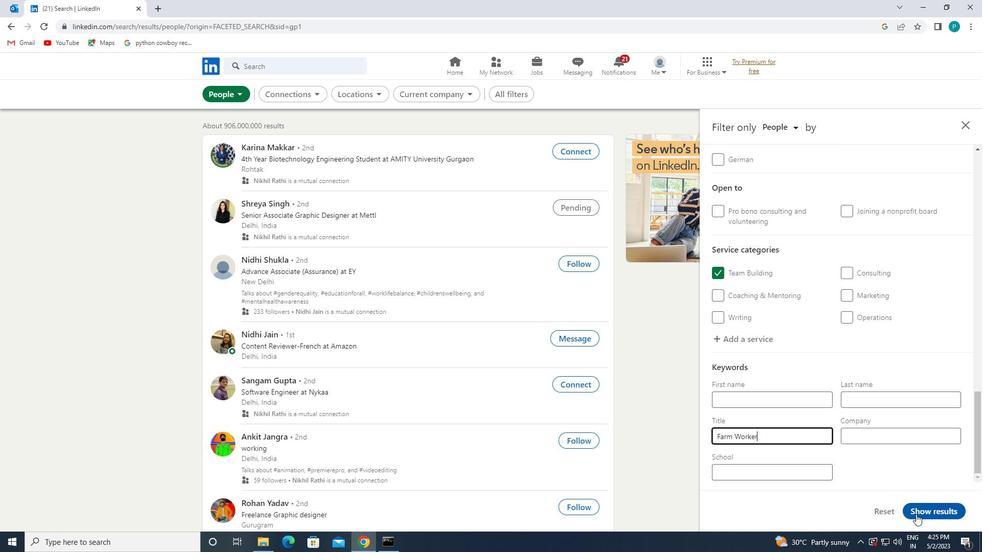
Action: Mouse pressed left at (920, 508)
Screenshot: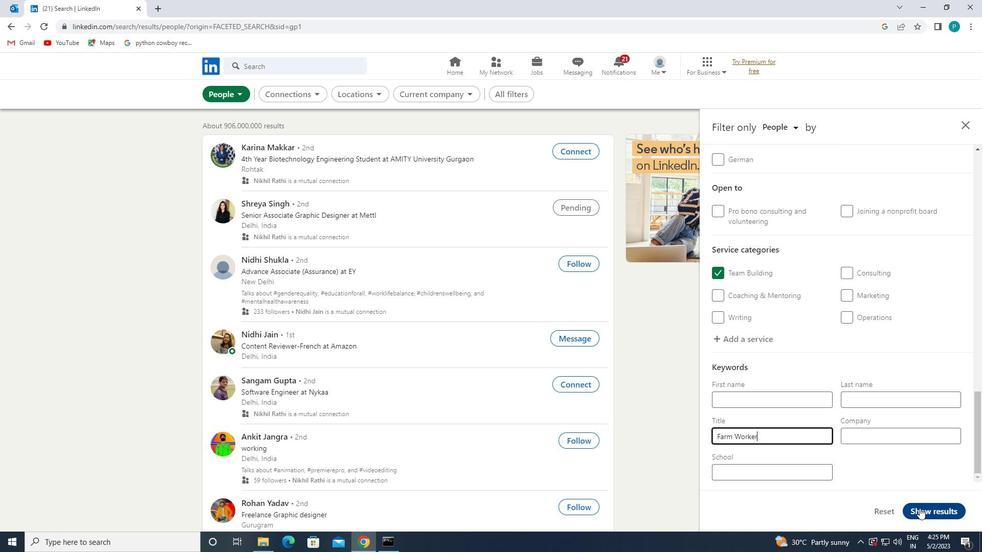 
